 Task: Find connections with filter location Bordj Ghdir with filter topic #Jobwith filter profile language French with filter current company BharatAgri with filter school GLS University with filter industry Religious Institutions with filter service category Homeowners Insurance with filter keywords title Title Analyst
Action: Mouse moved to (566, 80)
Screenshot: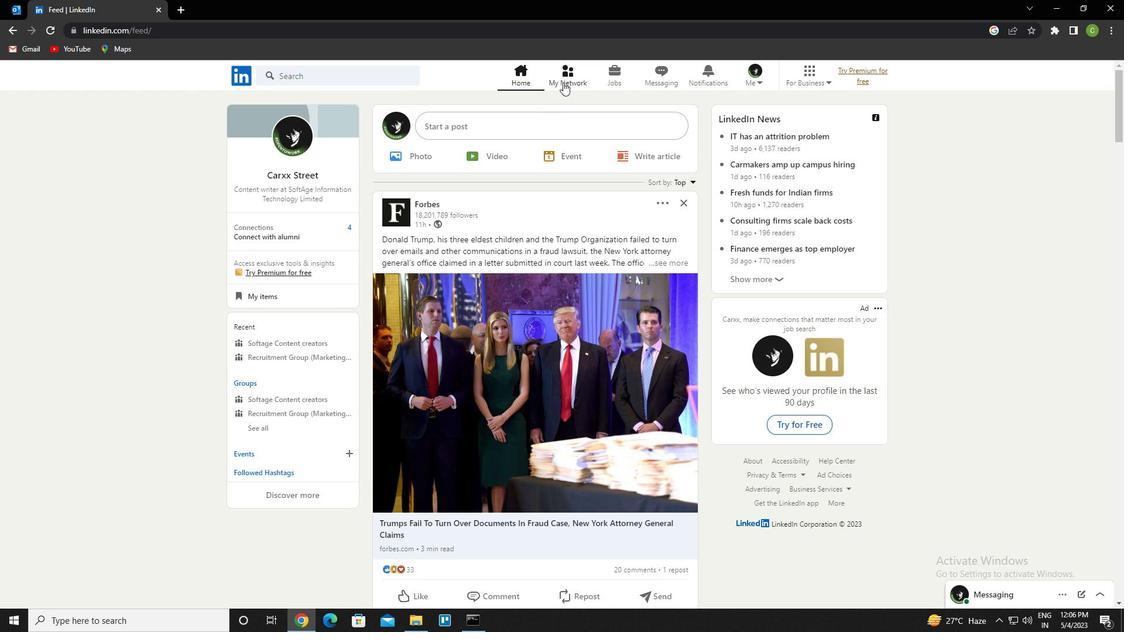 
Action: Mouse pressed left at (566, 80)
Screenshot: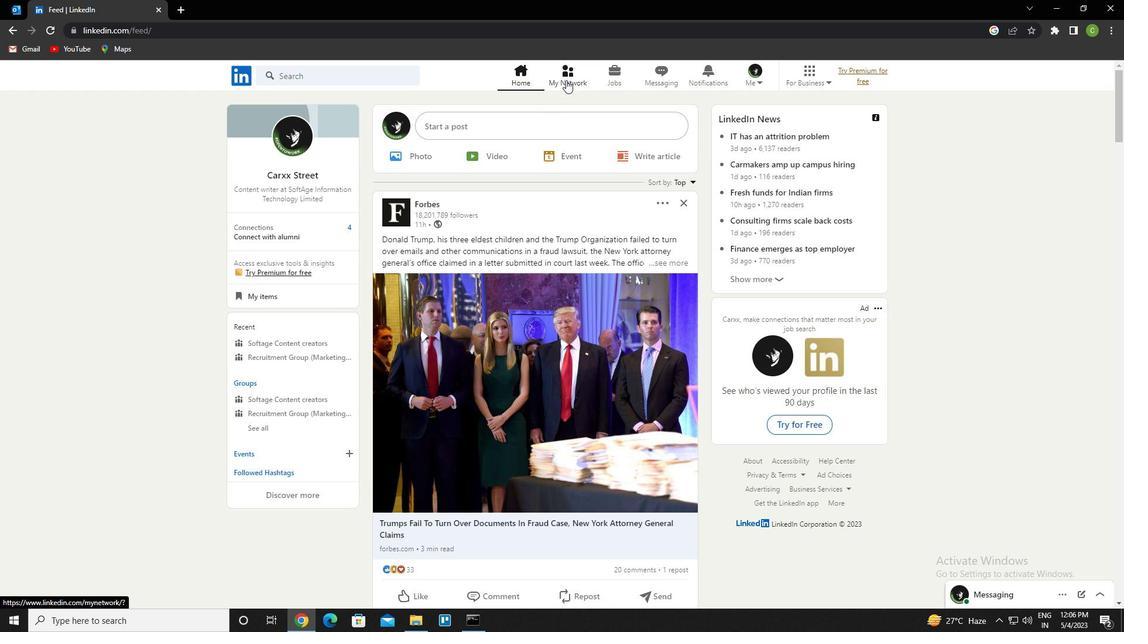 
Action: Mouse moved to (362, 134)
Screenshot: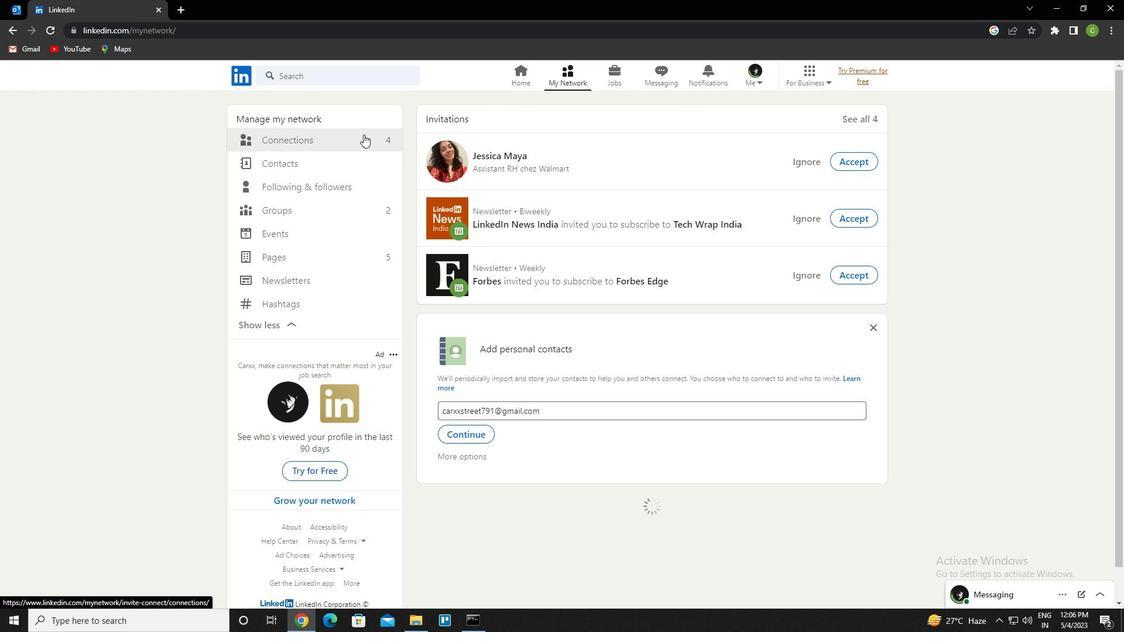 
Action: Mouse pressed left at (362, 134)
Screenshot: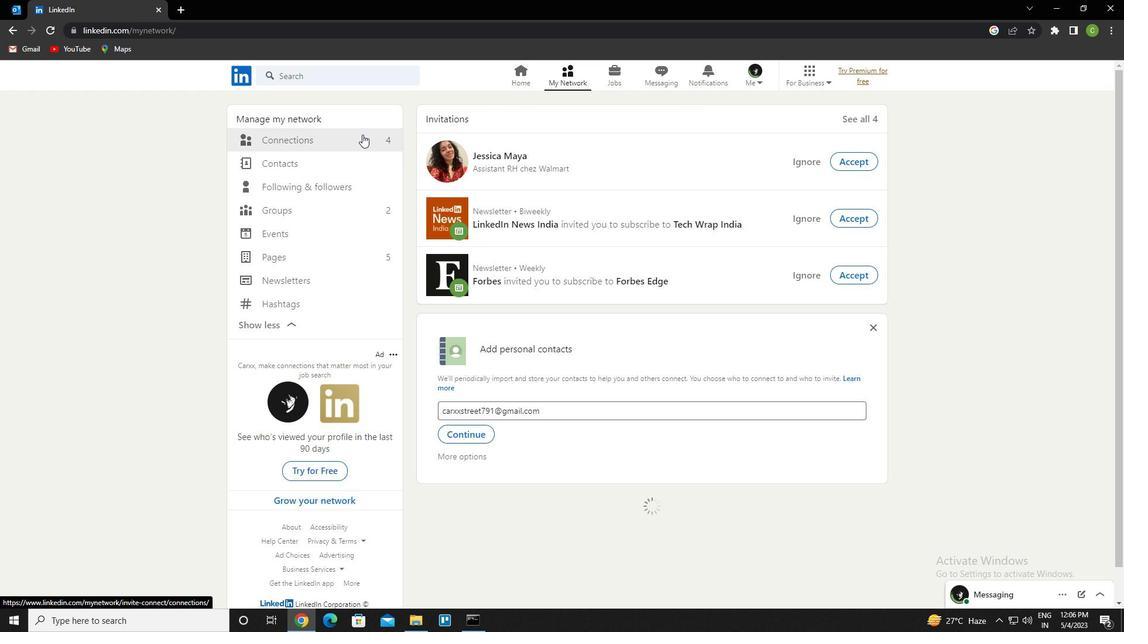 
Action: Mouse moved to (644, 134)
Screenshot: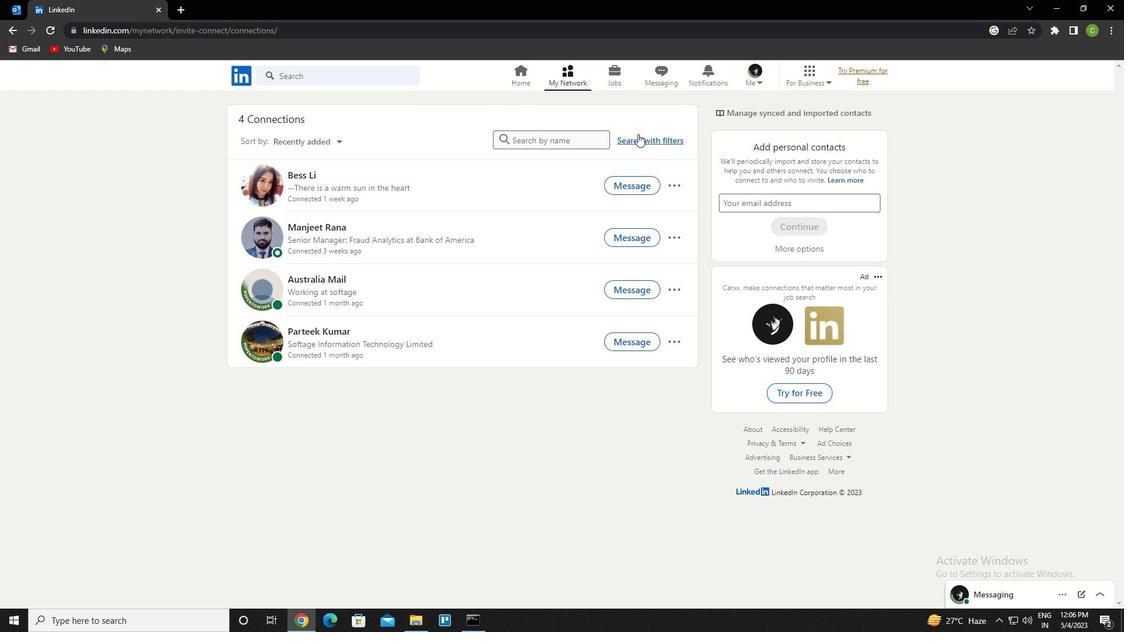 
Action: Mouse pressed left at (644, 134)
Screenshot: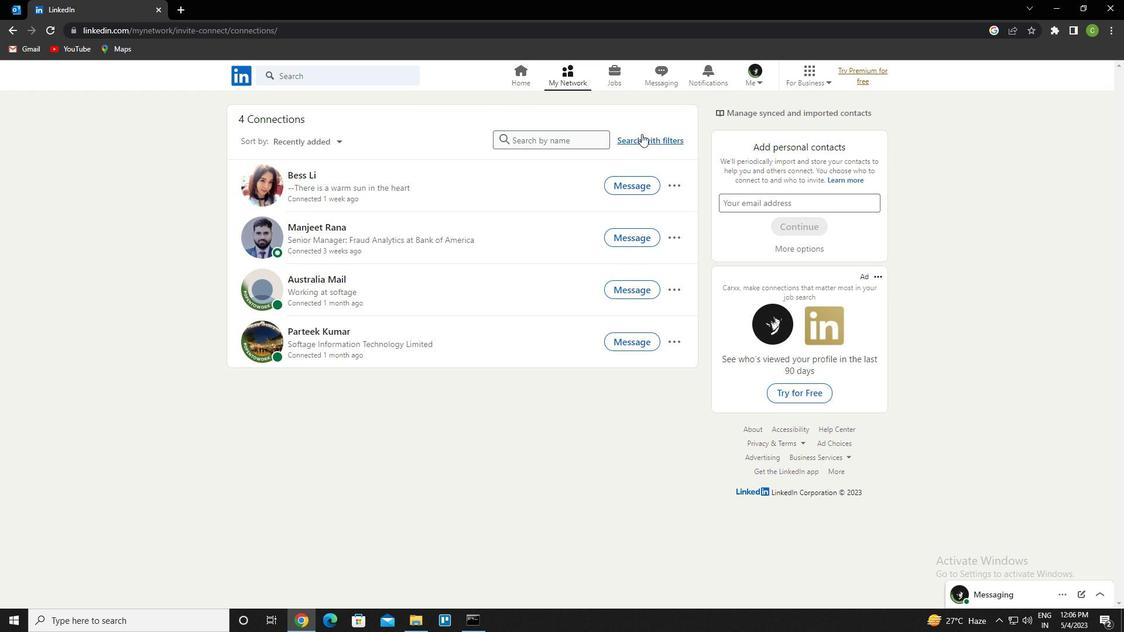 
Action: Mouse moved to (603, 108)
Screenshot: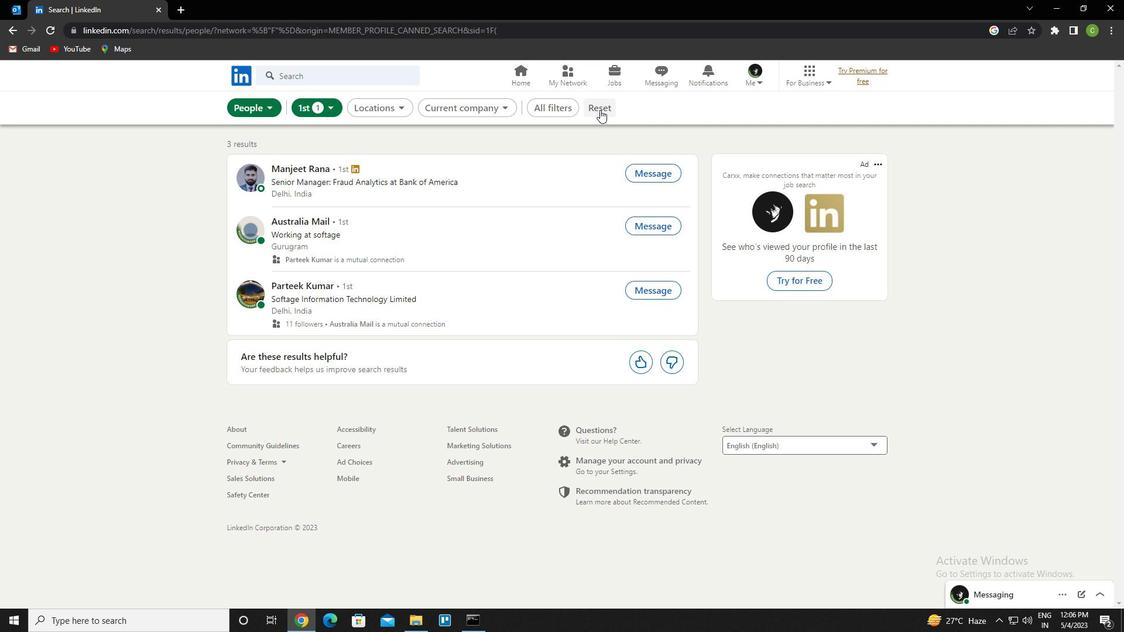 
Action: Mouse pressed left at (603, 108)
Screenshot: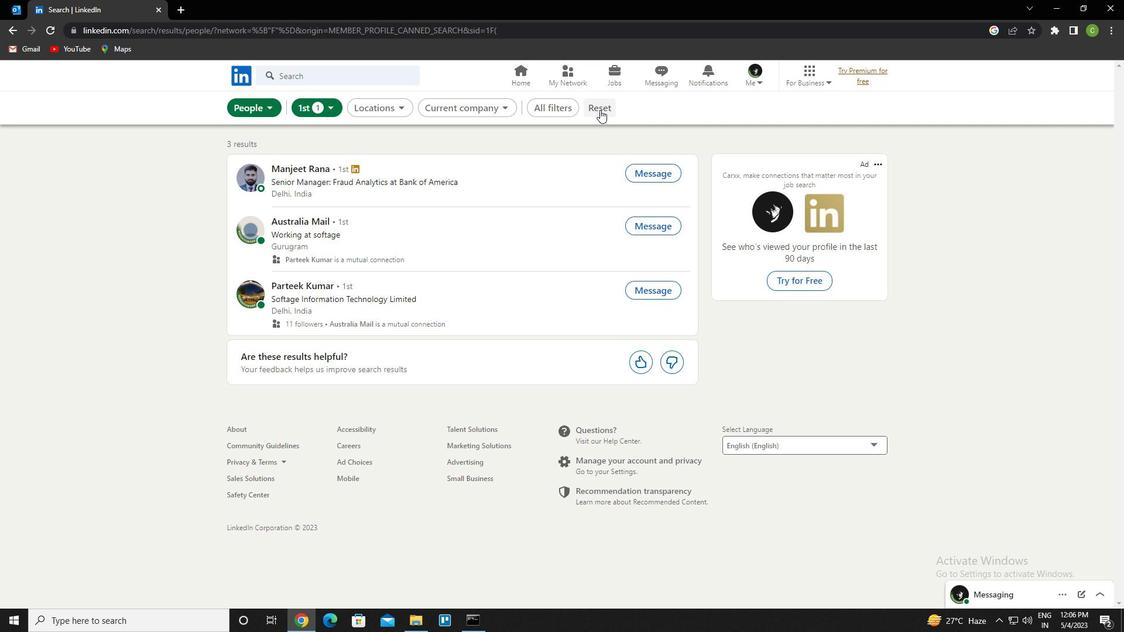 
Action: Mouse moved to (596, 110)
Screenshot: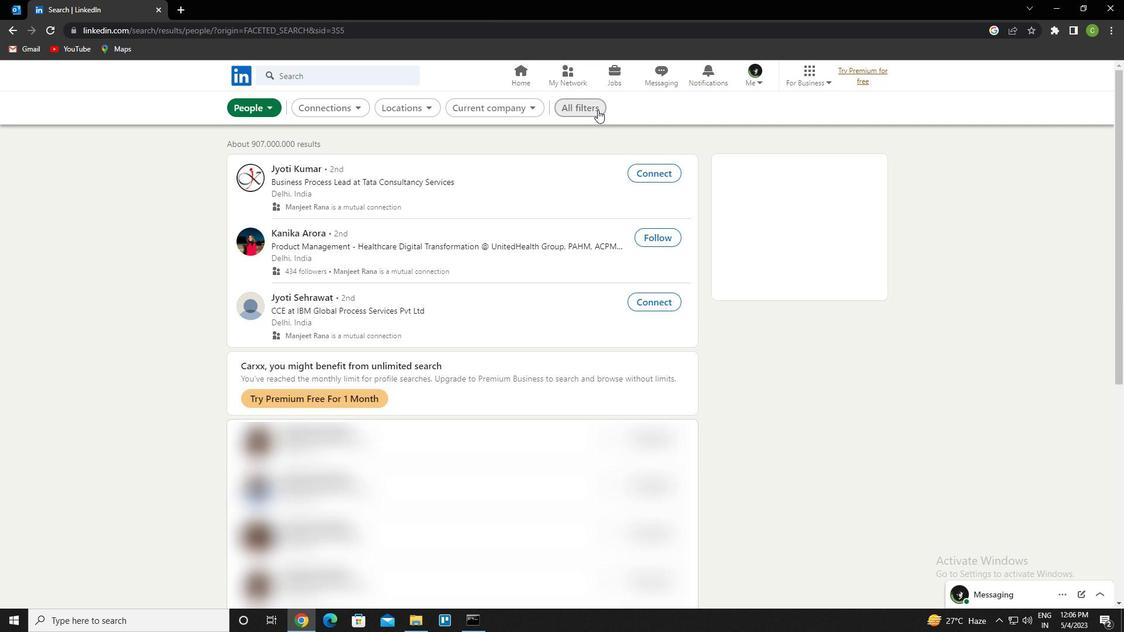
Action: Mouse pressed left at (596, 110)
Screenshot: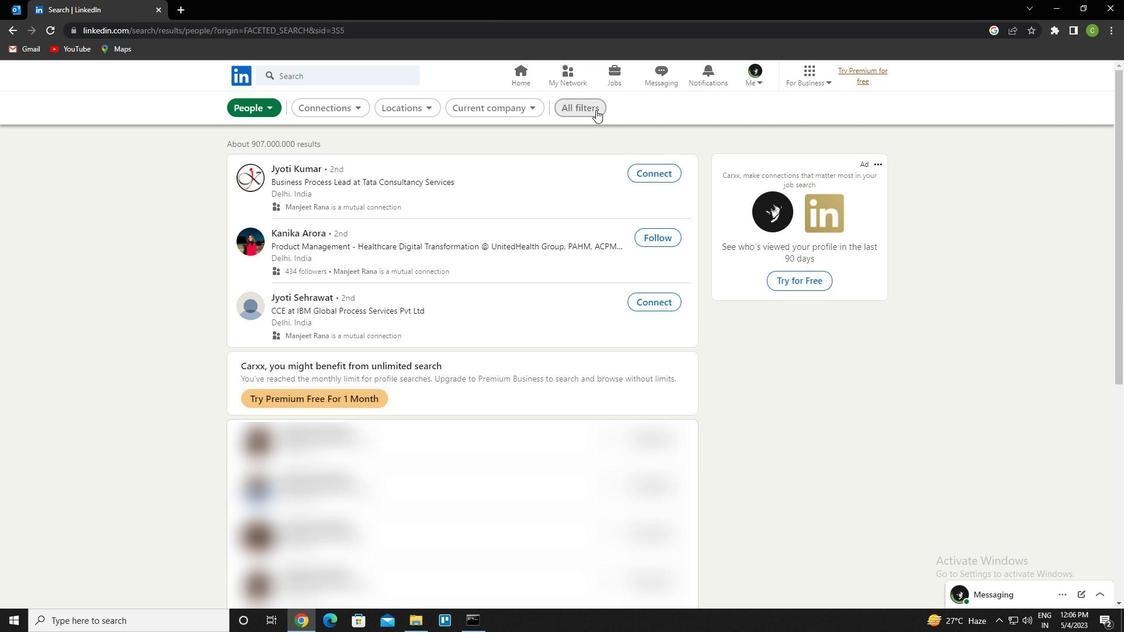 
Action: Mouse moved to (1021, 335)
Screenshot: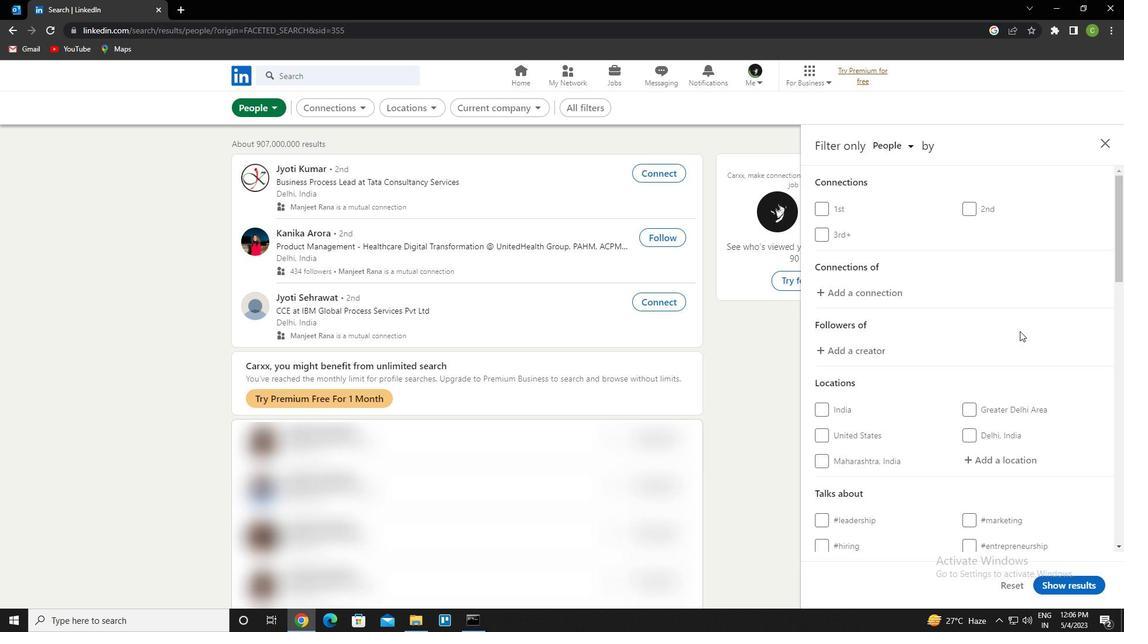 
Action: Mouse scrolled (1021, 335) with delta (0, 0)
Screenshot: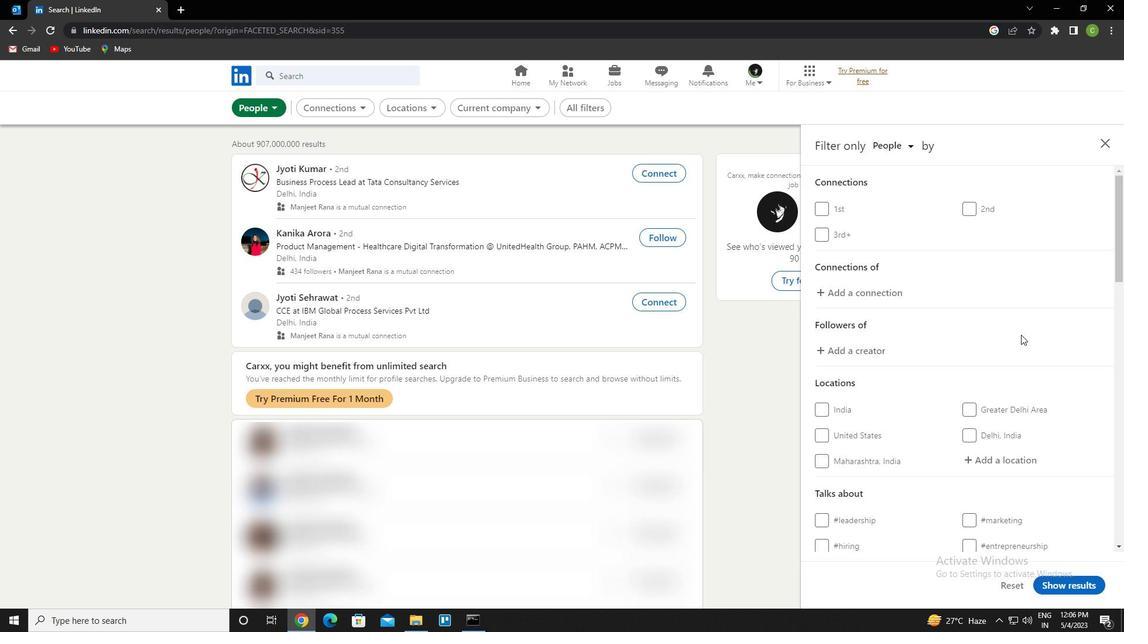 
Action: Mouse moved to (991, 402)
Screenshot: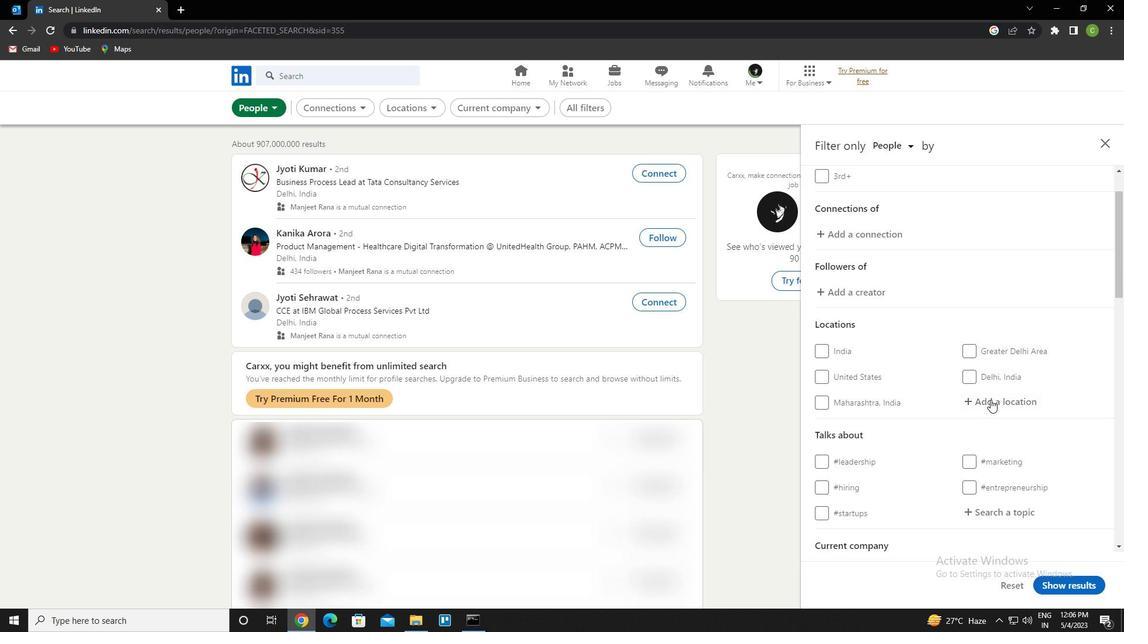 
Action: Mouse pressed left at (991, 402)
Screenshot: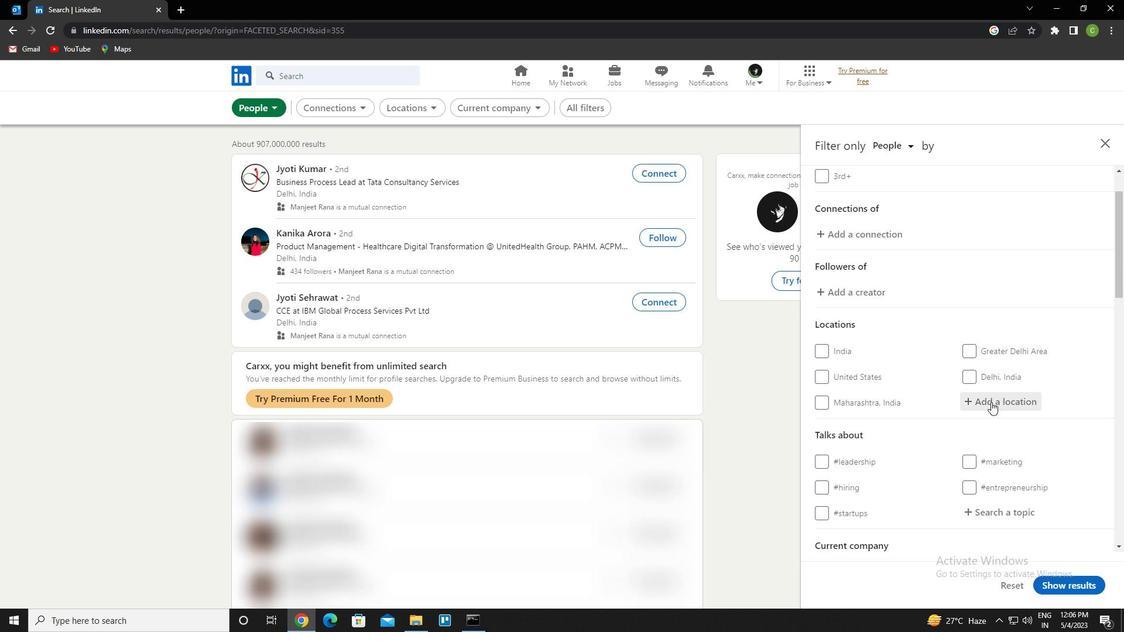 
Action: Mouse moved to (986, 379)
Screenshot: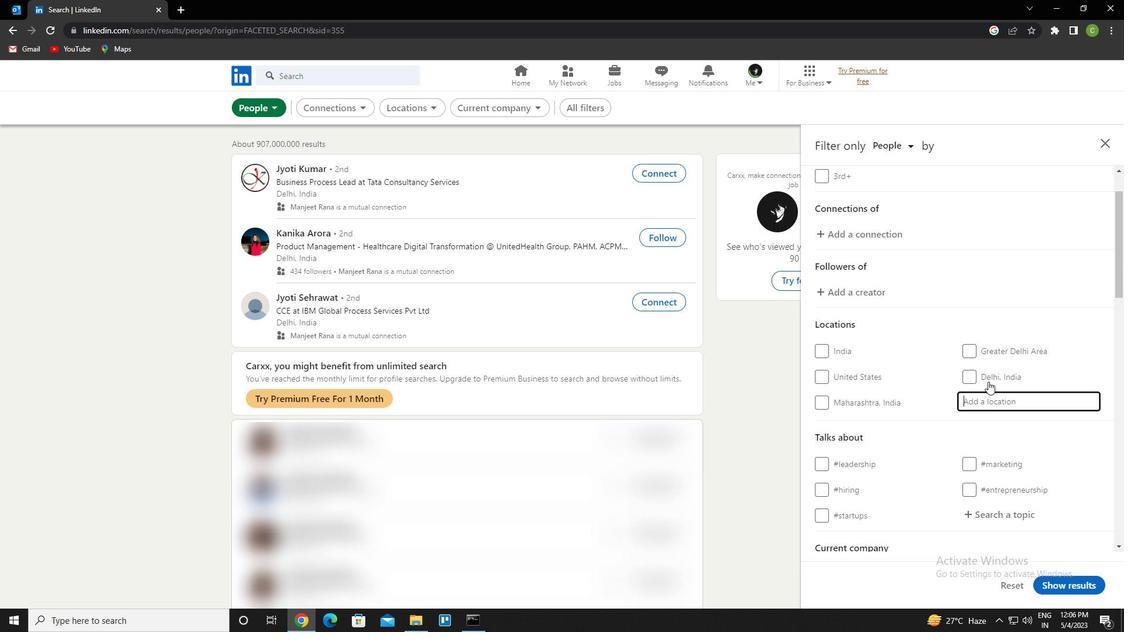 
Action: Key pressed <Key.caps_lock>b<Key.caps_lock>ordj<Key.space><Key.caps_lock>g<Key.caps_lock>hdir<Key.backspace><Key.backspace><Key.backspace><Key.backspace>dhir<Key.backspace><Key.backspace><Key.backspace><Key.backspace>hdi<Key.down>r<Key.enter>
Screenshot: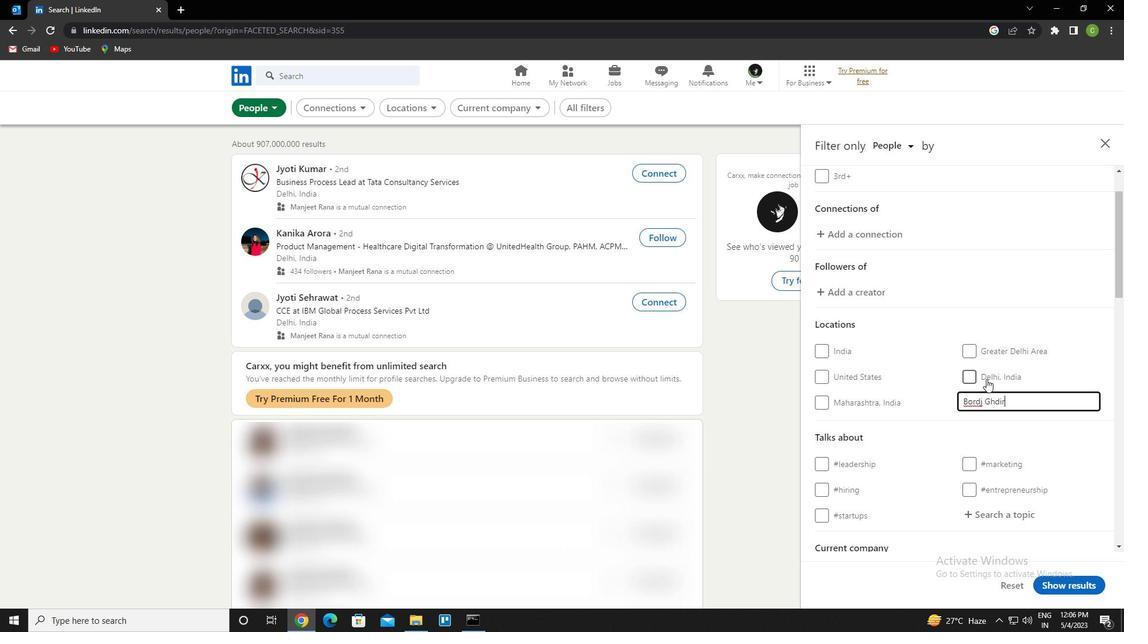 
Action: Mouse moved to (942, 397)
Screenshot: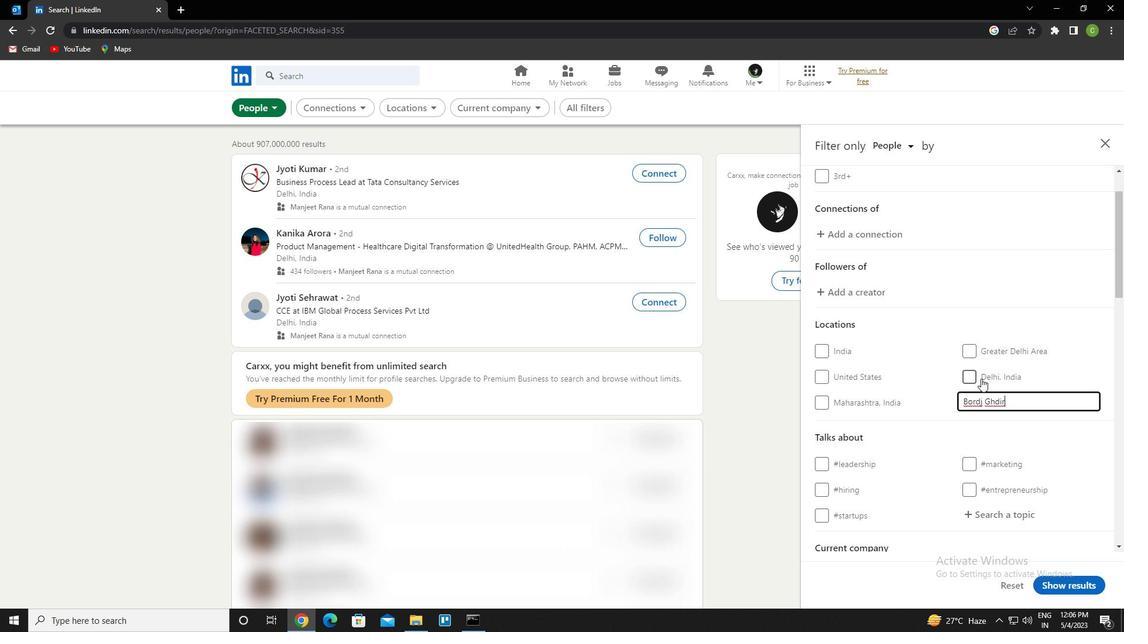 
Action: Mouse scrolled (942, 396) with delta (0, 0)
Screenshot: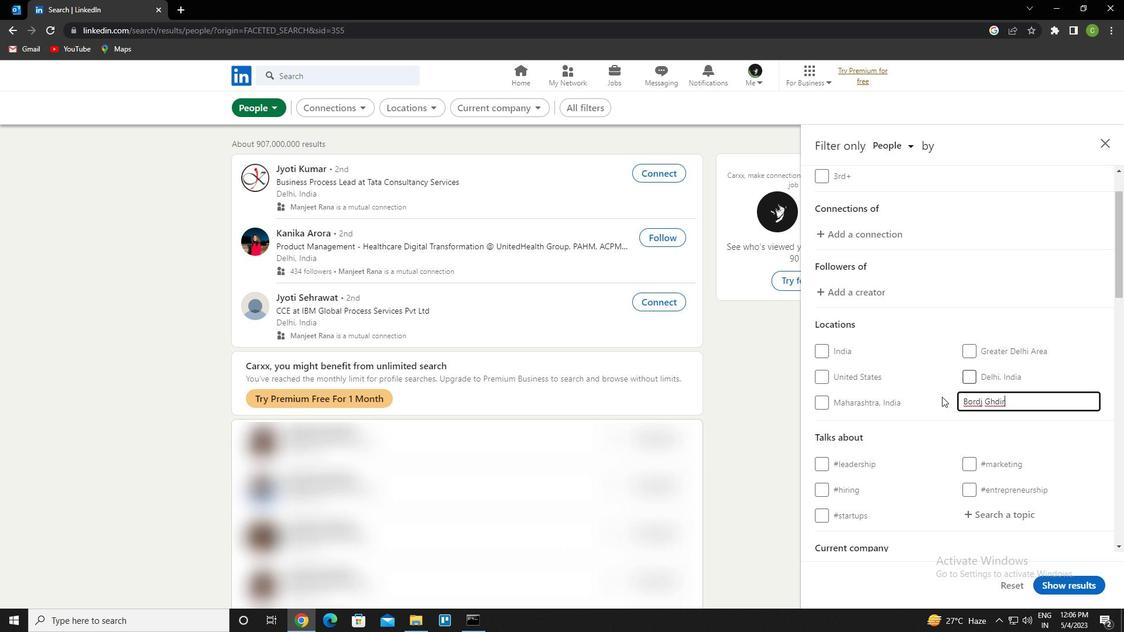 
Action: Mouse moved to (945, 397)
Screenshot: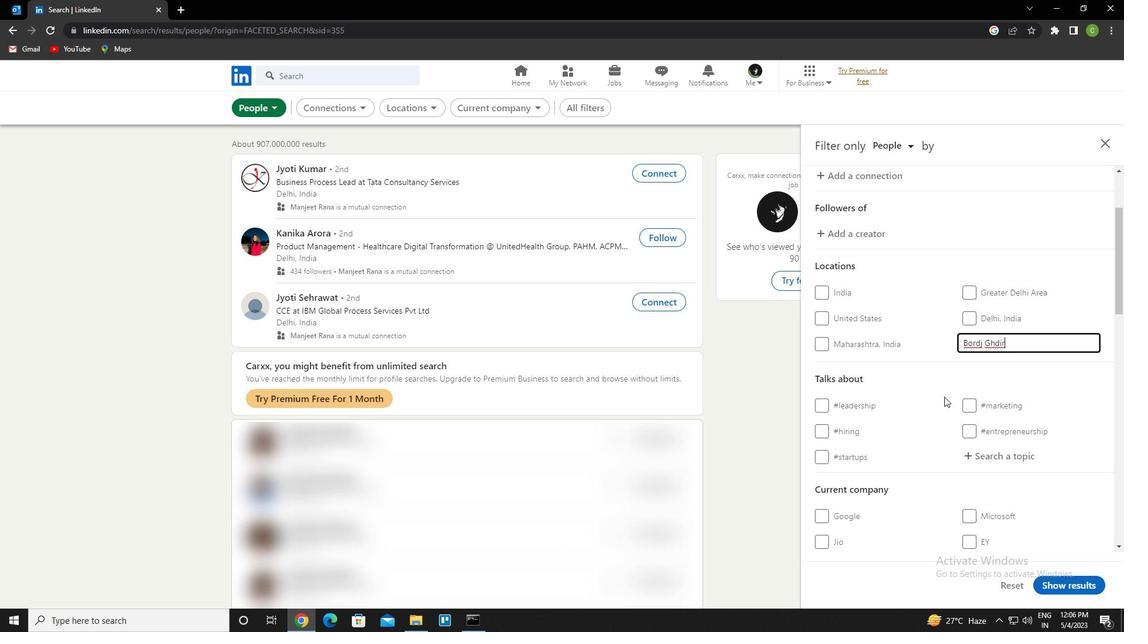 
Action: Mouse scrolled (945, 396) with delta (0, 0)
Screenshot: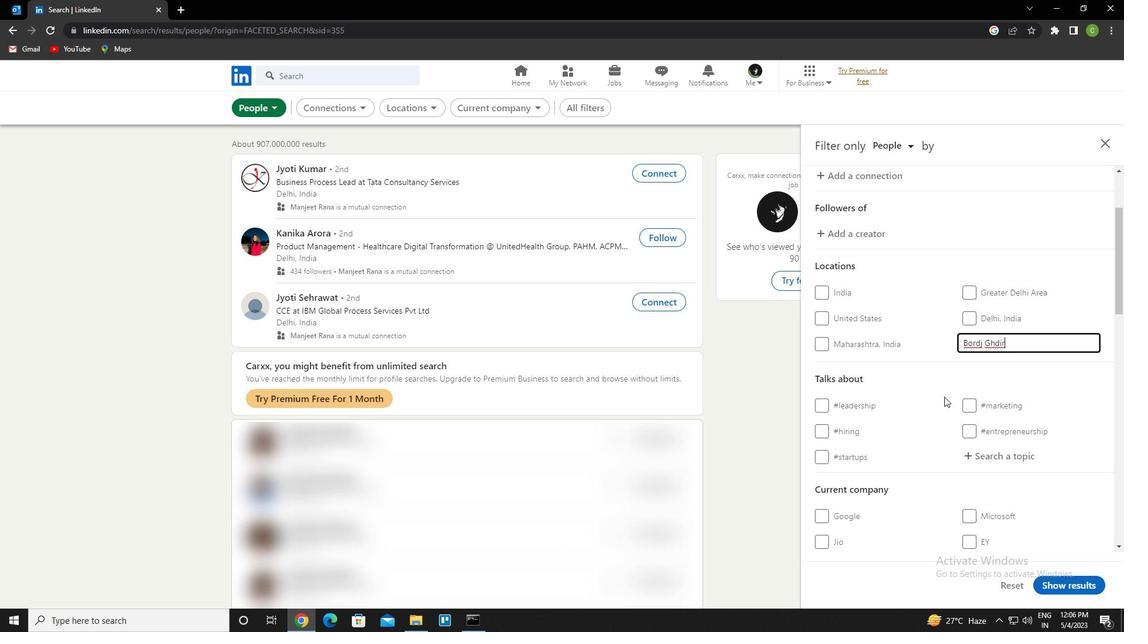 
Action: Mouse scrolled (945, 396) with delta (0, 0)
Screenshot: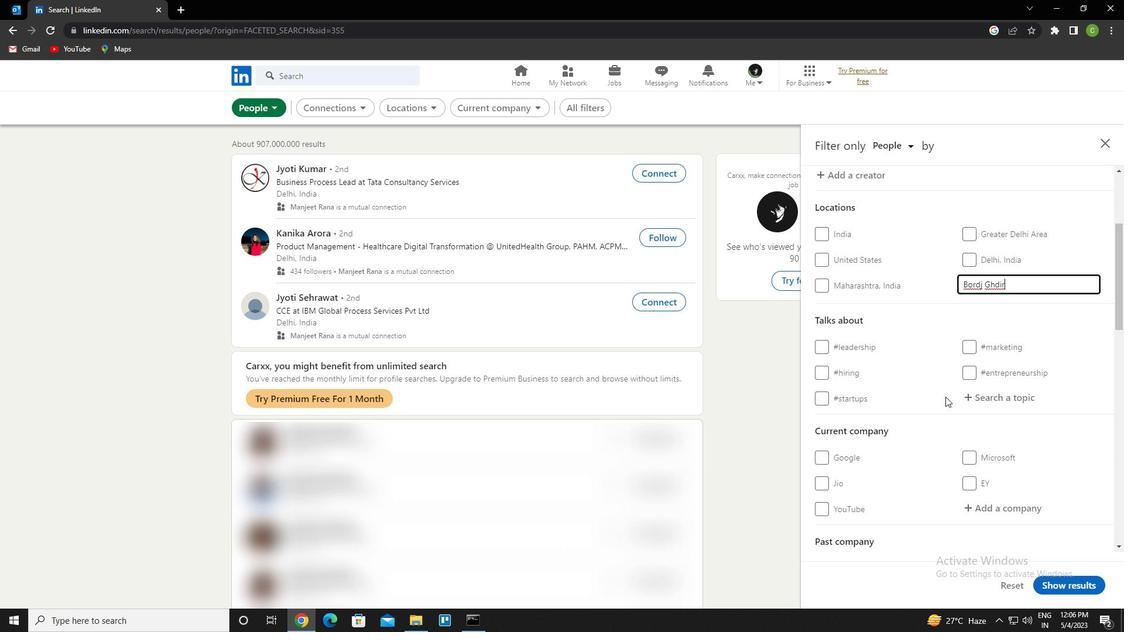 
Action: Mouse moved to (1013, 343)
Screenshot: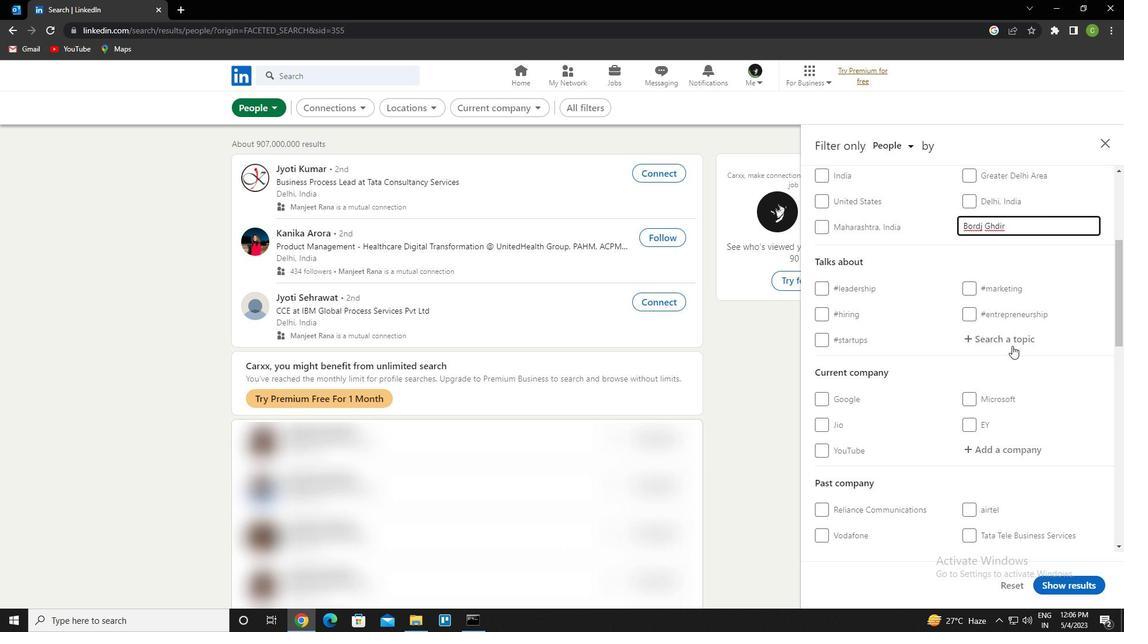 
Action: Mouse pressed left at (1013, 343)
Screenshot: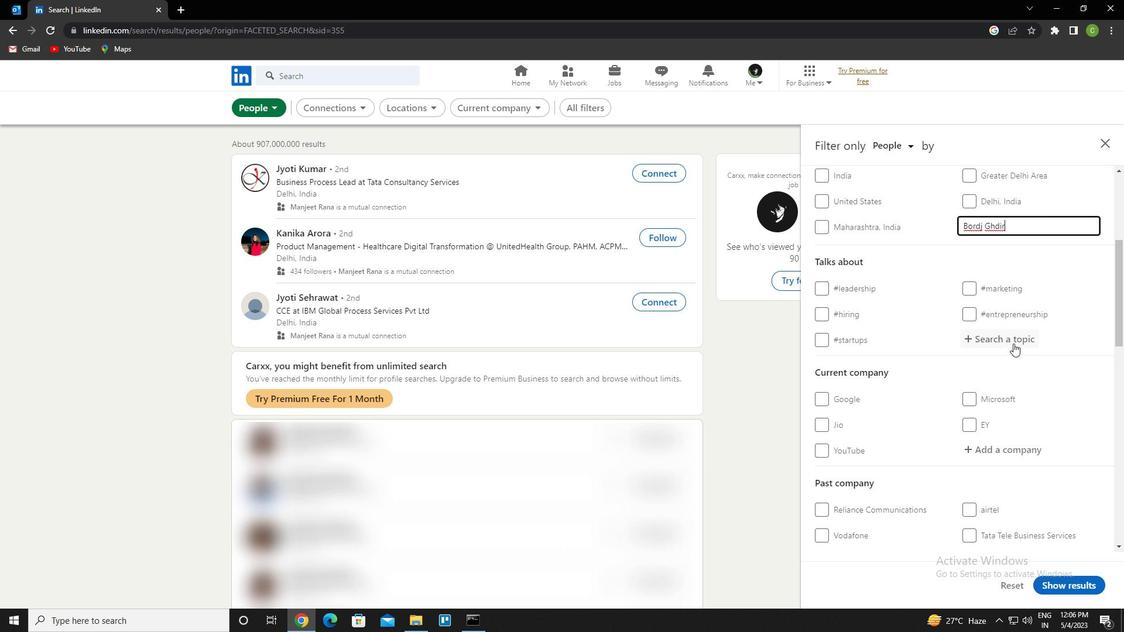 
Action: Key pressed job<Key.down><Key.enter>
Screenshot: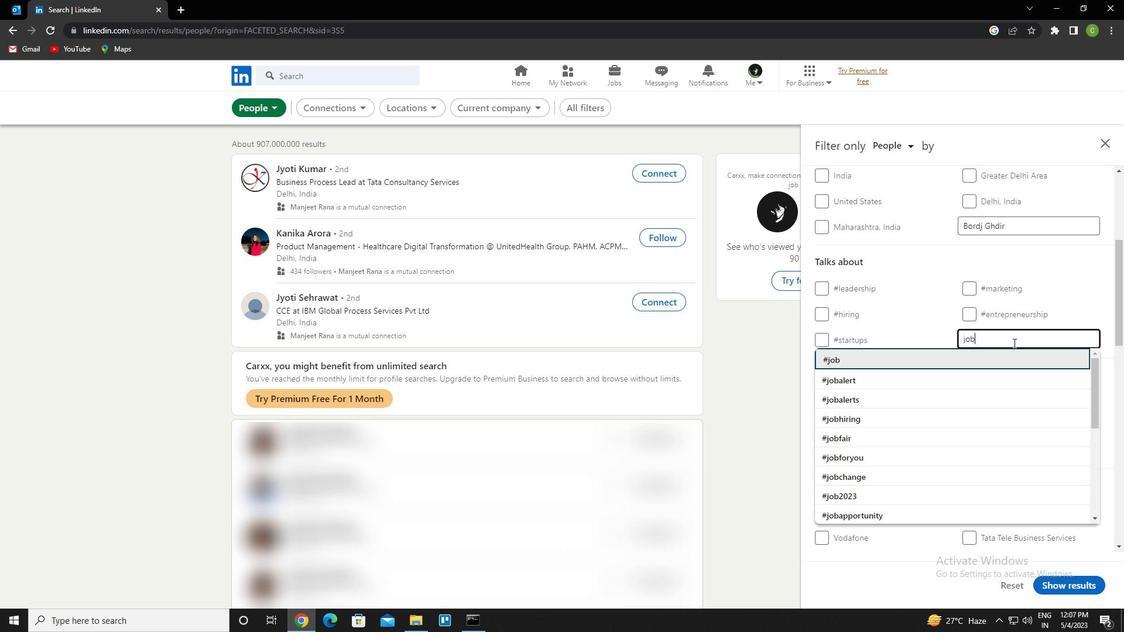 
Action: Mouse moved to (1015, 347)
Screenshot: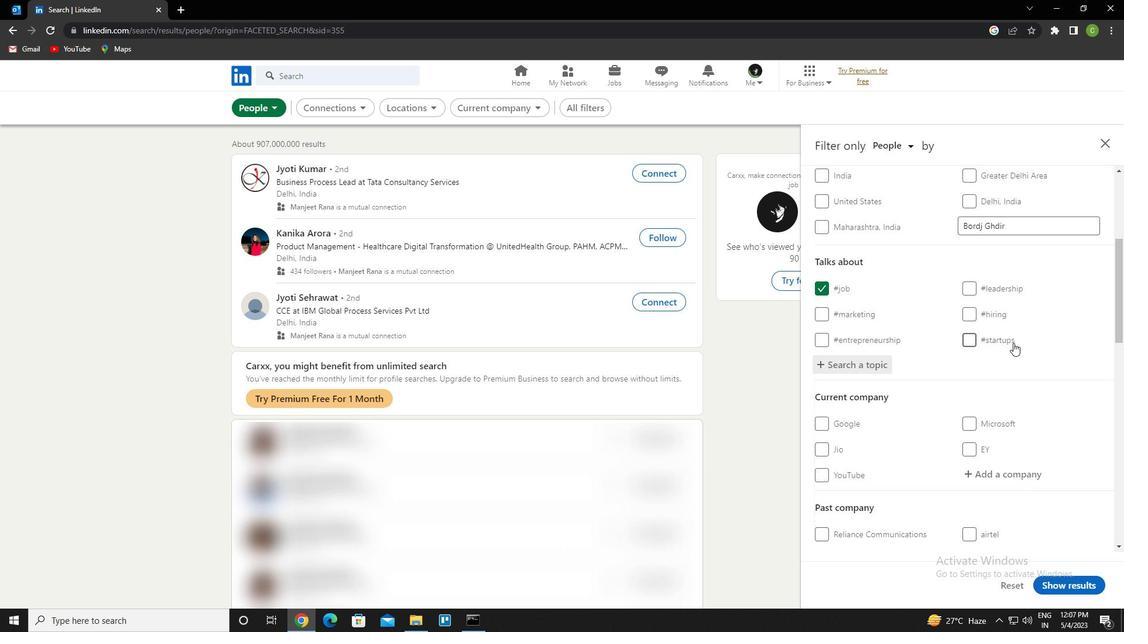 
Action: Mouse scrolled (1015, 347) with delta (0, 0)
Screenshot: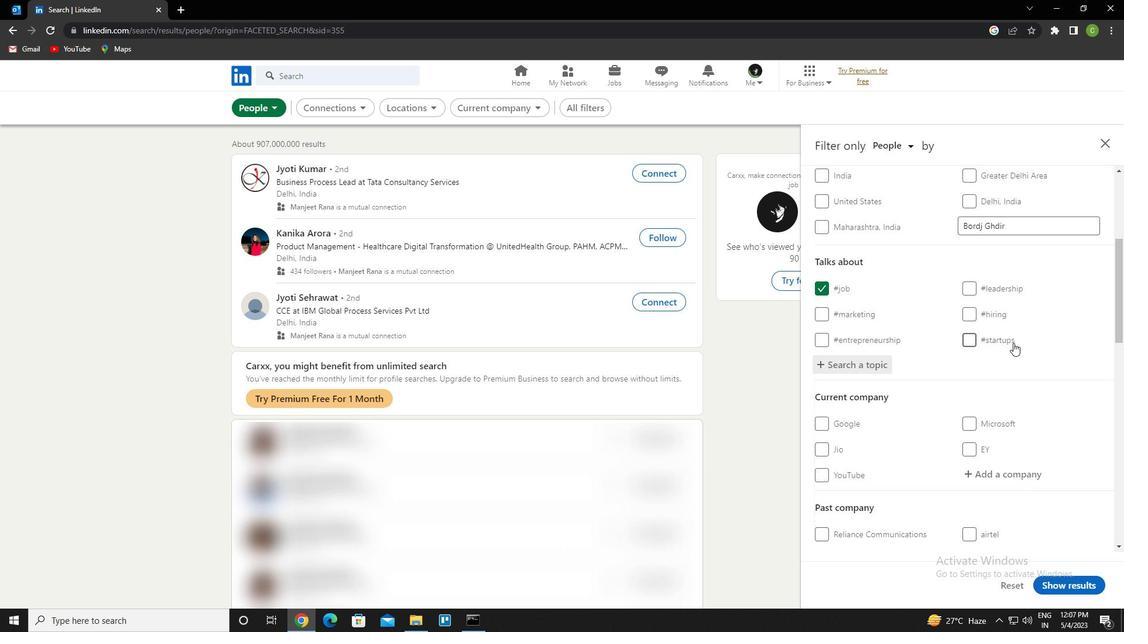 
Action: Mouse moved to (1015, 348)
Screenshot: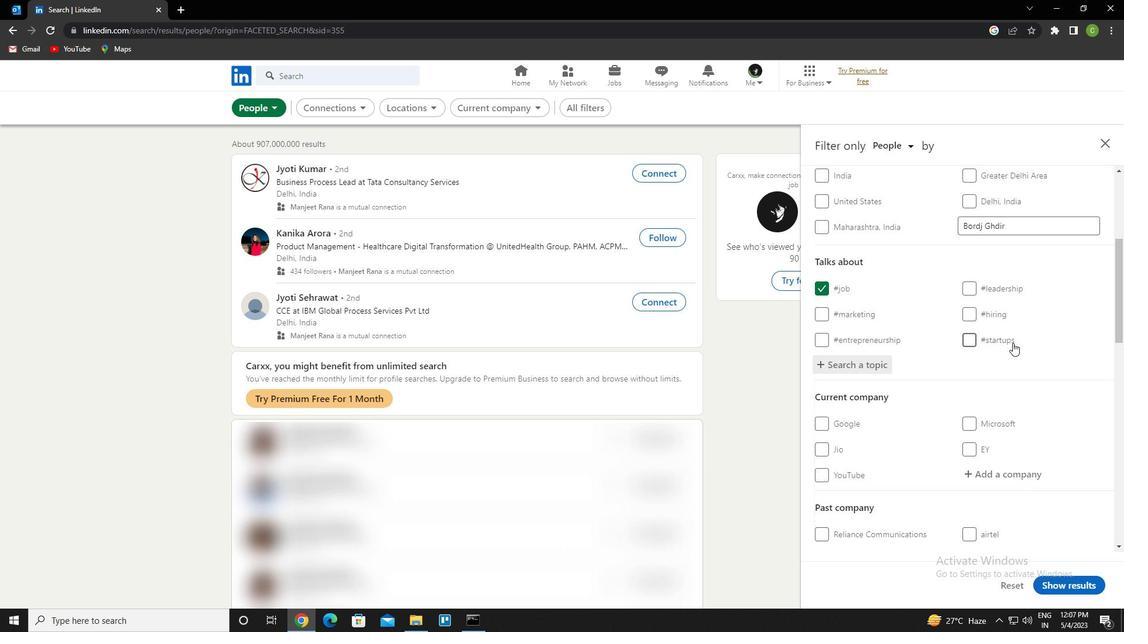 
Action: Mouse scrolled (1015, 347) with delta (0, 0)
Screenshot: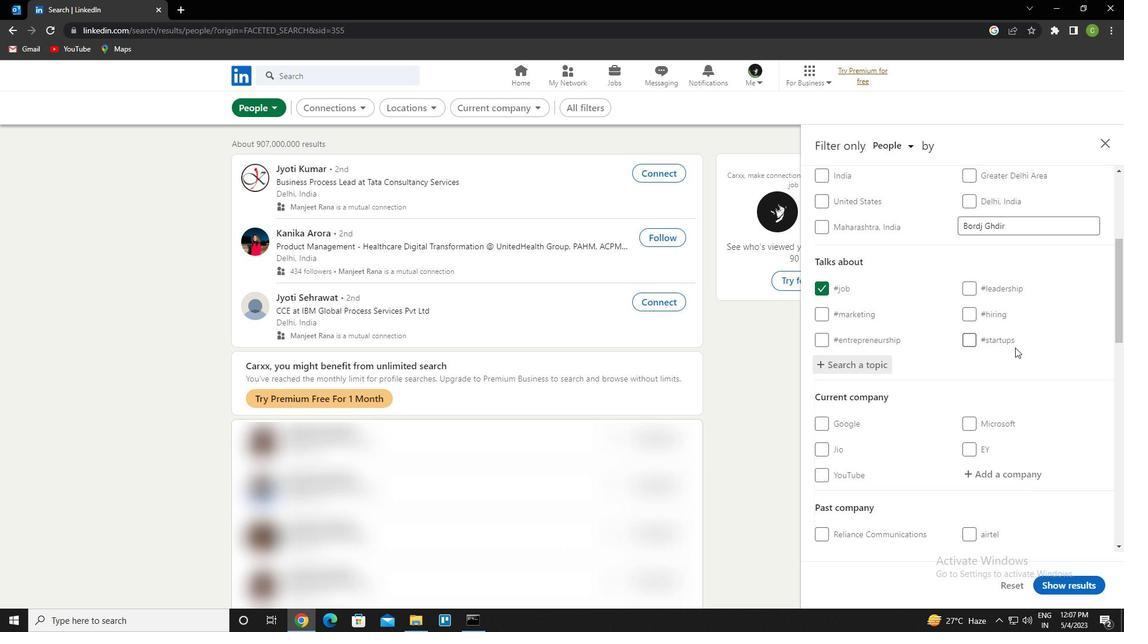 
Action: Mouse moved to (1015, 349)
Screenshot: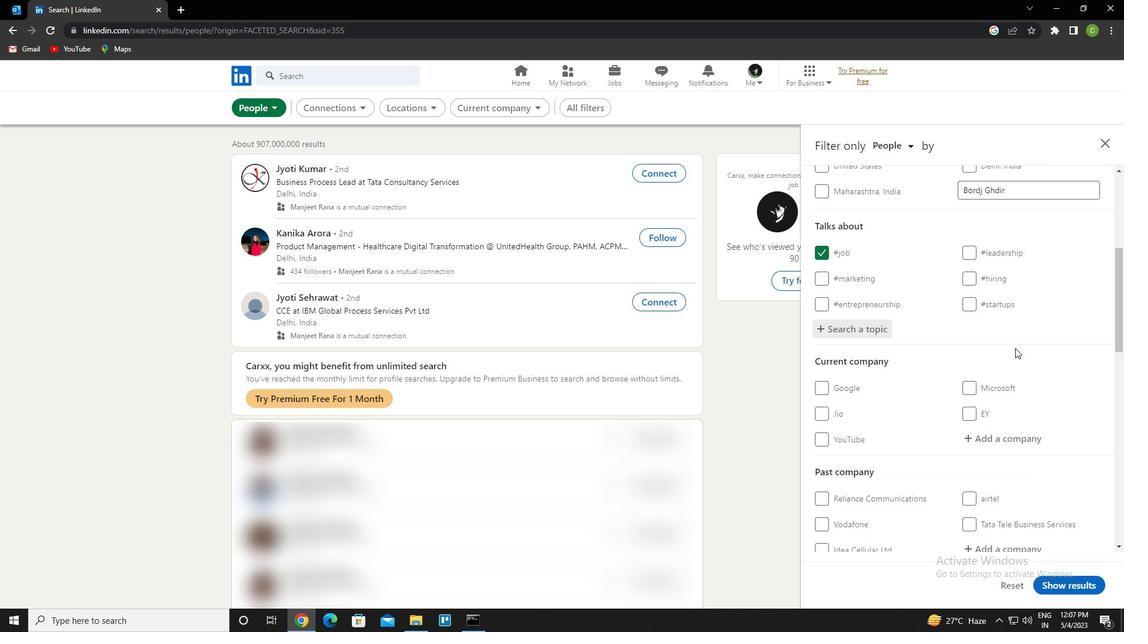 
Action: Mouse scrolled (1015, 348) with delta (0, 0)
Screenshot: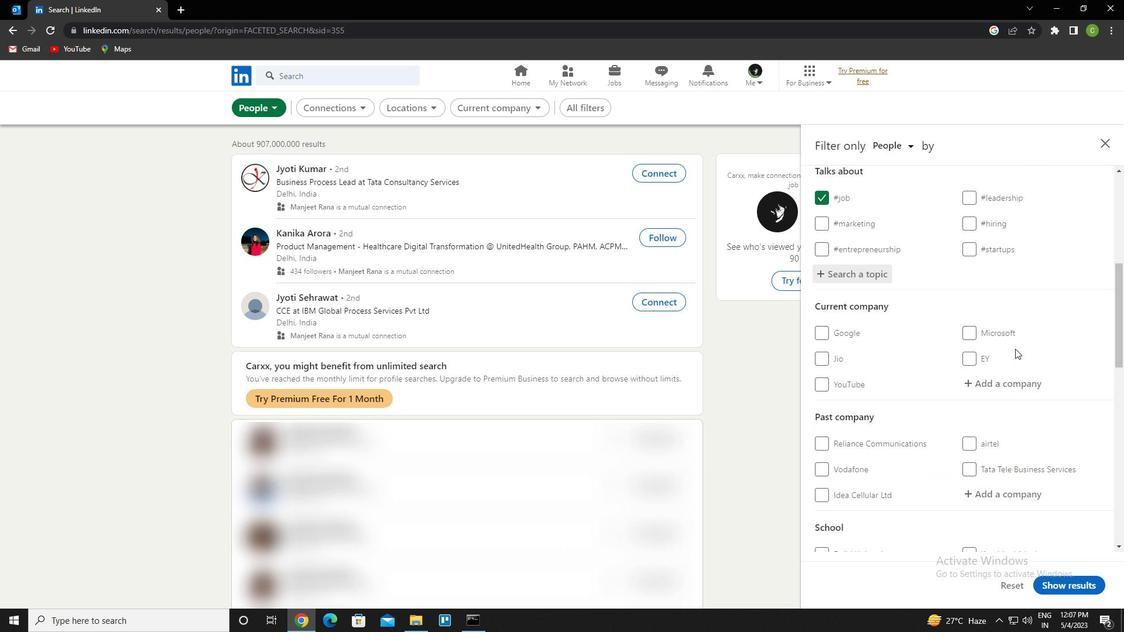 
Action: Mouse moved to (1013, 350)
Screenshot: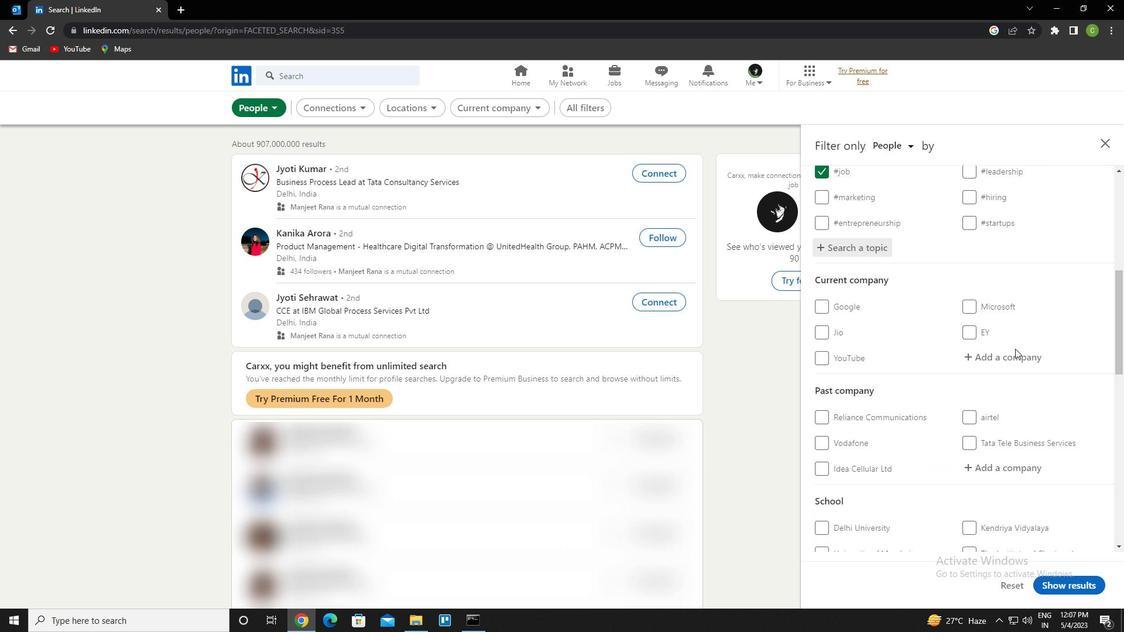 
Action: Mouse scrolled (1013, 349) with delta (0, 0)
Screenshot: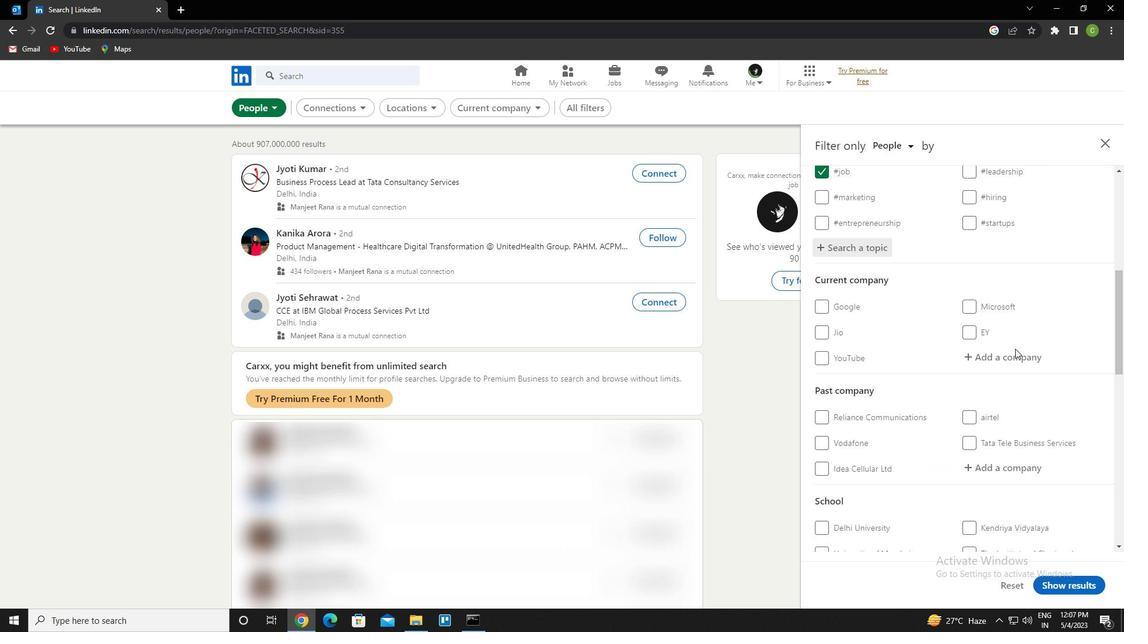 
Action: Mouse moved to (1013, 350)
Screenshot: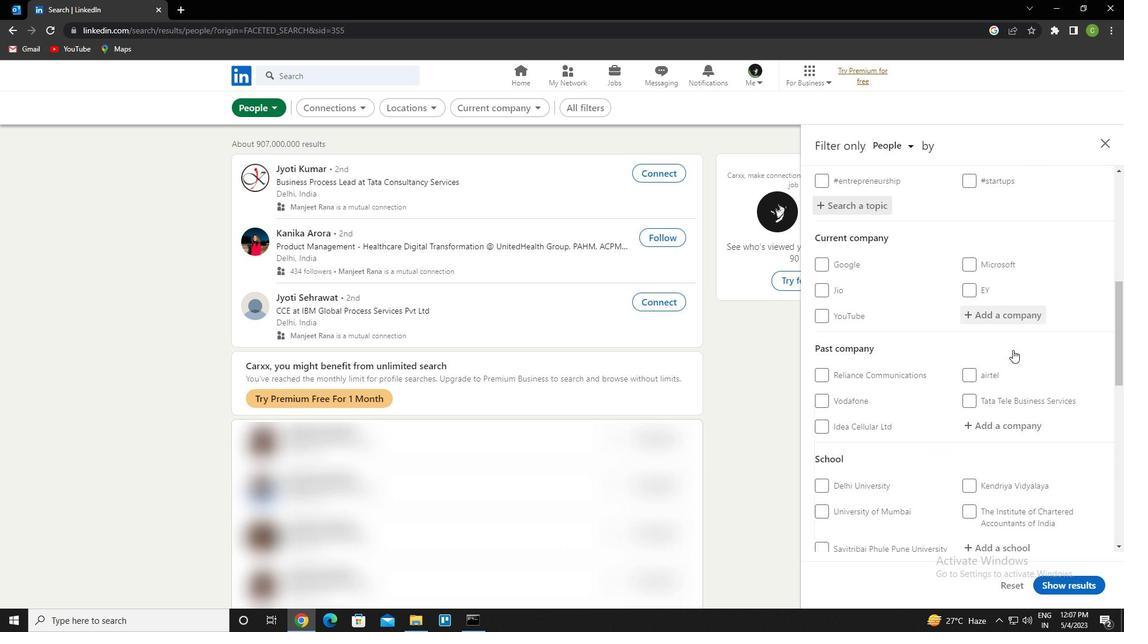 
Action: Mouse scrolled (1013, 350) with delta (0, 0)
Screenshot: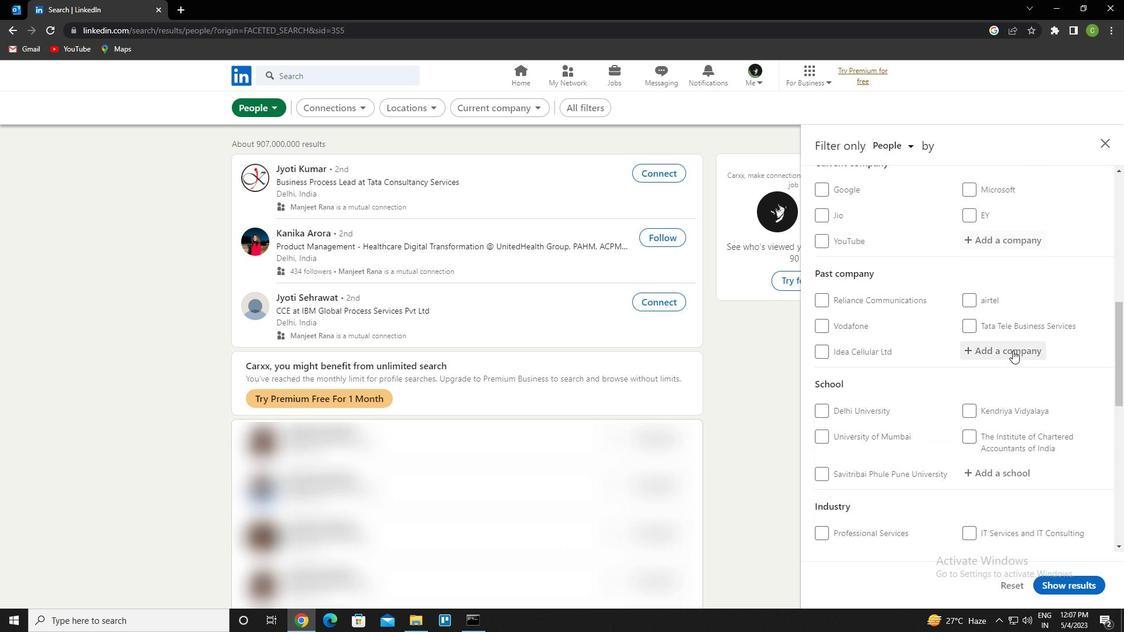 
Action: Mouse scrolled (1013, 350) with delta (0, 0)
Screenshot: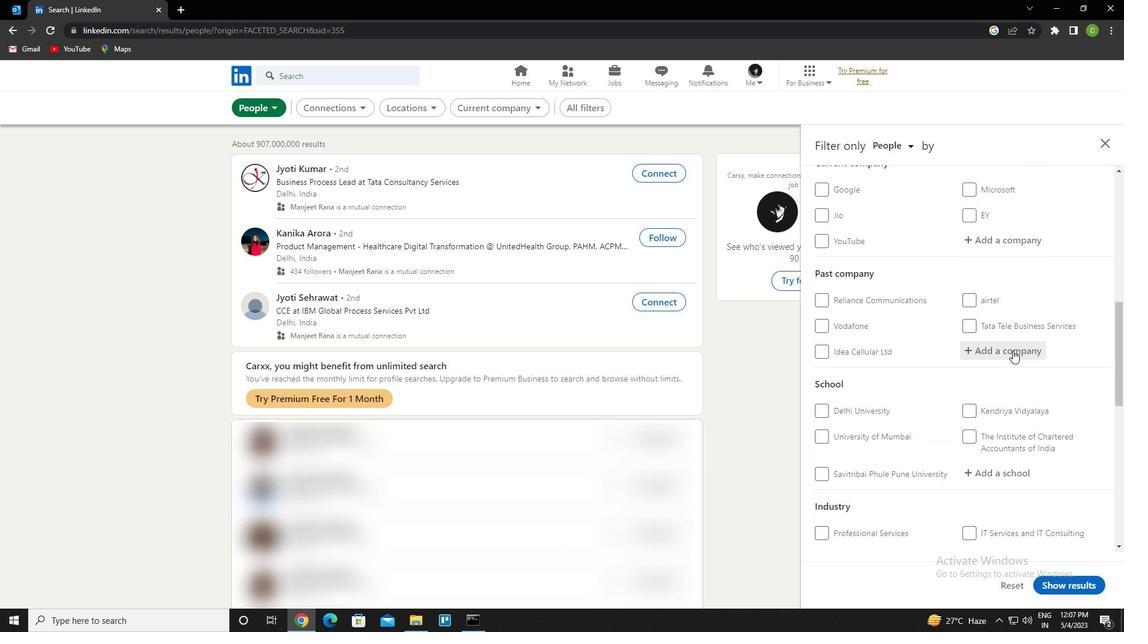
Action: Mouse scrolled (1013, 350) with delta (0, 0)
Screenshot: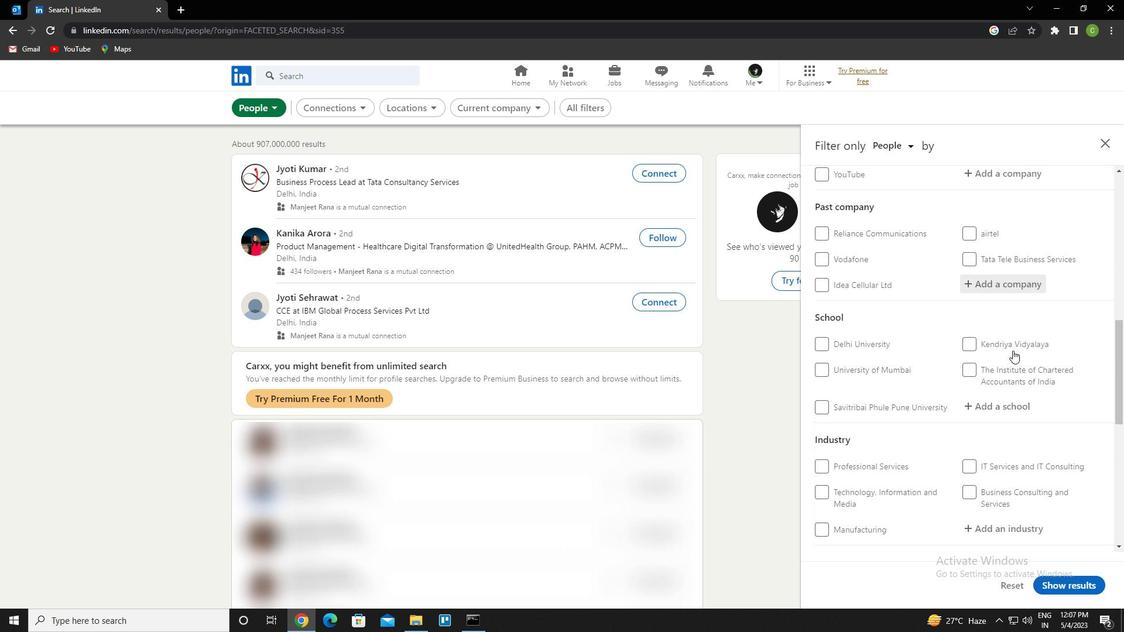 
Action: Mouse scrolled (1013, 350) with delta (0, 0)
Screenshot: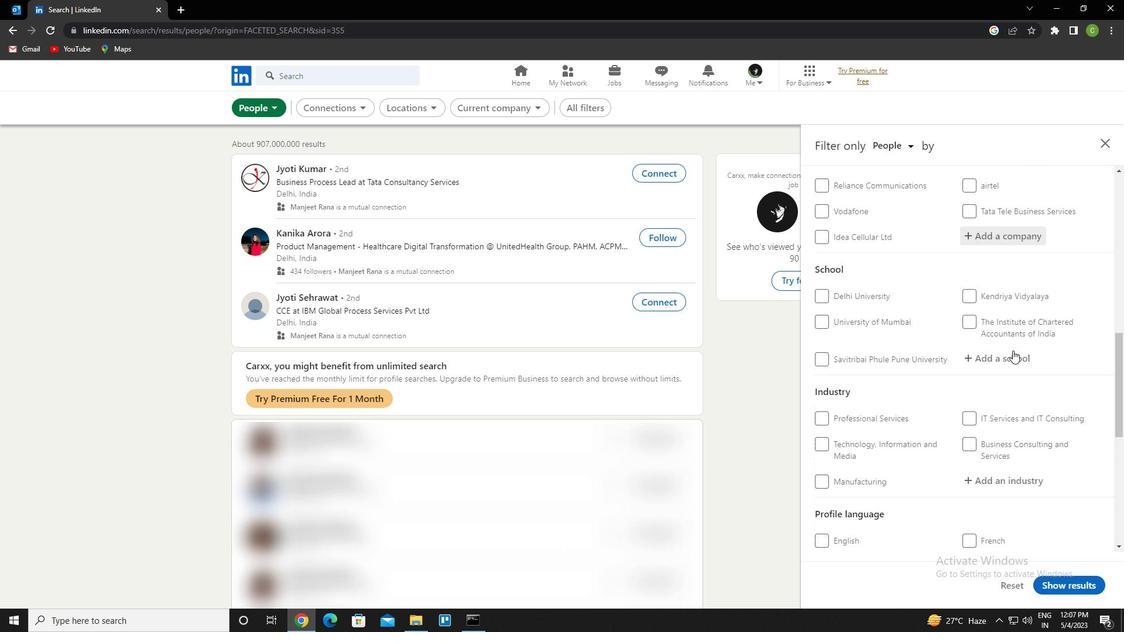 
Action: Mouse moved to (969, 422)
Screenshot: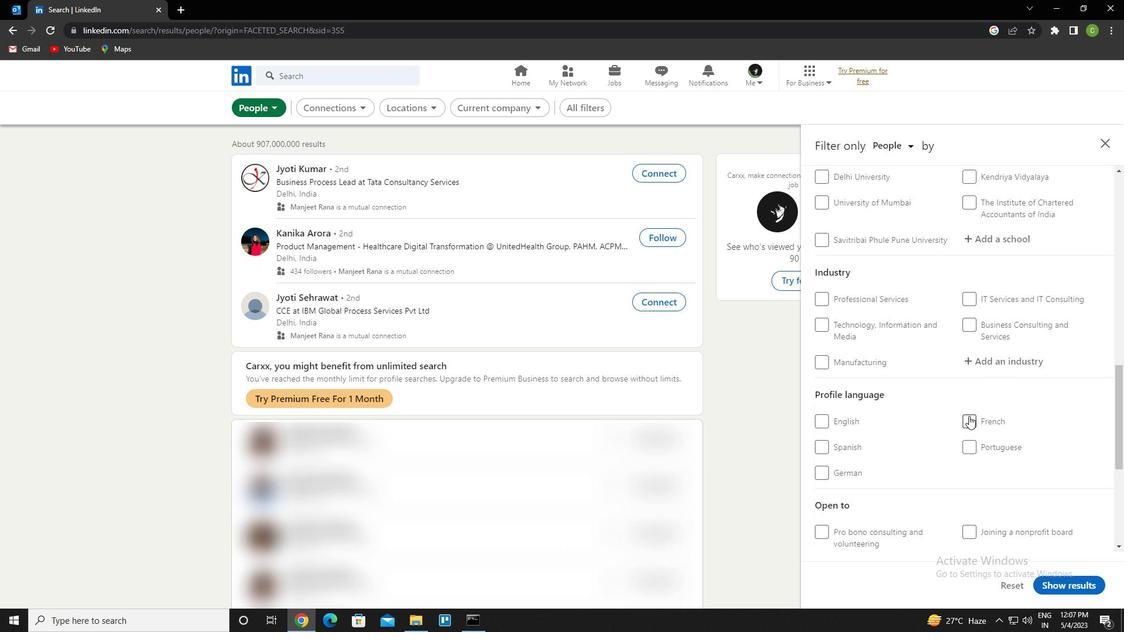 
Action: Mouse pressed left at (969, 422)
Screenshot: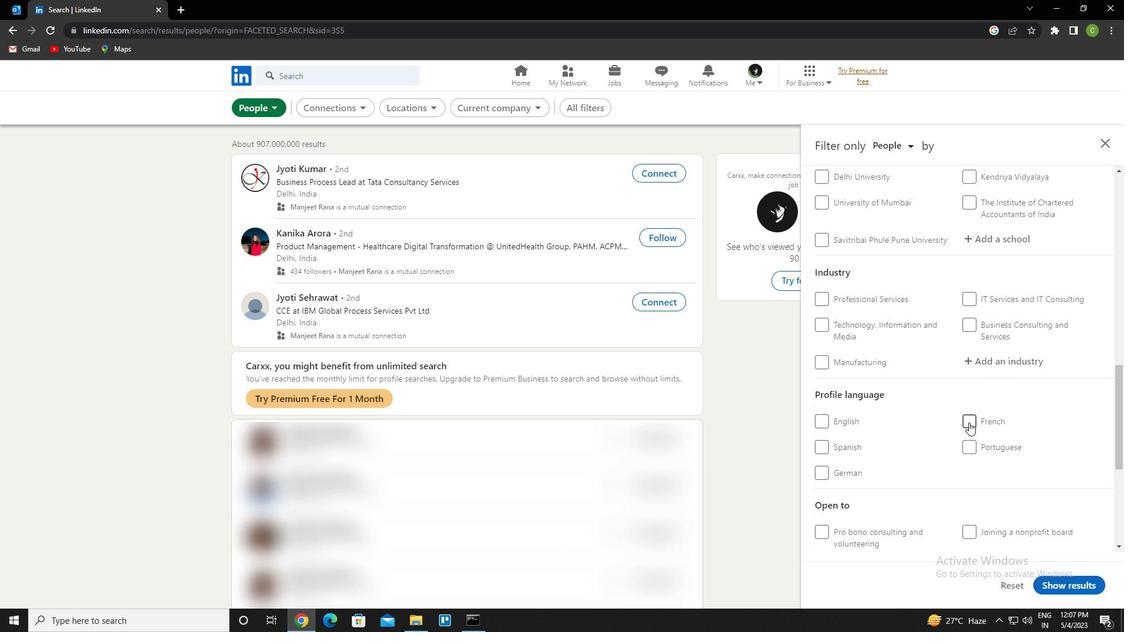 
Action: Mouse moved to (934, 339)
Screenshot: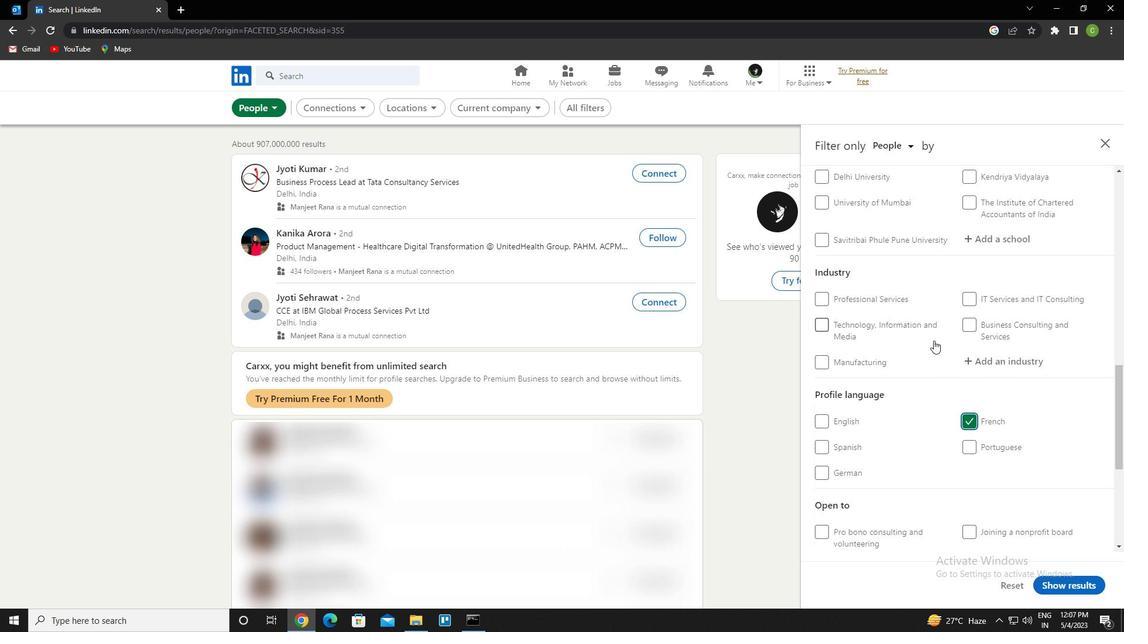 
Action: Mouse scrolled (934, 339) with delta (0, 0)
Screenshot: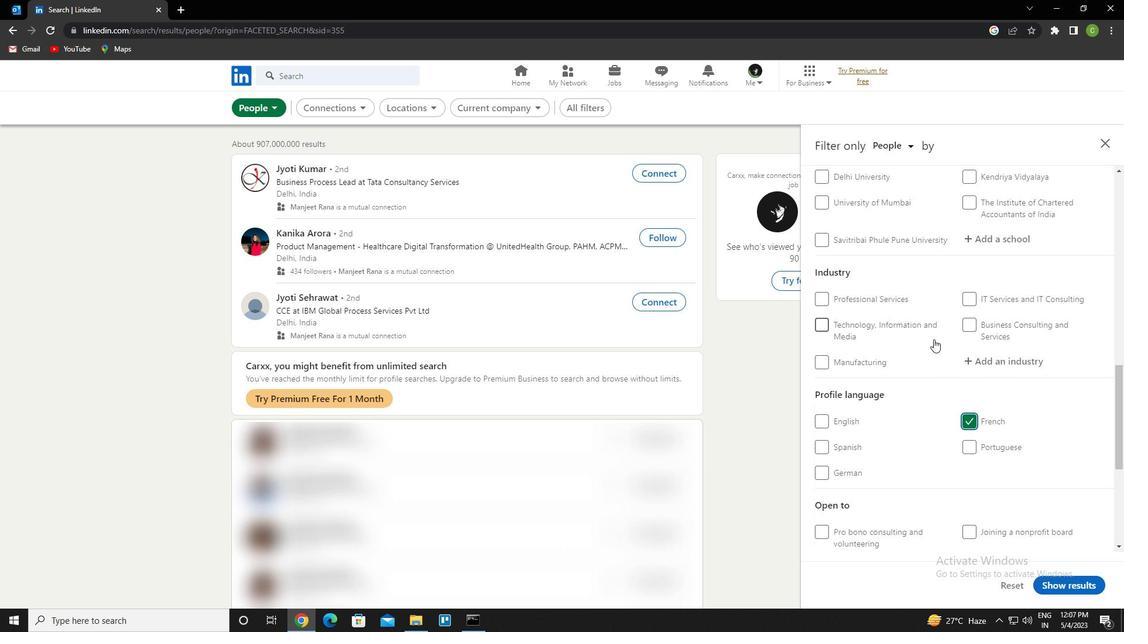 
Action: Mouse scrolled (934, 339) with delta (0, 0)
Screenshot: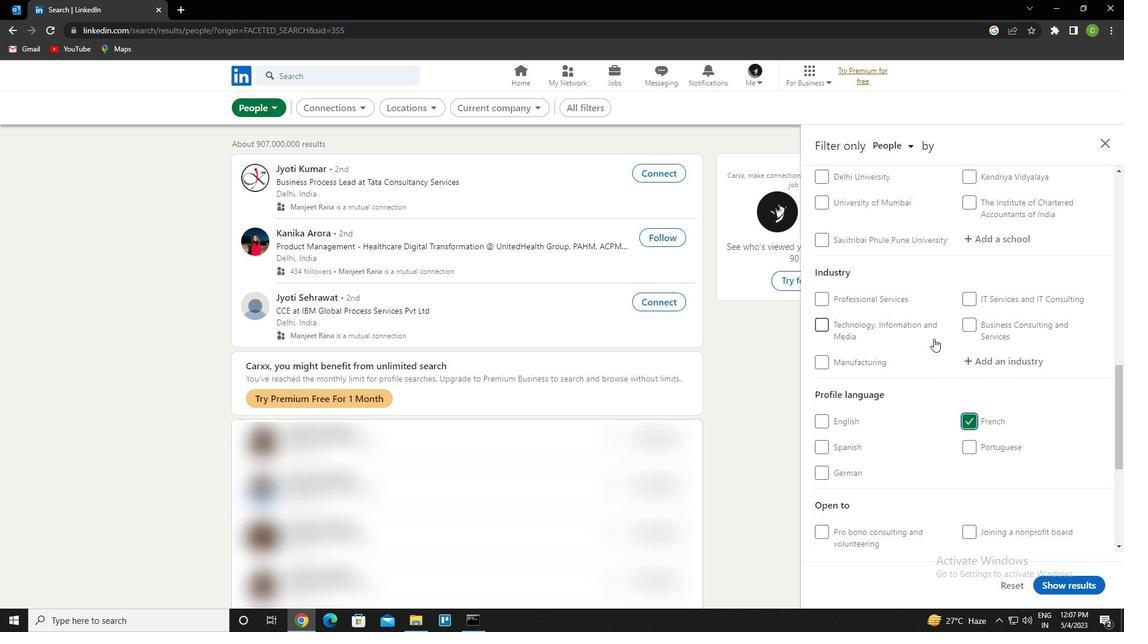 
Action: Mouse scrolled (934, 339) with delta (0, 0)
Screenshot: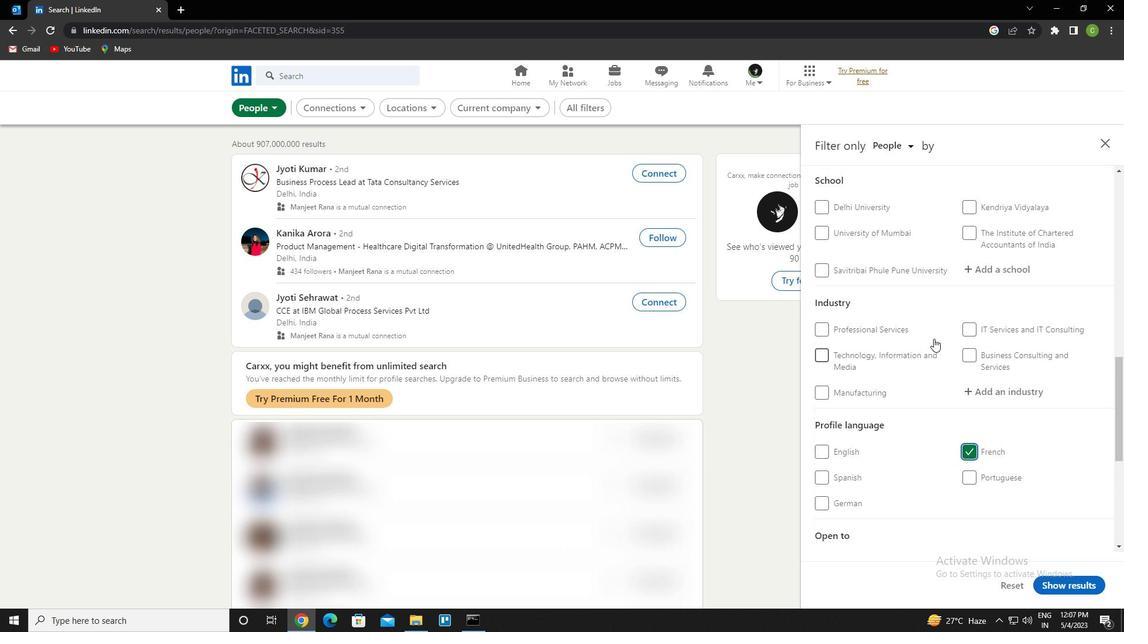 
Action: Mouse moved to (934, 339)
Screenshot: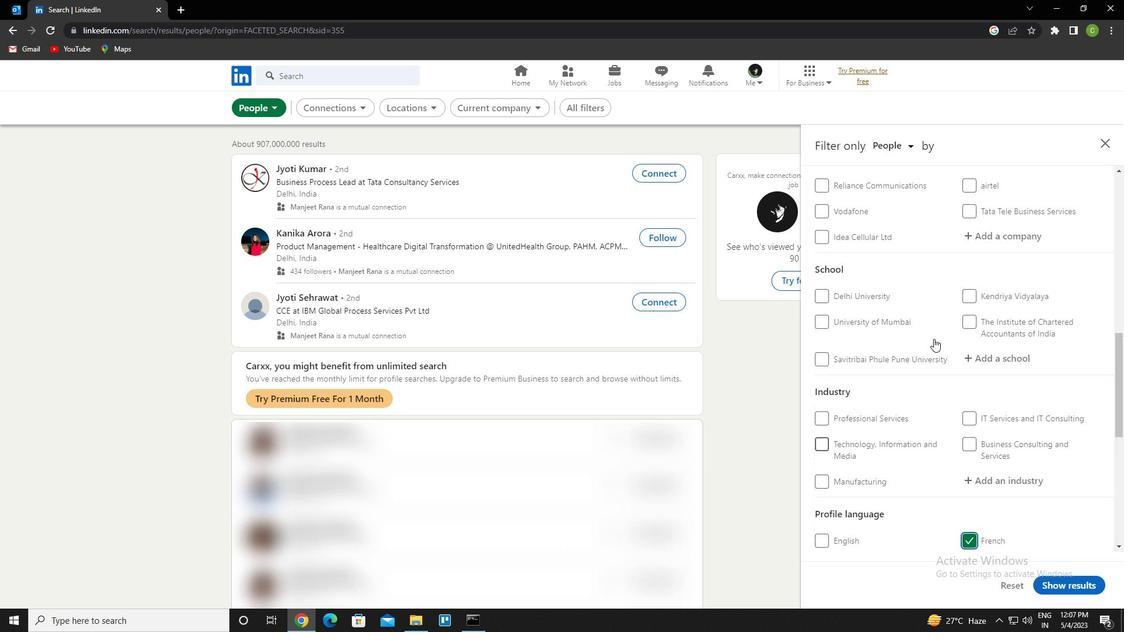 
Action: Mouse scrolled (934, 339) with delta (0, 0)
Screenshot: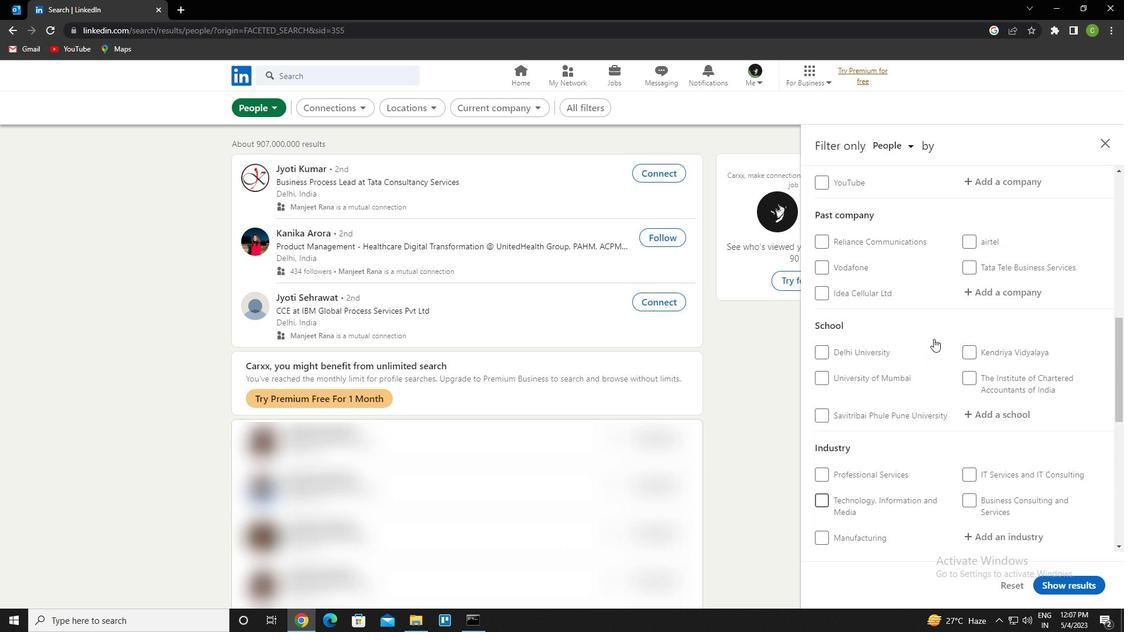 
Action: Mouse scrolled (934, 339) with delta (0, 0)
Screenshot: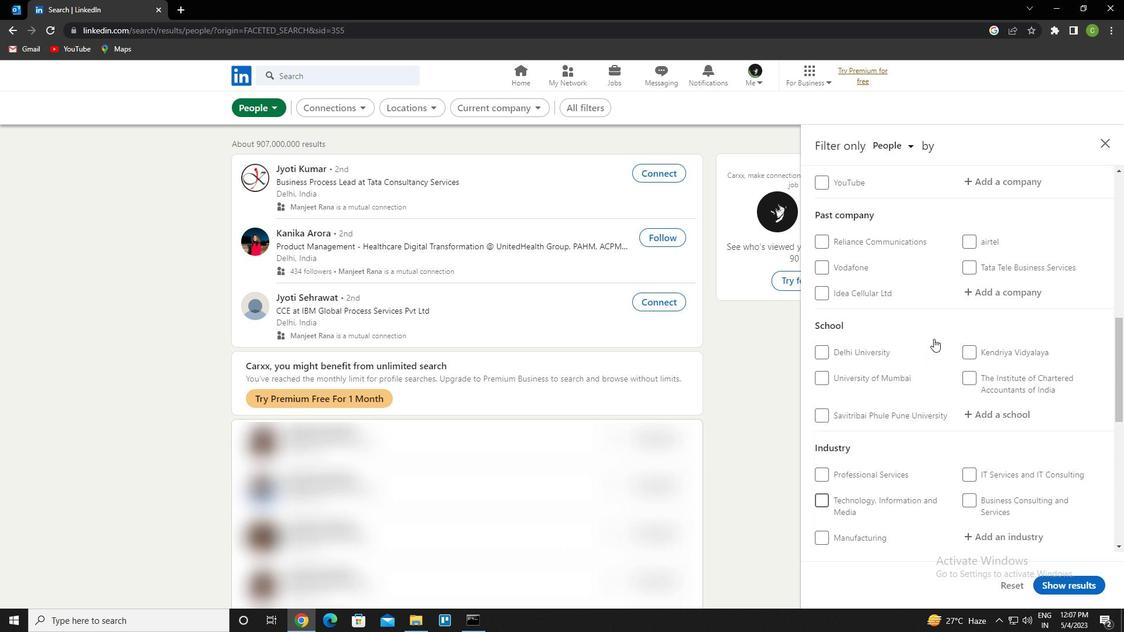 
Action: Mouse scrolled (934, 339) with delta (0, 0)
Screenshot: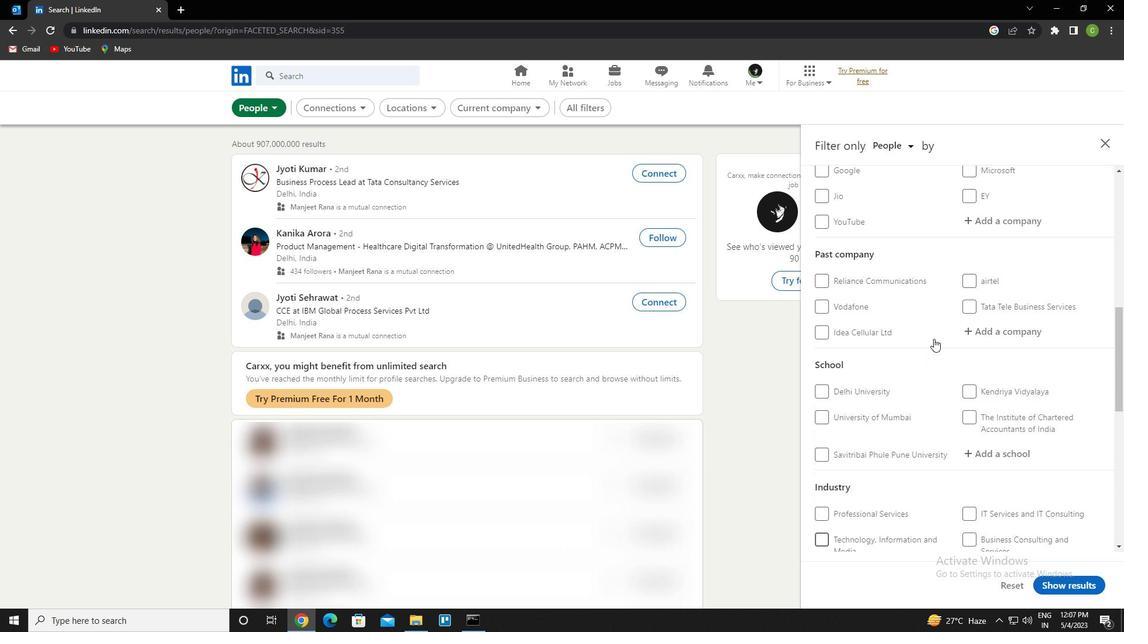 
Action: Mouse moved to (975, 362)
Screenshot: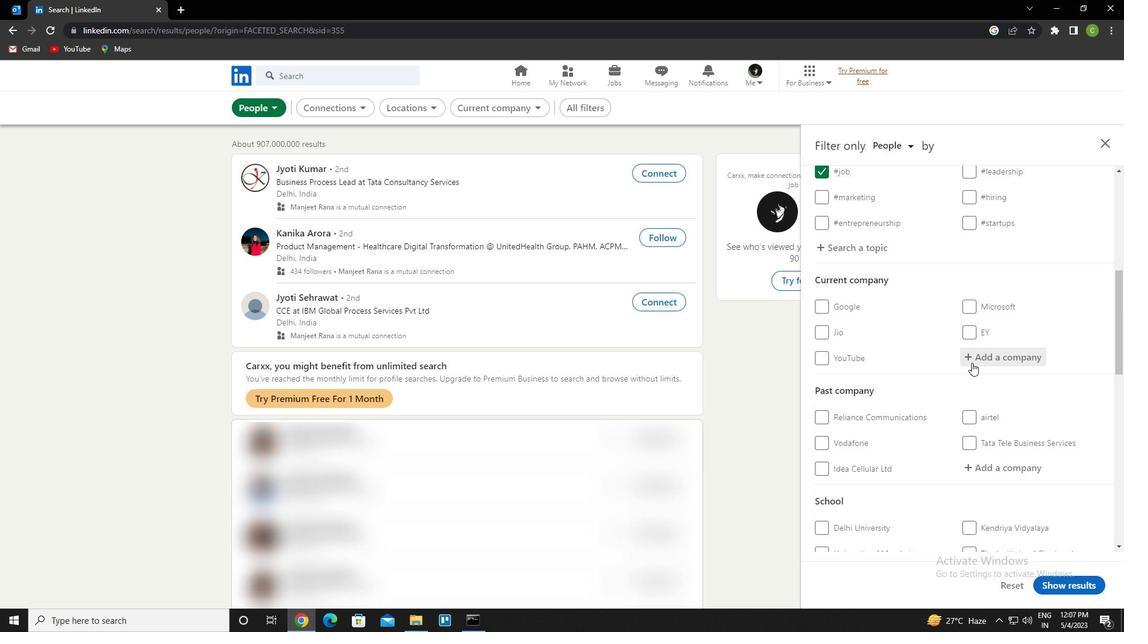 
Action: Mouse pressed left at (975, 362)
Screenshot: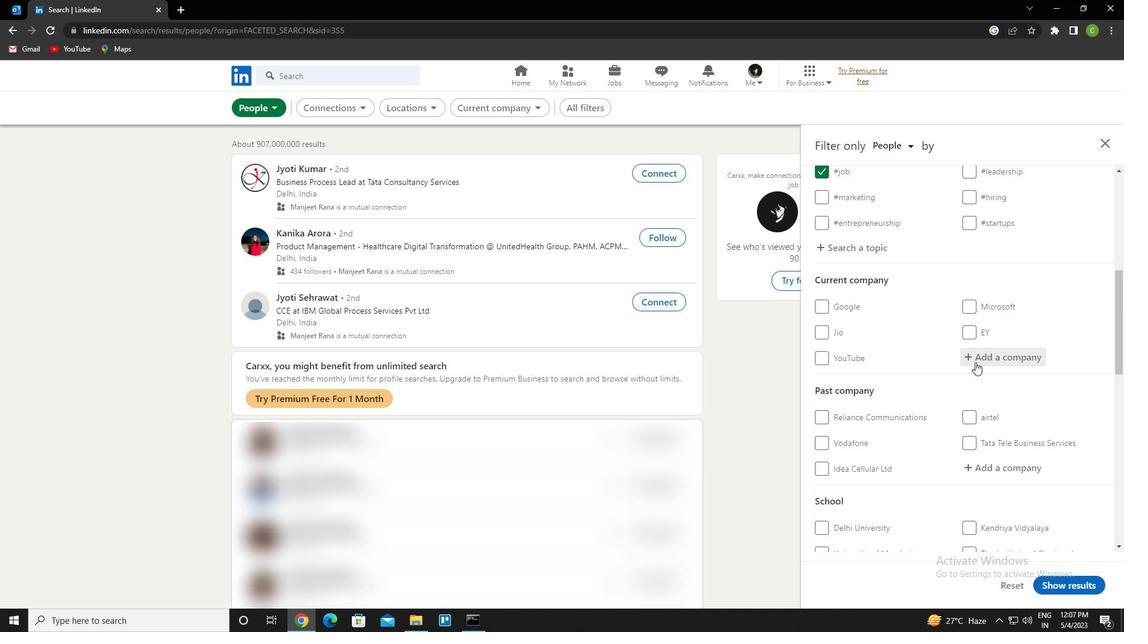 
Action: Mouse moved to (975, 362)
Screenshot: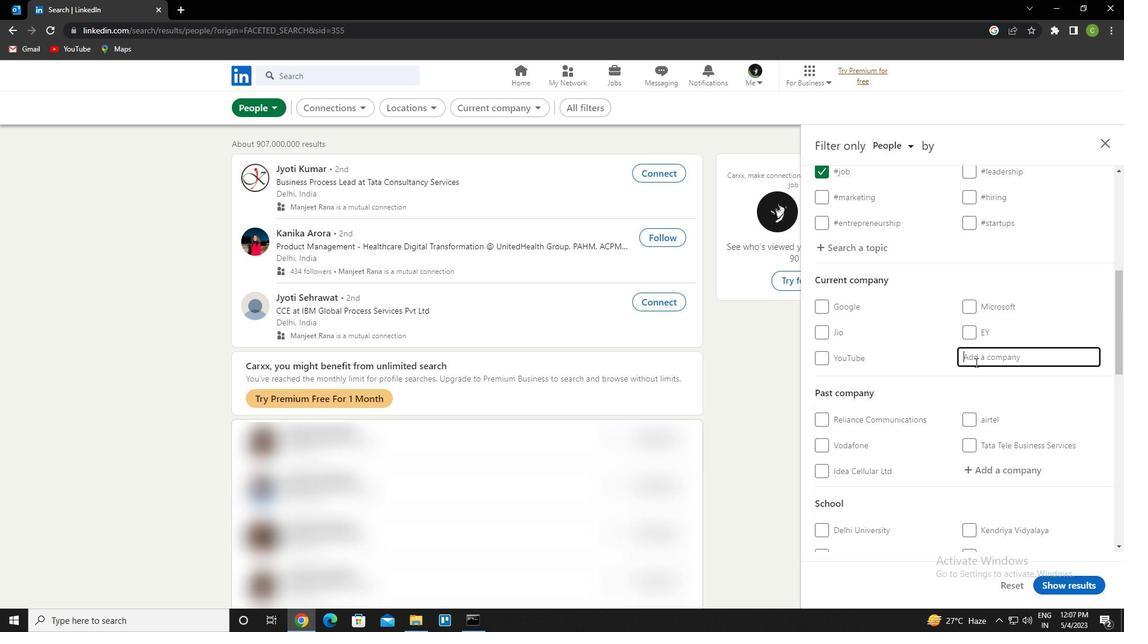 
Action: Key pressed <Key.caps_lock>b
Screenshot: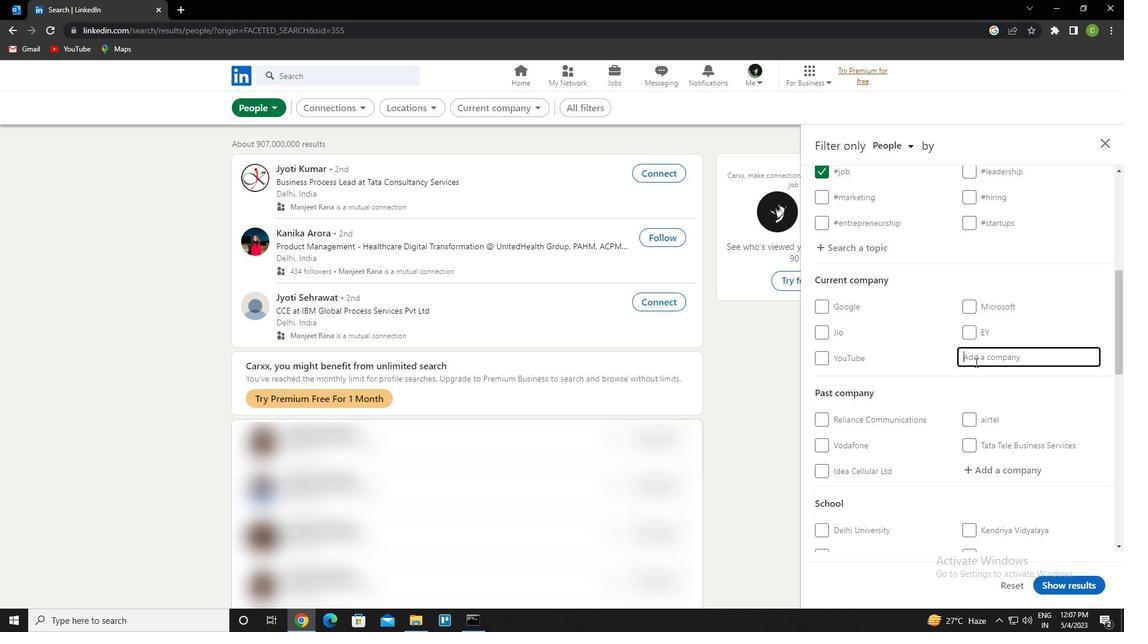 
Action: Mouse moved to (975, 362)
Screenshot: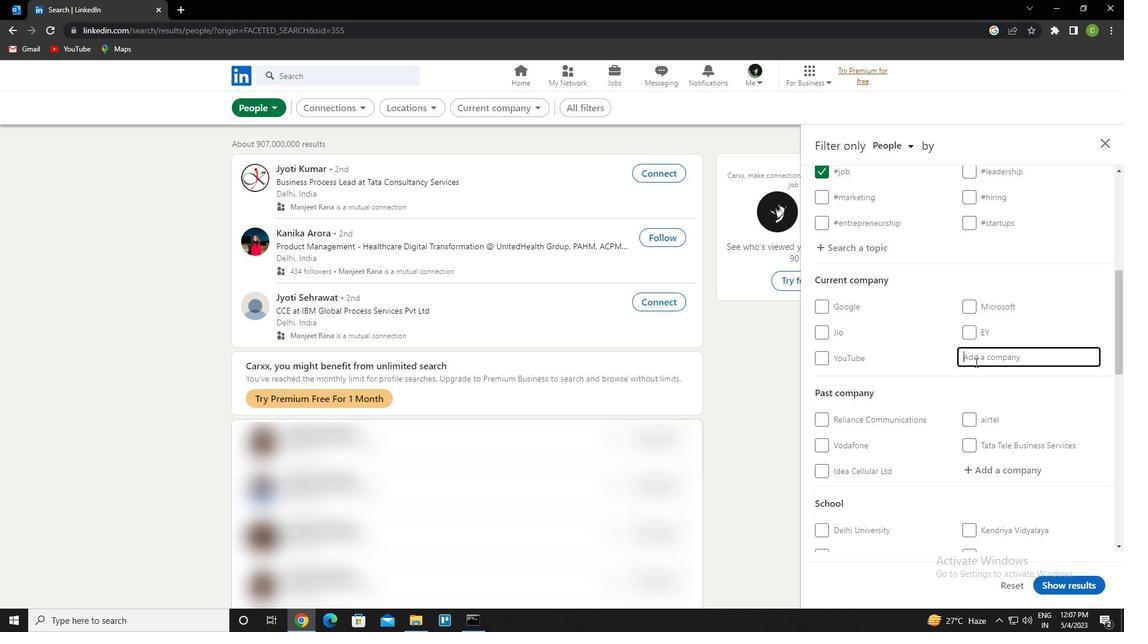 
Action: Key pressed <Key.caps_lock>haratagri<Key.down><Key.enter>
Screenshot: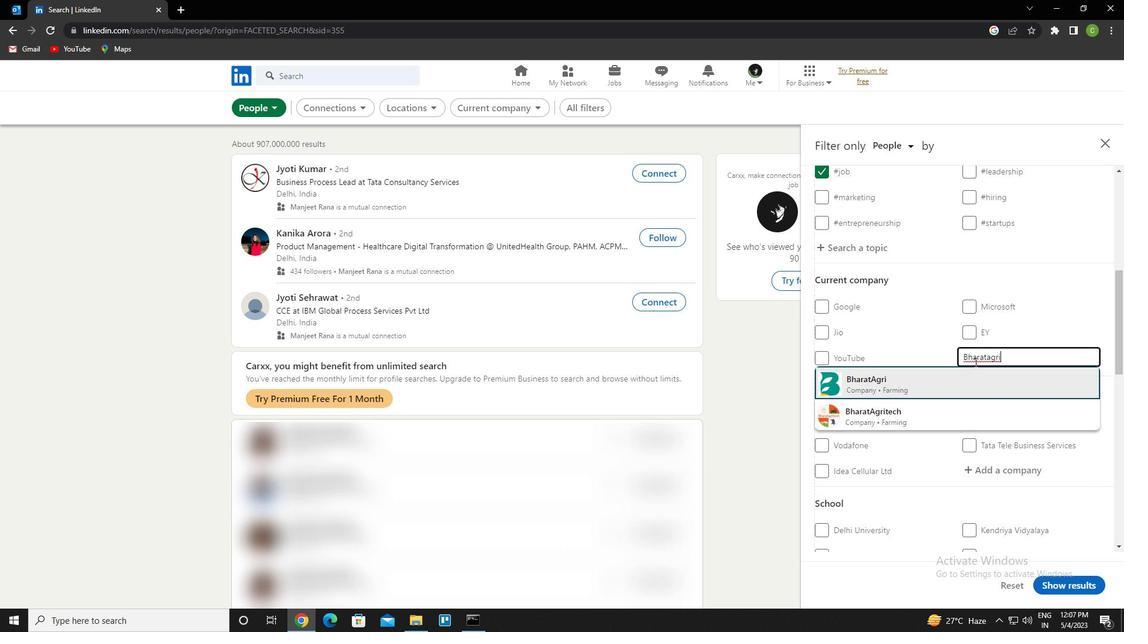 
Action: Mouse moved to (988, 352)
Screenshot: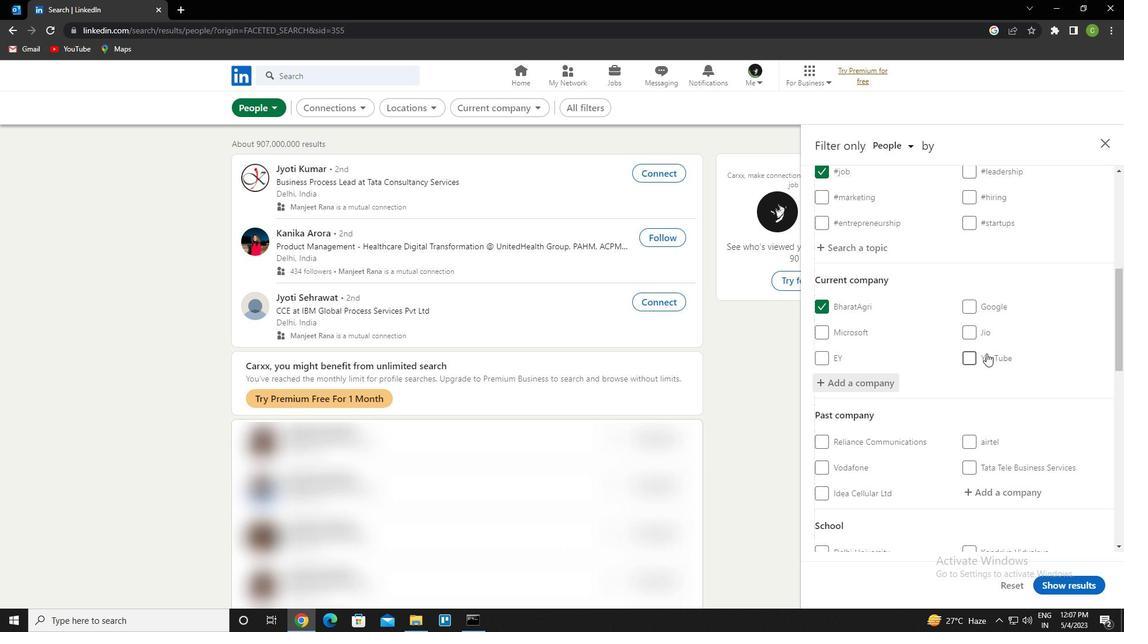 
Action: Mouse scrolled (988, 351) with delta (0, 0)
Screenshot: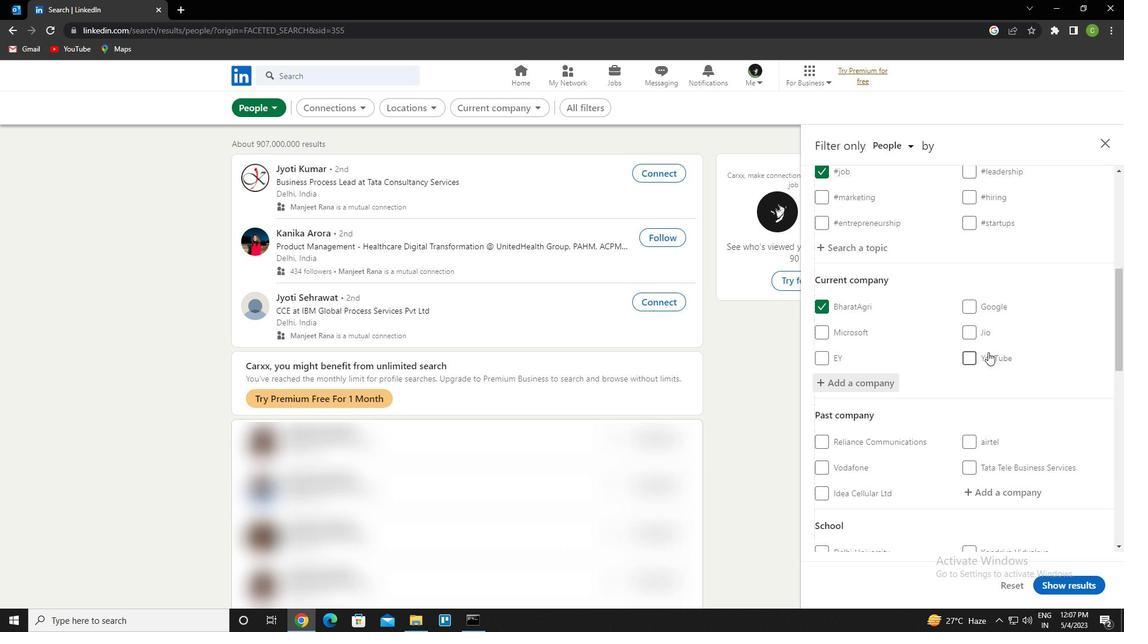 
Action: Mouse scrolled (988, 351) with delta (0, 0)
Screenshot: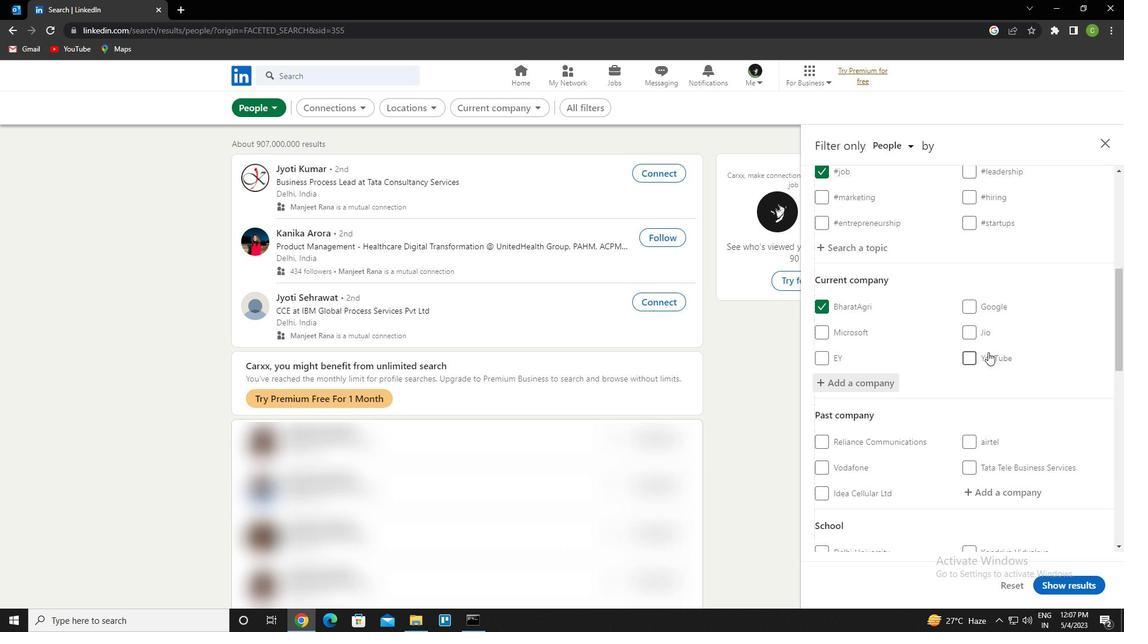 
Action: Mouse moved to (988, 352)
Screenshot: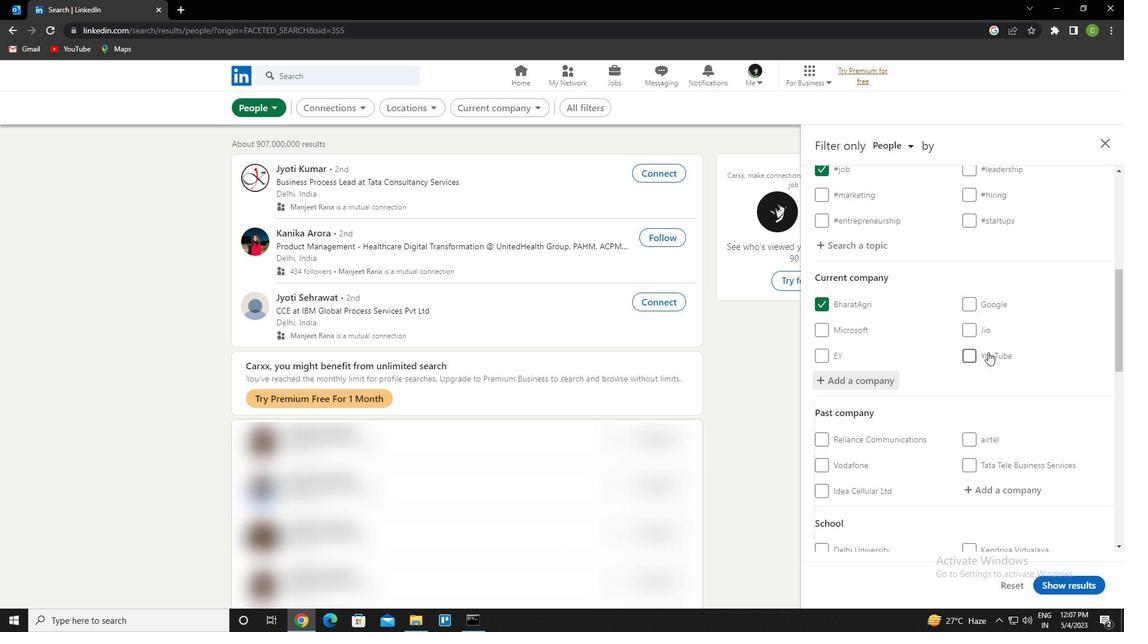 
Action: Mouse scrolled (988, 351) with delta (0, 0)
Screenshot: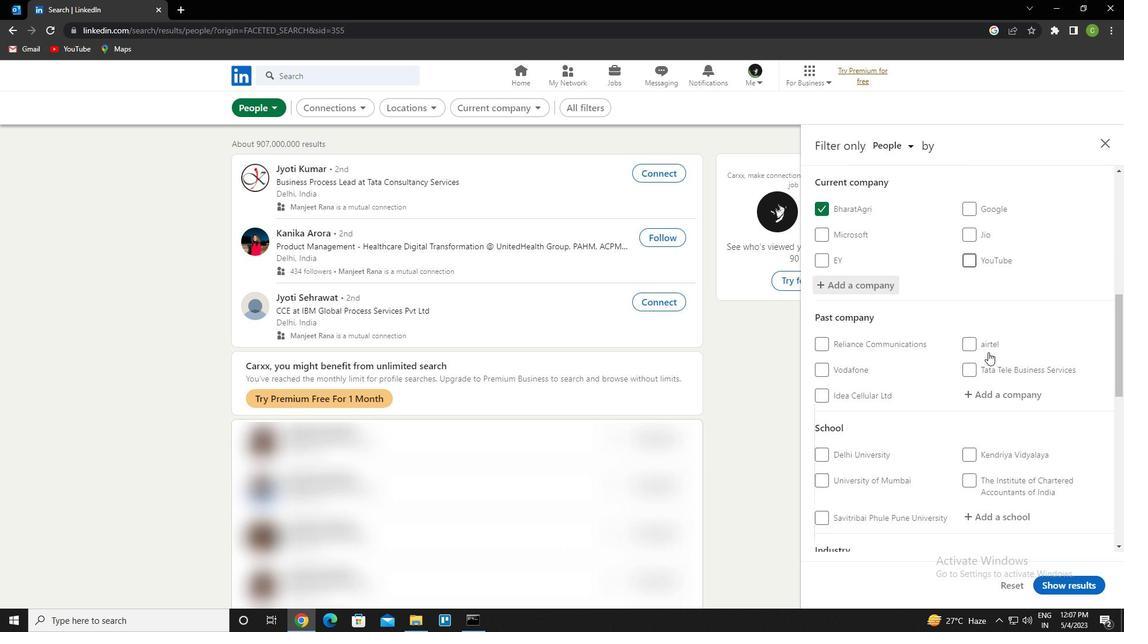 
Action: Mouse scrolled (988, 351) with delta (0, 0)
Screenshot: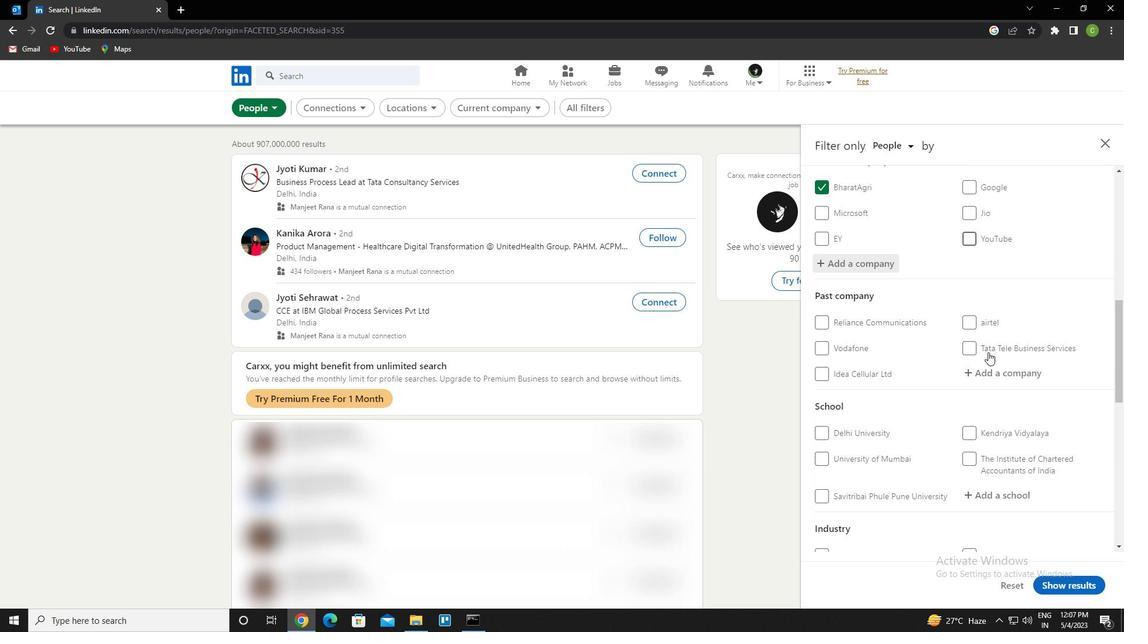 
Action: Mouse moved to (993, 380)
Screenshot: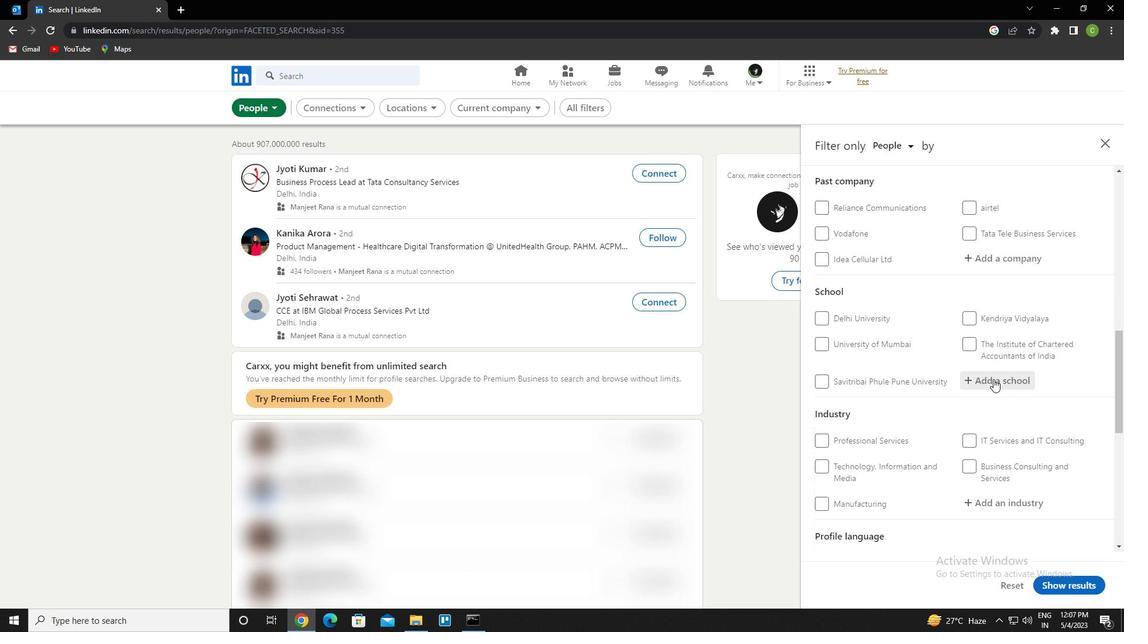 
Action: Mouse pressed left at (993, 380)
Screenshot: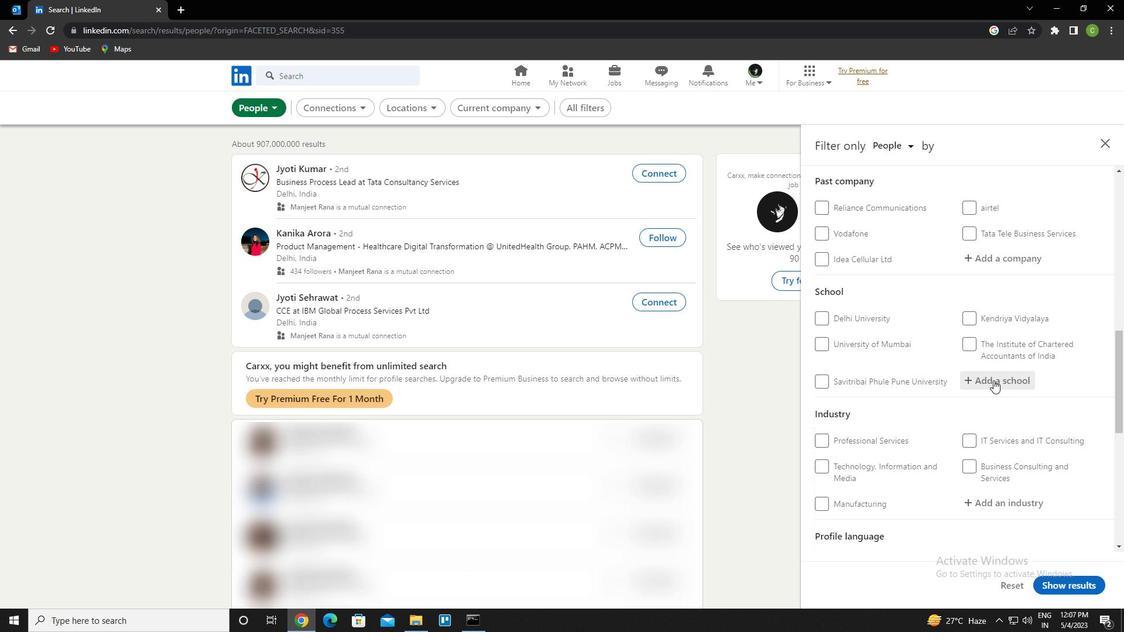 
Action: Mouse moved to (992, 381)
Screenshot: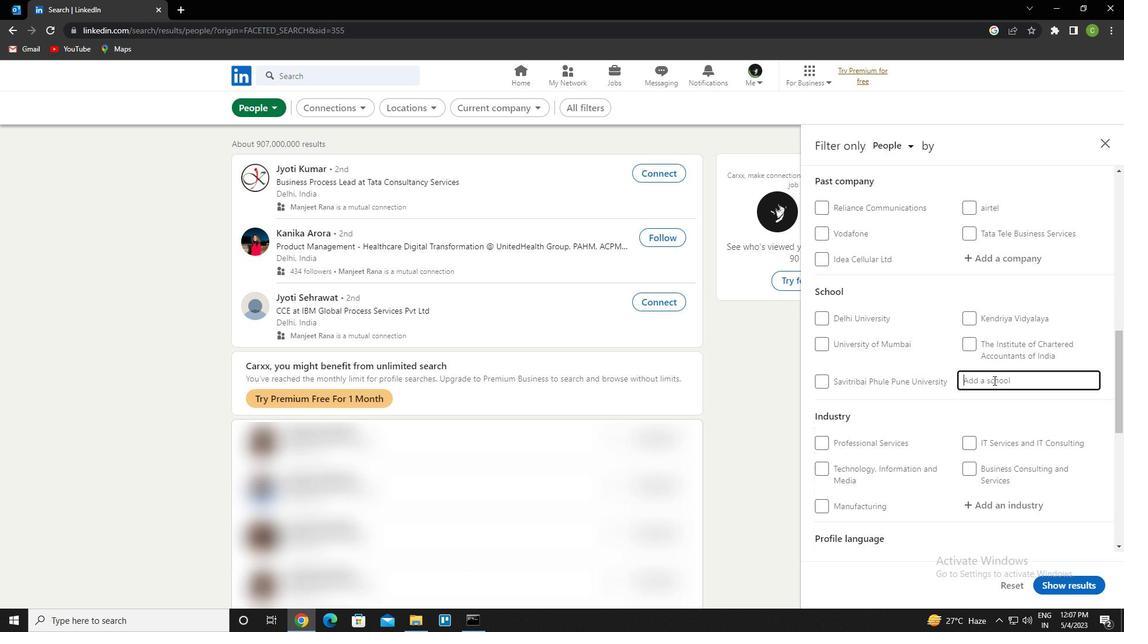 
Action: Key pressed <Key.caps_lock>gls<Key.space>u<Key.caps_lock>niversity<Key.down><Key.enter>
Screenshot: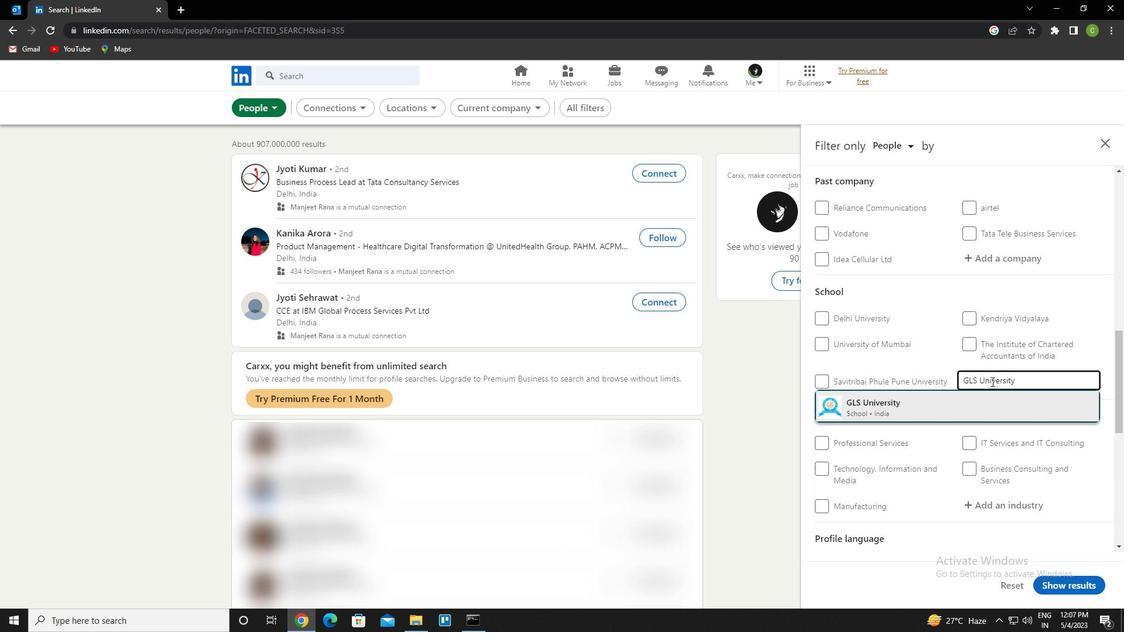 
Action: Mouse moved to (990, 384)
Screenshot: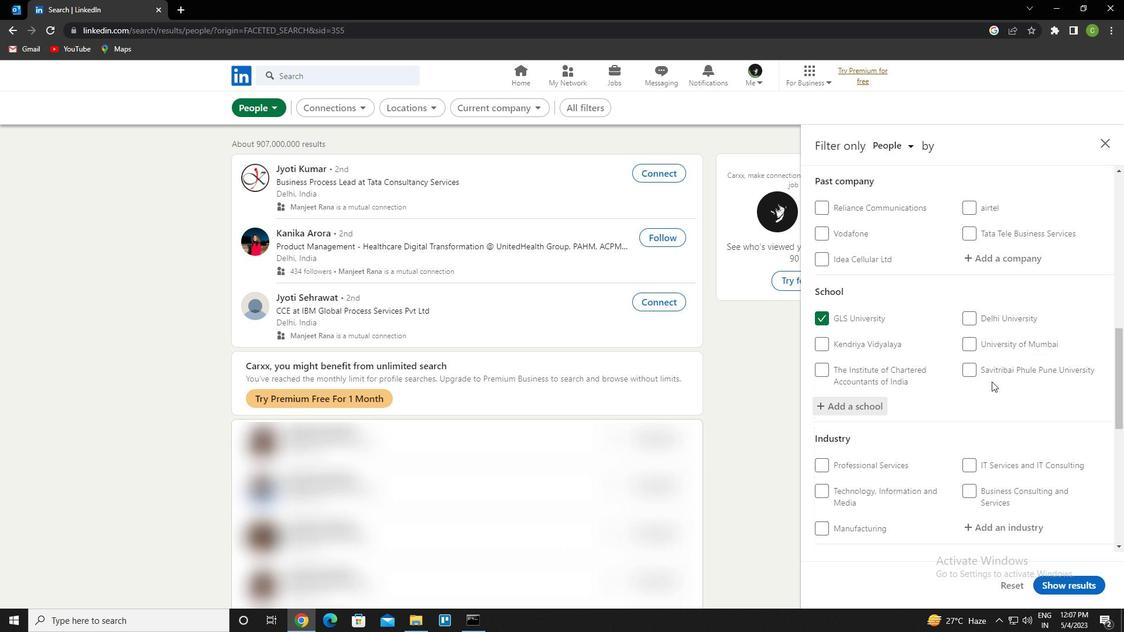 
Action: Mouse scrolled (990, 383) with delta (0, 0)
Screenshot: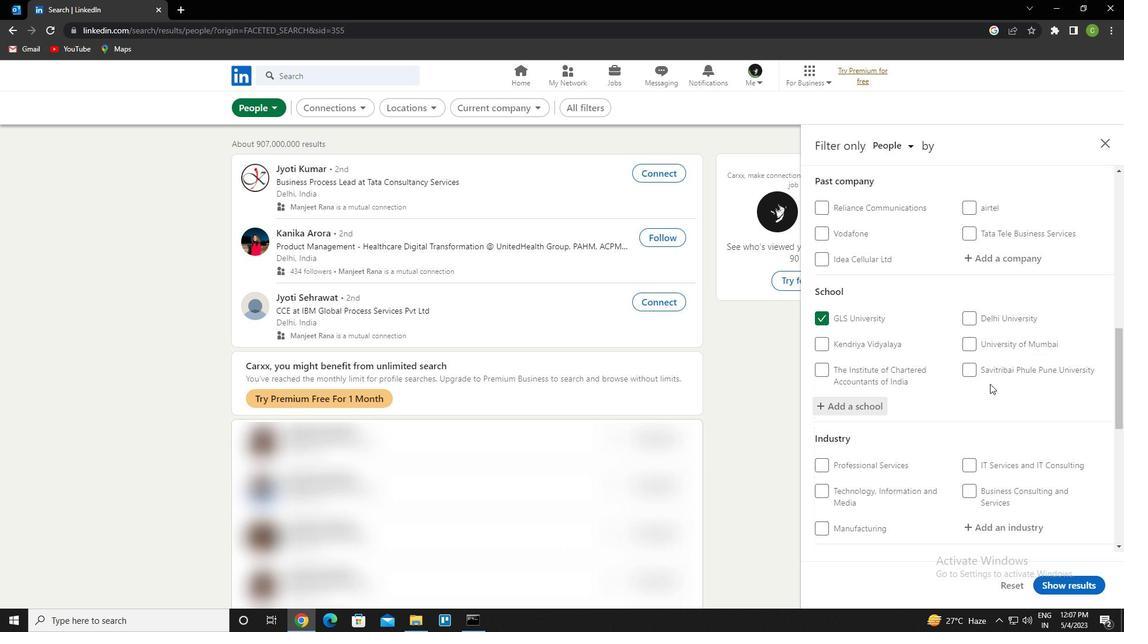 
Action: Mouse moved to (989, 385)
Screenshot: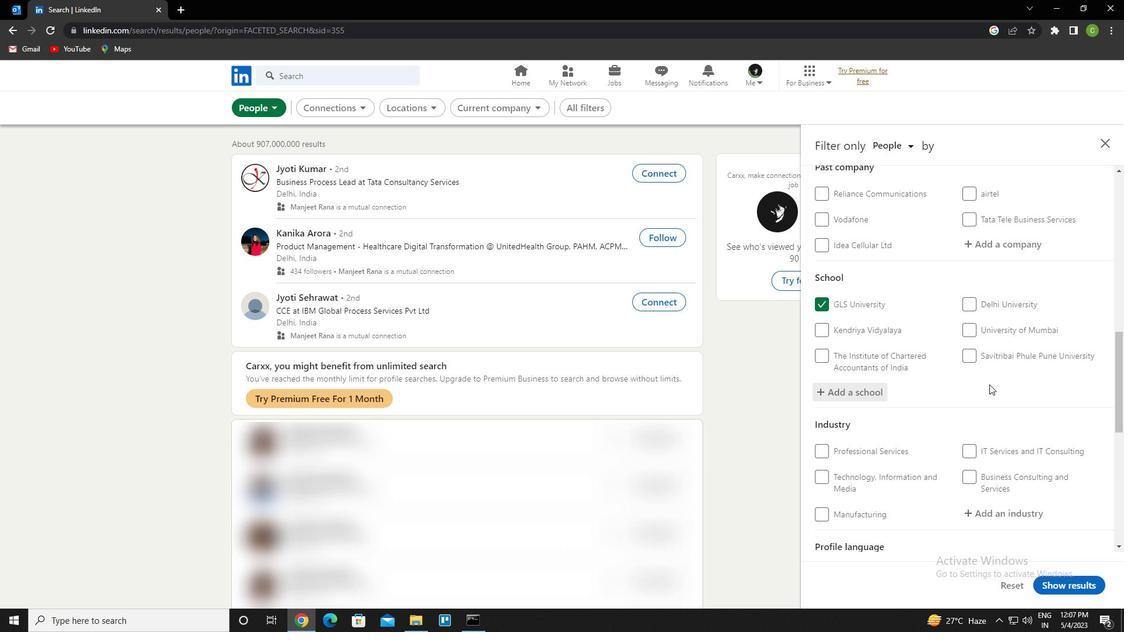 
Action: Mouse scrolled (989, 384) with delta (0, 0)
Screenshot: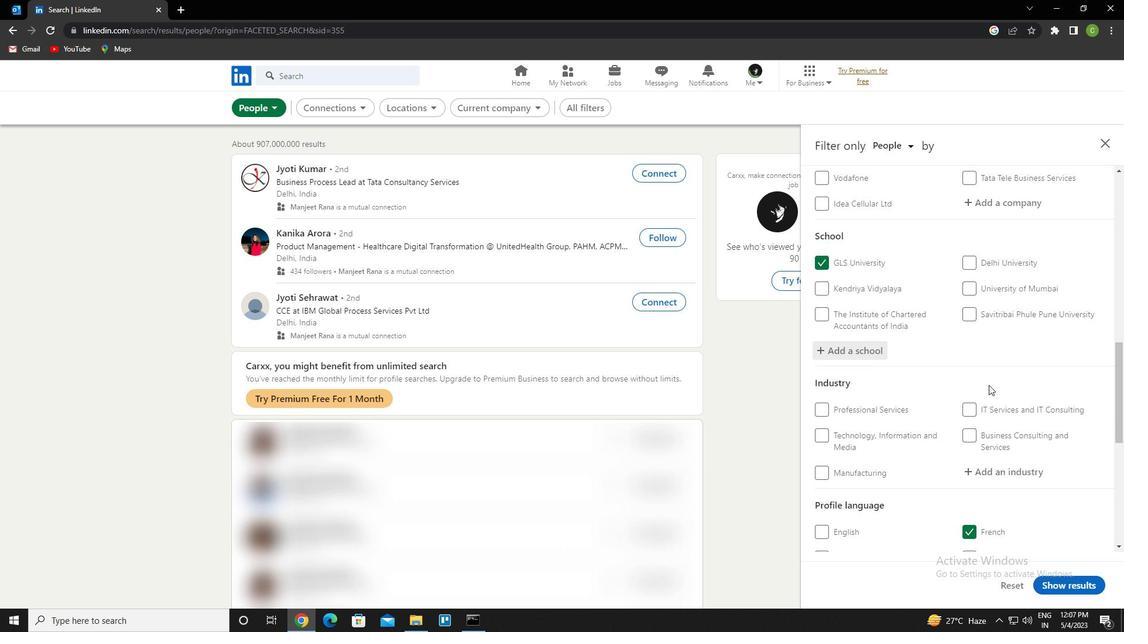 
Action: Mouse moved to (984, 408)
Screenshot: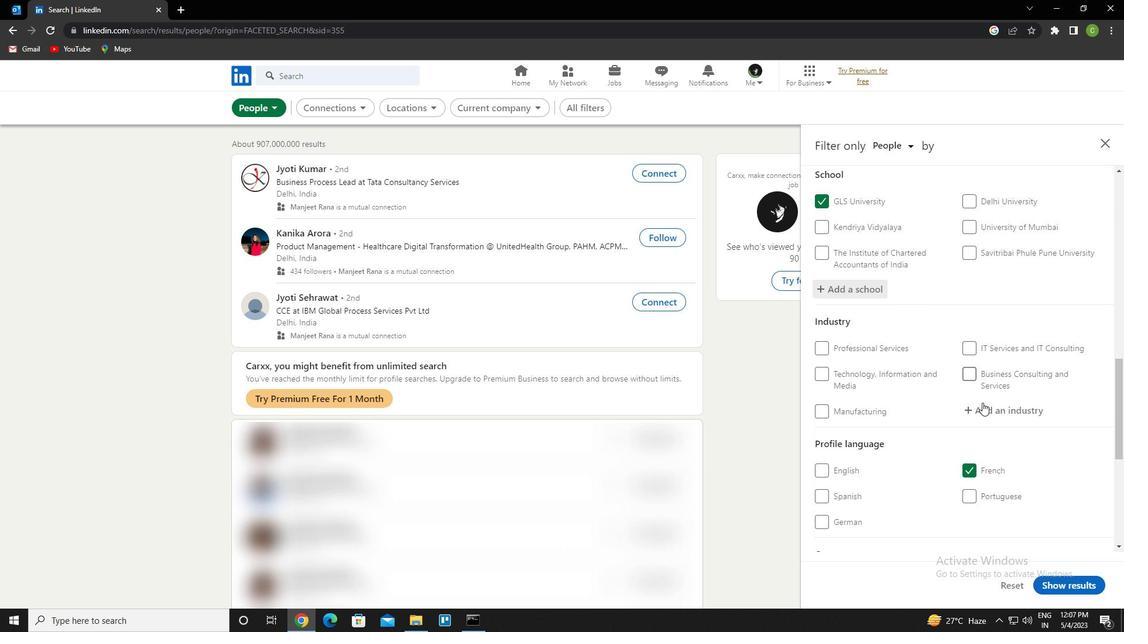 
Action: Mouse pressed left at (984, 408)
Screenshot: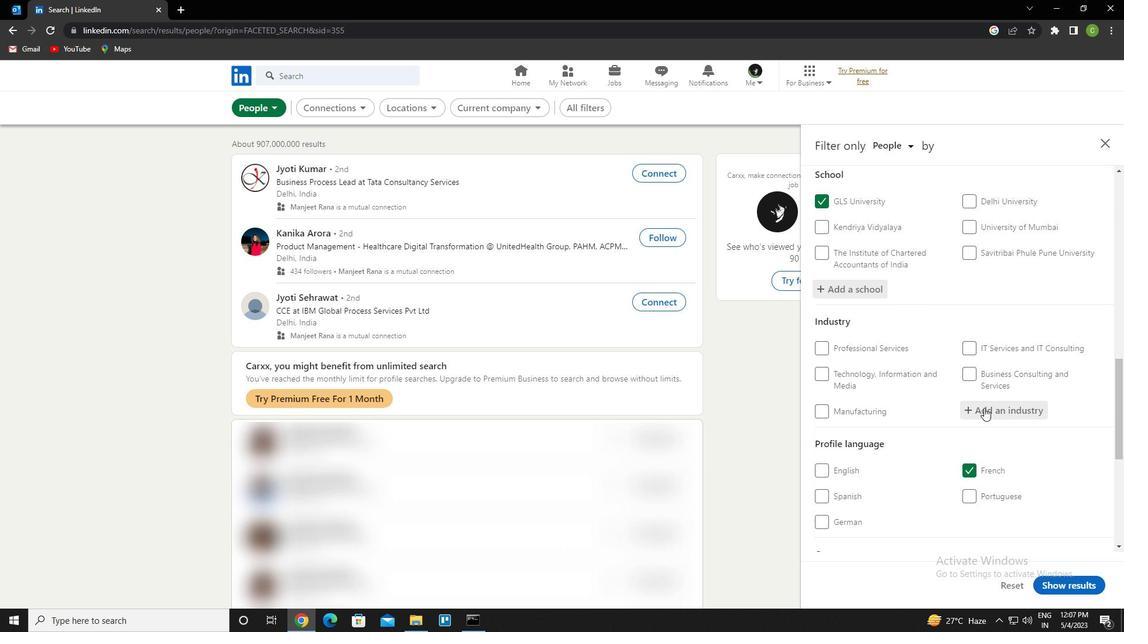 
Action: Key pressed <Key.caps_lock>r<Key.caps_lock>Eligious<Key.space><Key.caps_lock>i<Key.caps_lock>nstitutions<Key.down><Key.enter>
Screenshot: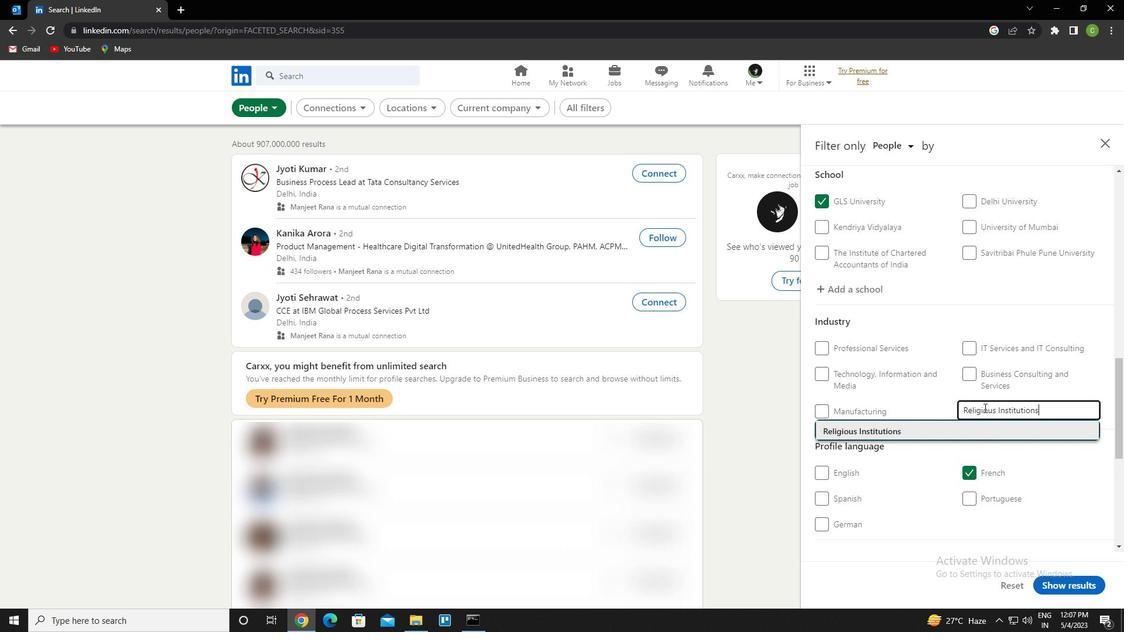 
Action: Mouse scrolled (984, 407) with delta (0, 0)
Screenshot: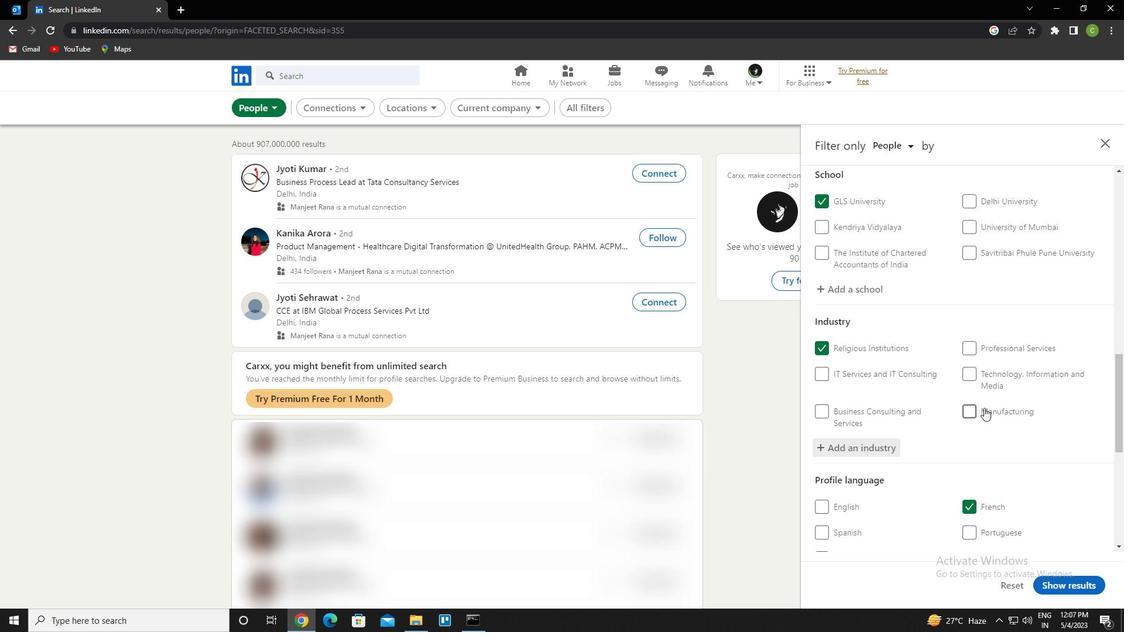 
Action: Mouse moved to (981, 408)
Screenshot: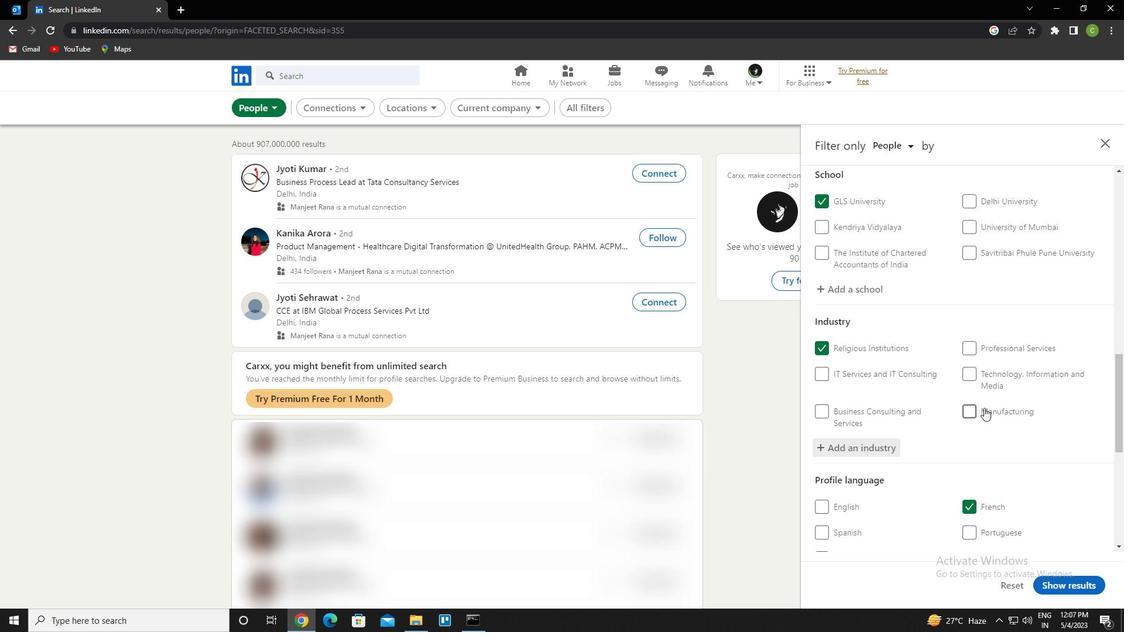 
Action: Mouse scrolled (981, 407) with delta (0, 0)
Screenshot: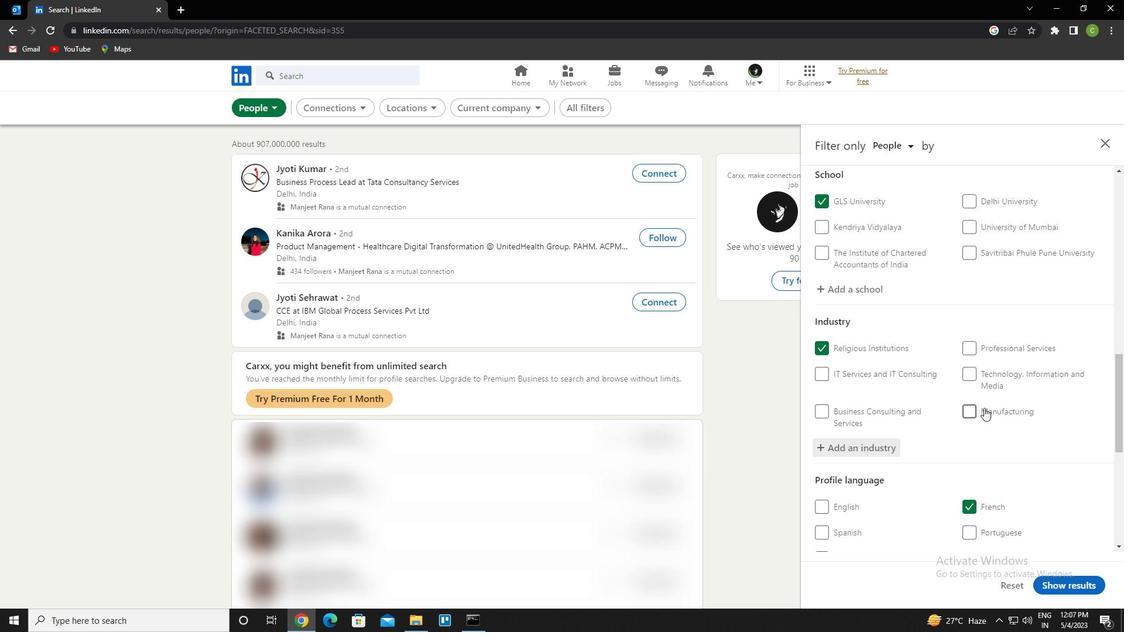 
Action: Mouse moved to (976, 408)
Screenshot: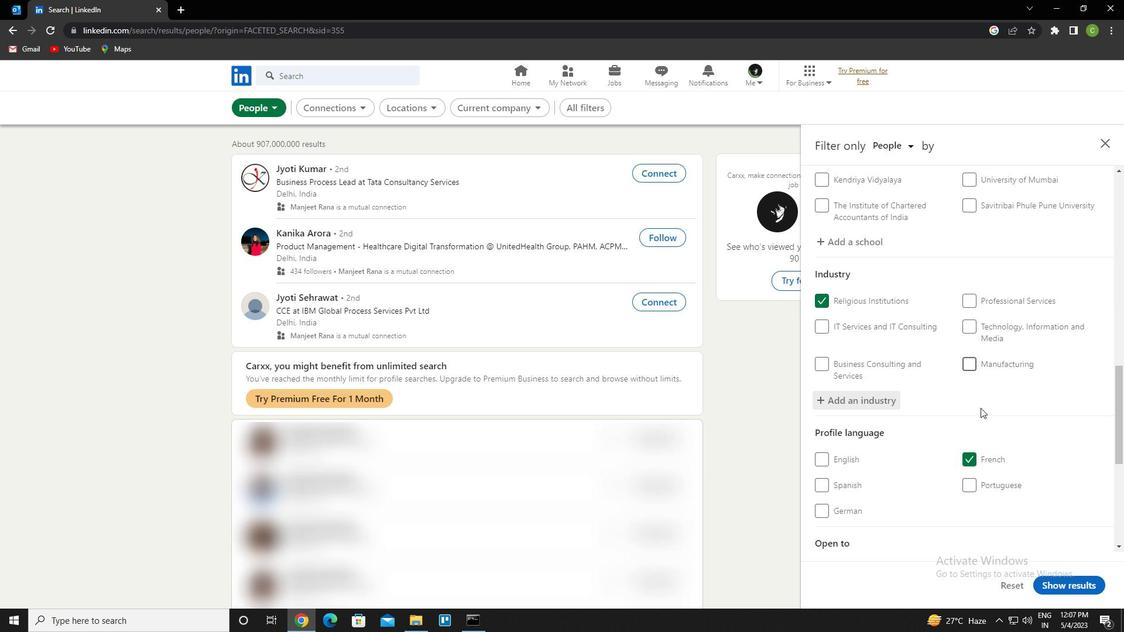 
Action: Mouse scrolled (976, 408) with delta (0, 0)
Screenshot: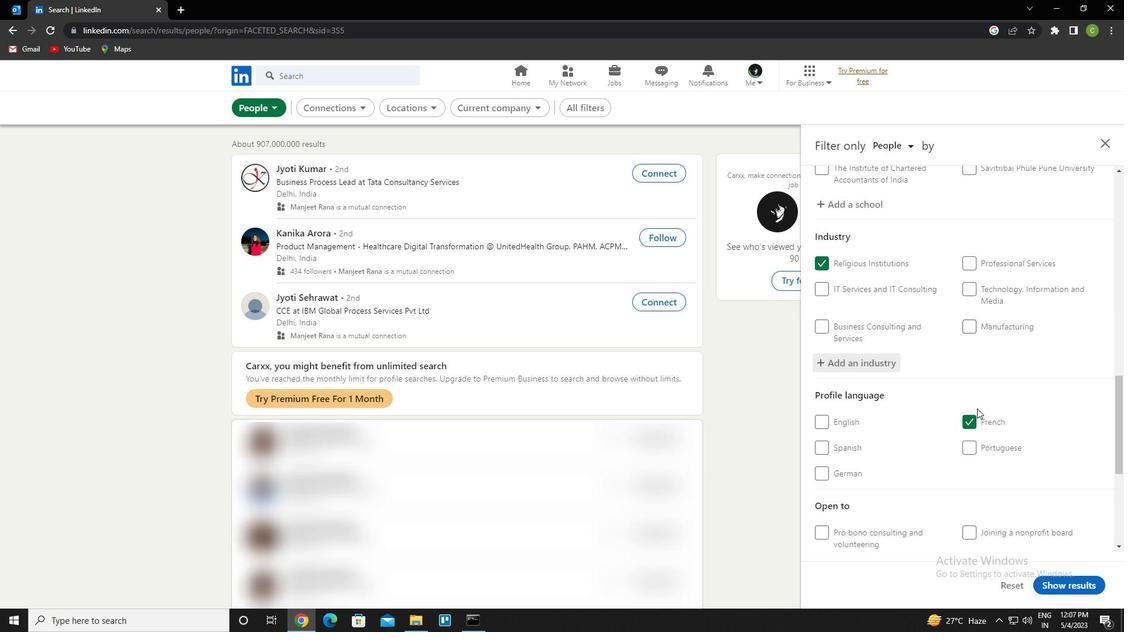 
Action: Mouse moved to (976, 408)
Screenshot: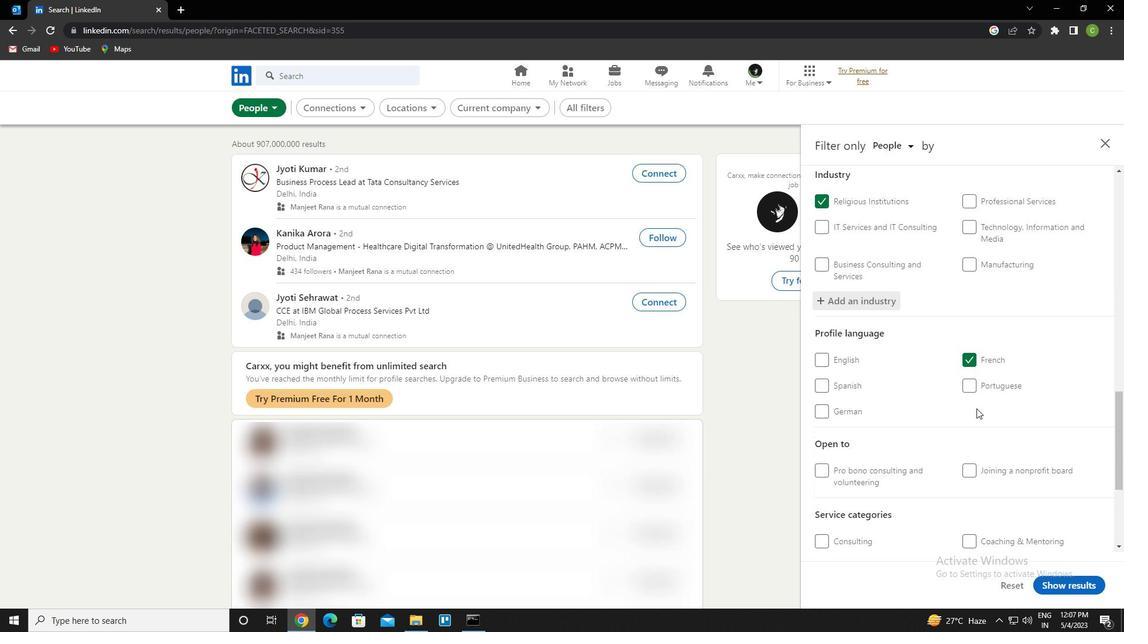 
Action: Mouse scrolled (976, 408) with delta (0, 0)
Screenshot: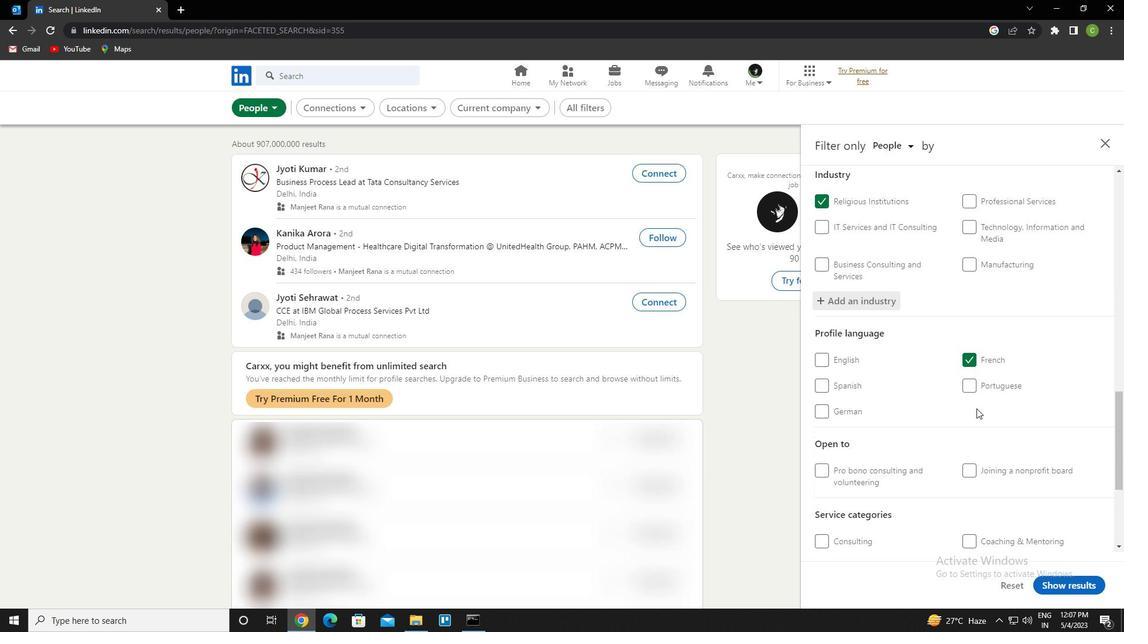 
Action: Mouse moved to (975, 408)
Screenshot: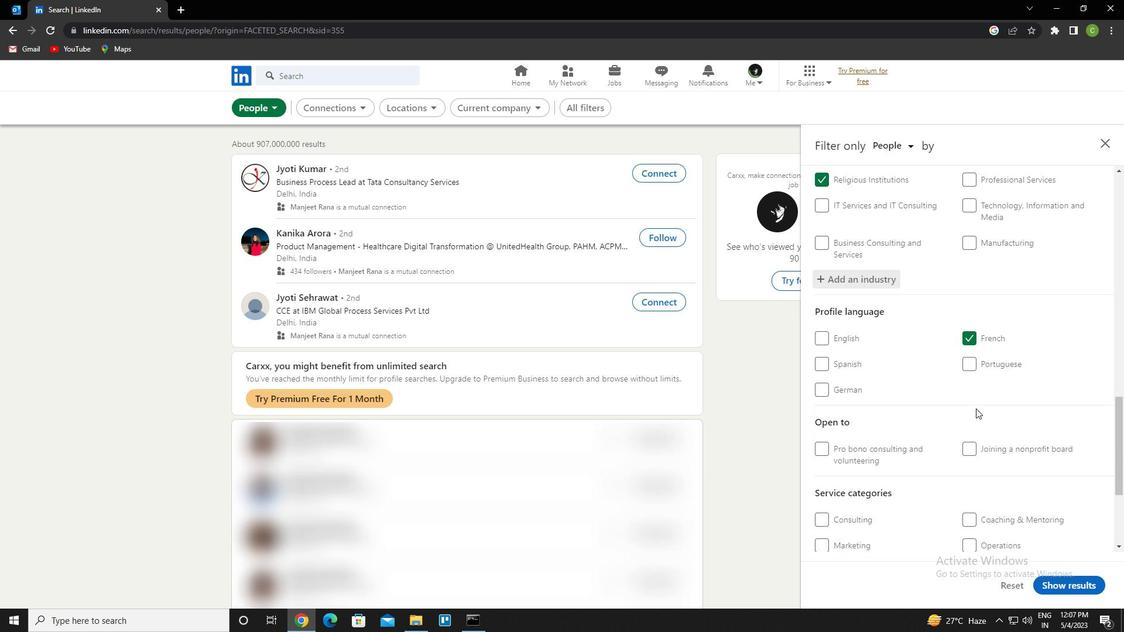 
Action: Mouse scrolled (975, 408) with delta (0, 0)
Screenshot: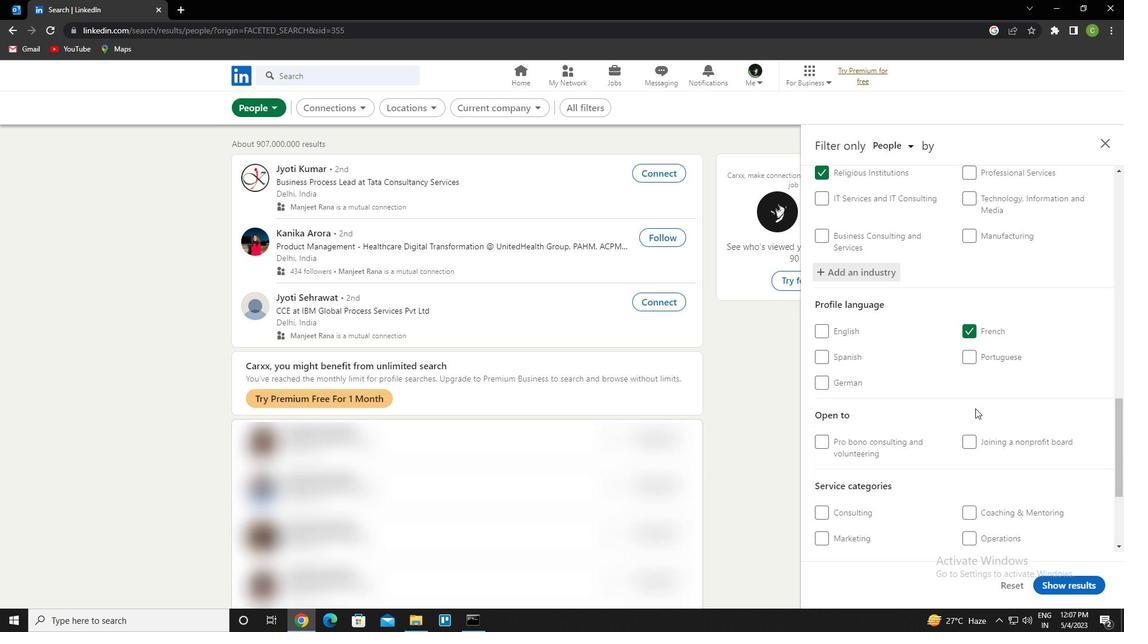 
Action: Mouse scrolled (975, 408) with delta (0, 0)
Screenshot: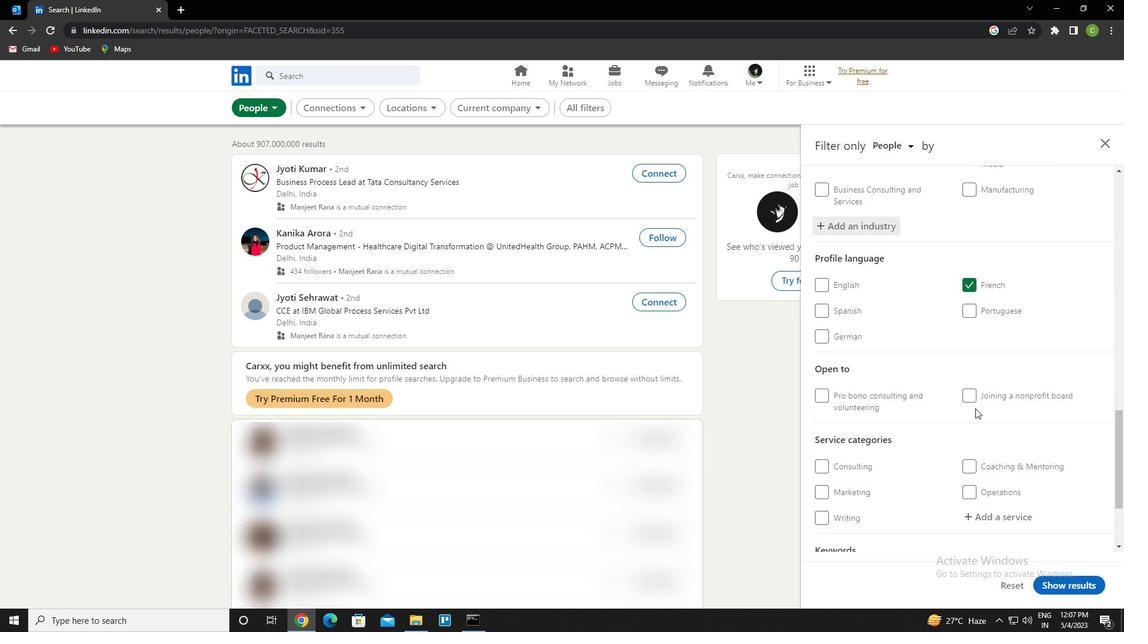 
Action: Mouse moved to (1001, 391)
Screenshot: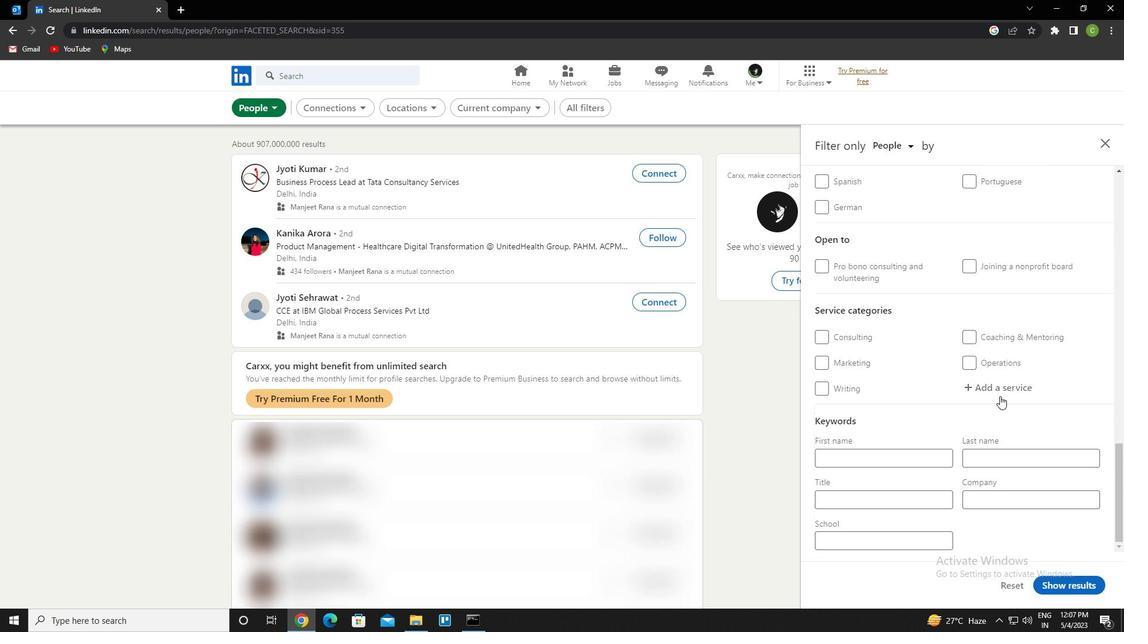 
Action: Mouse pressed left at (1001, 391)
Screenshot: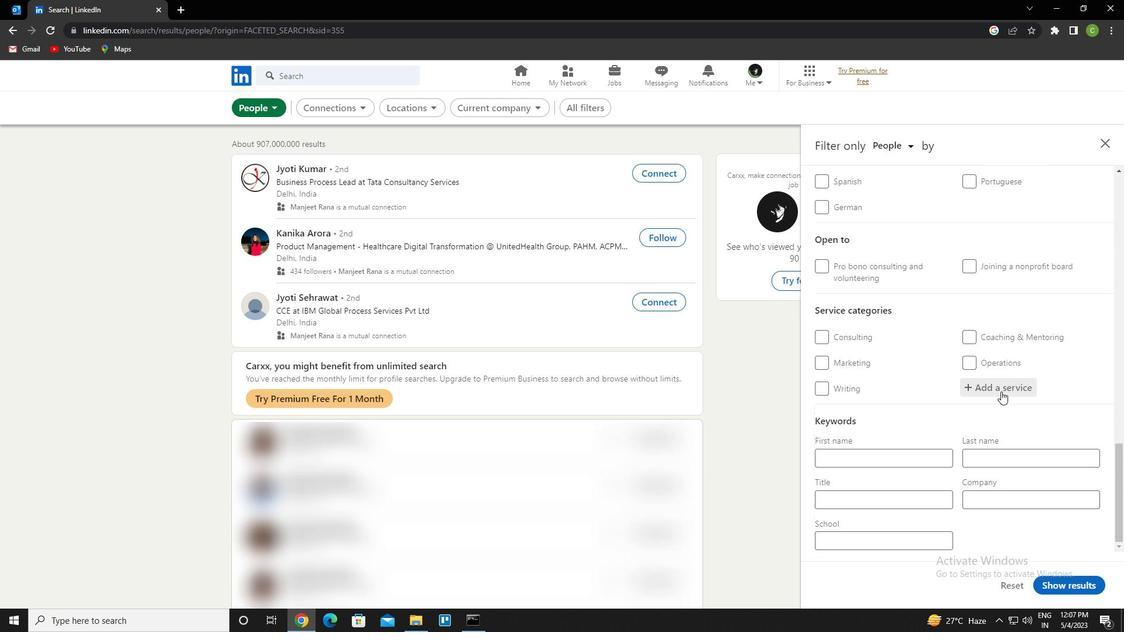 
Action: Key pressed <Key.caps_lock>h<Key.caps_lock>
Screenshot: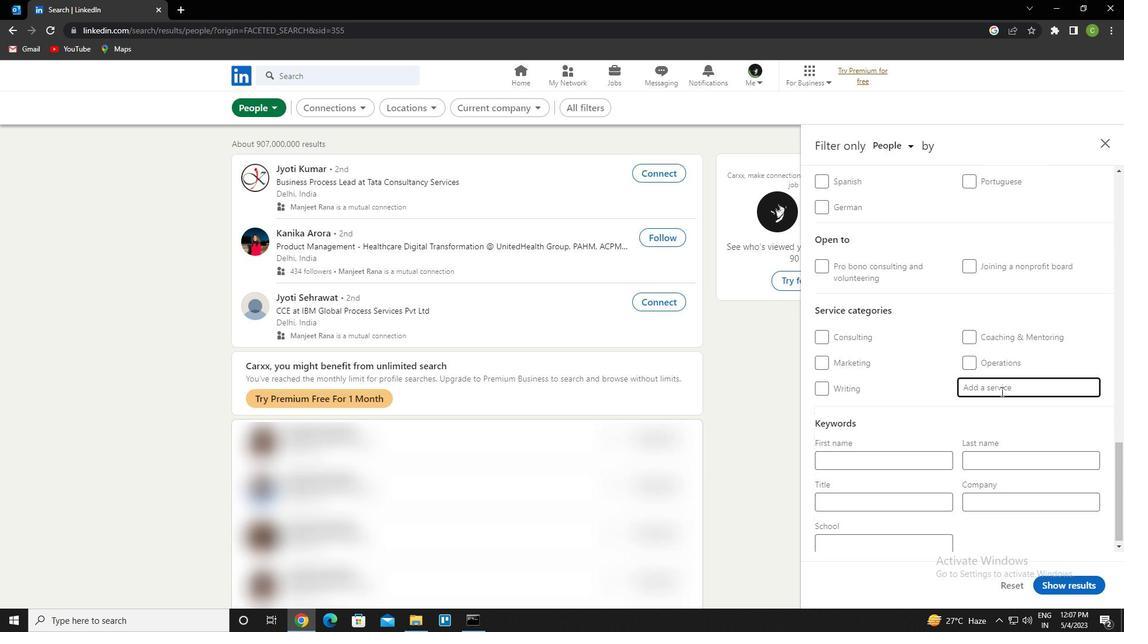 
Action: Mouse moved to (1001, 391)
Screenshot: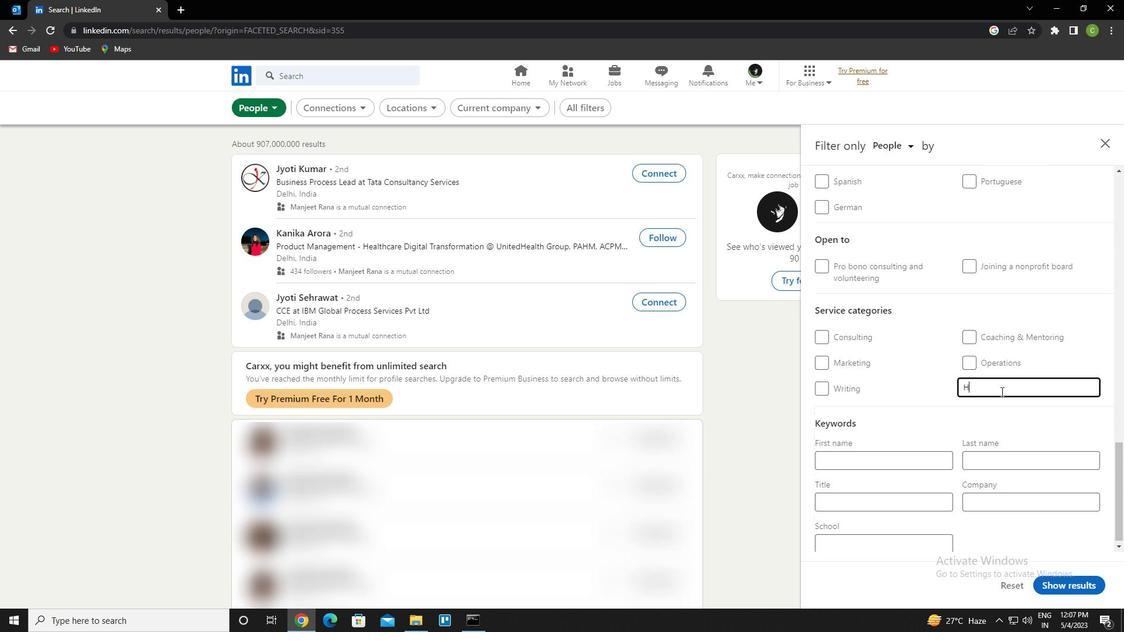
Action: Key pressed omeowners<Key.down><Key.enter>
Screenshot: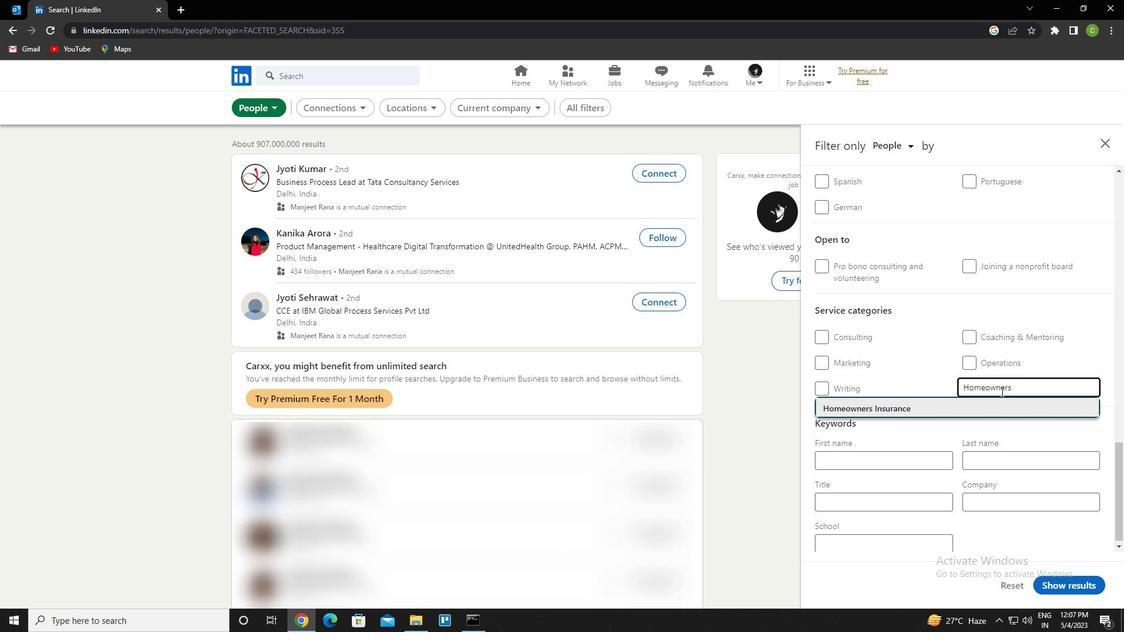 
Action: Mouse moved to (1000, 391)
Screenshot: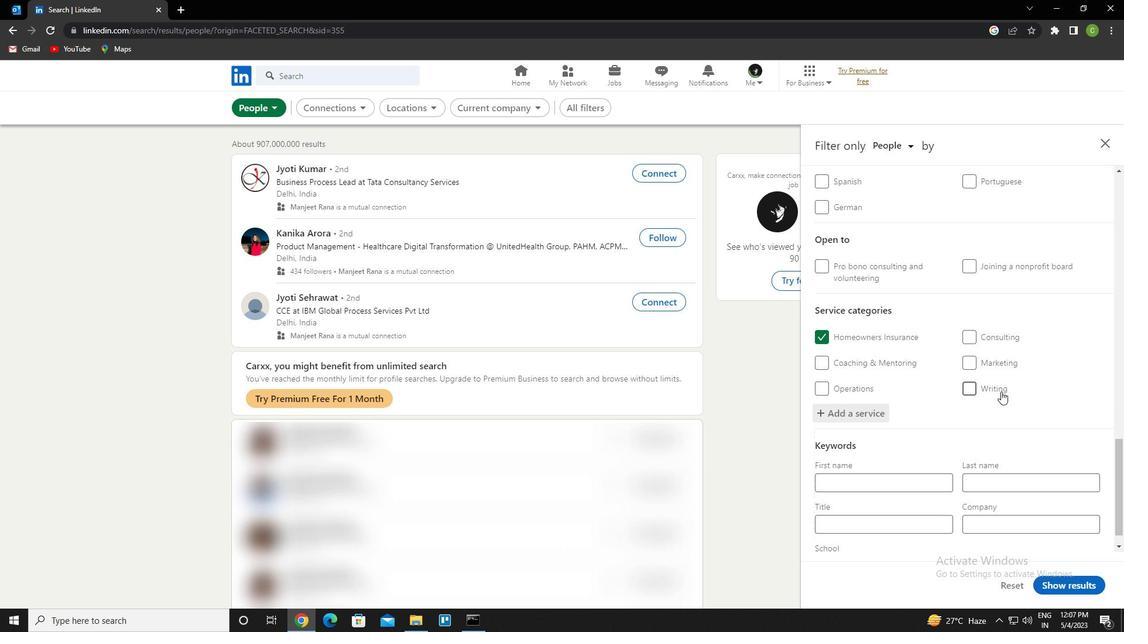 
Action: Mouse scrolled (1000, 391) with delta (0, 0)
Screenshot: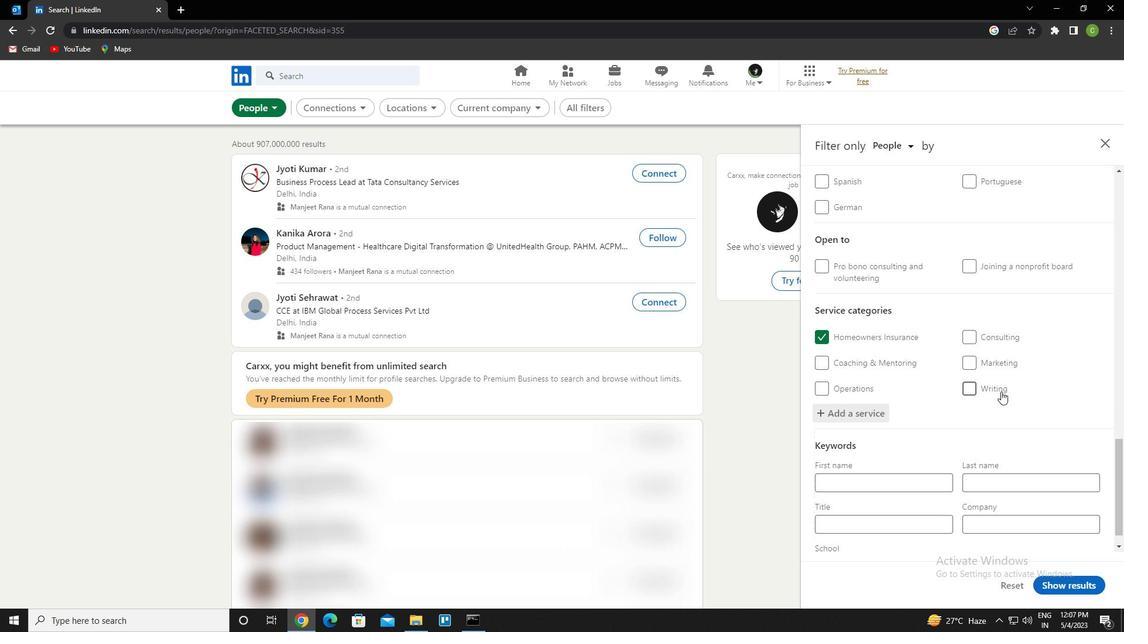 
Action: Mouse moved to (999, 392)
Screenshot: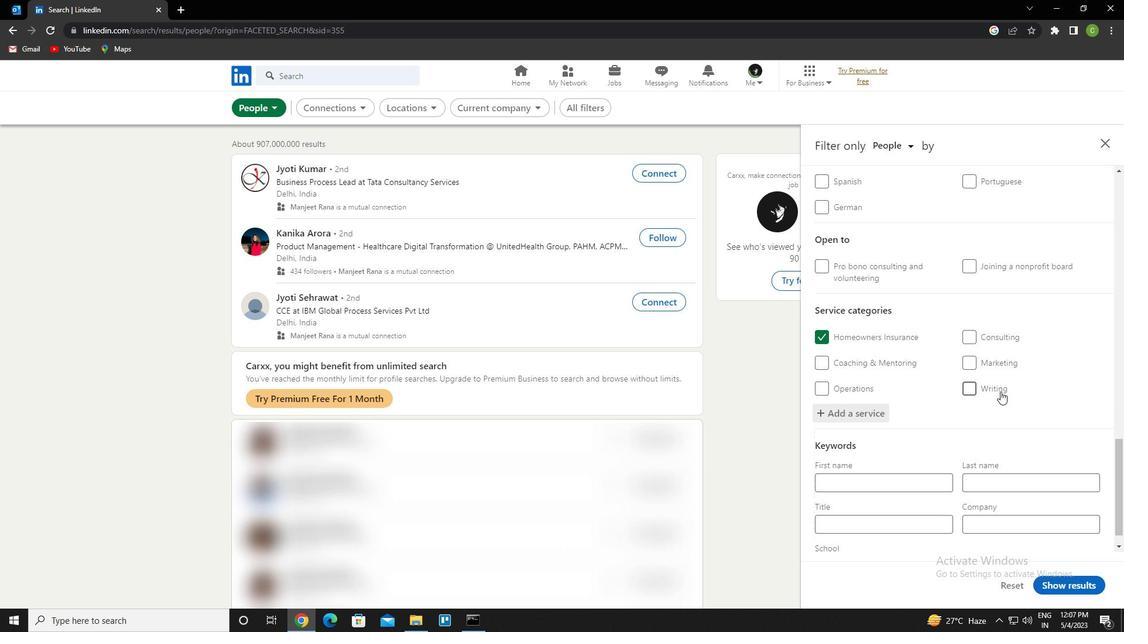 
Action: Mouse scrolled (999, 391) with delta (0, 0)
Screenshot: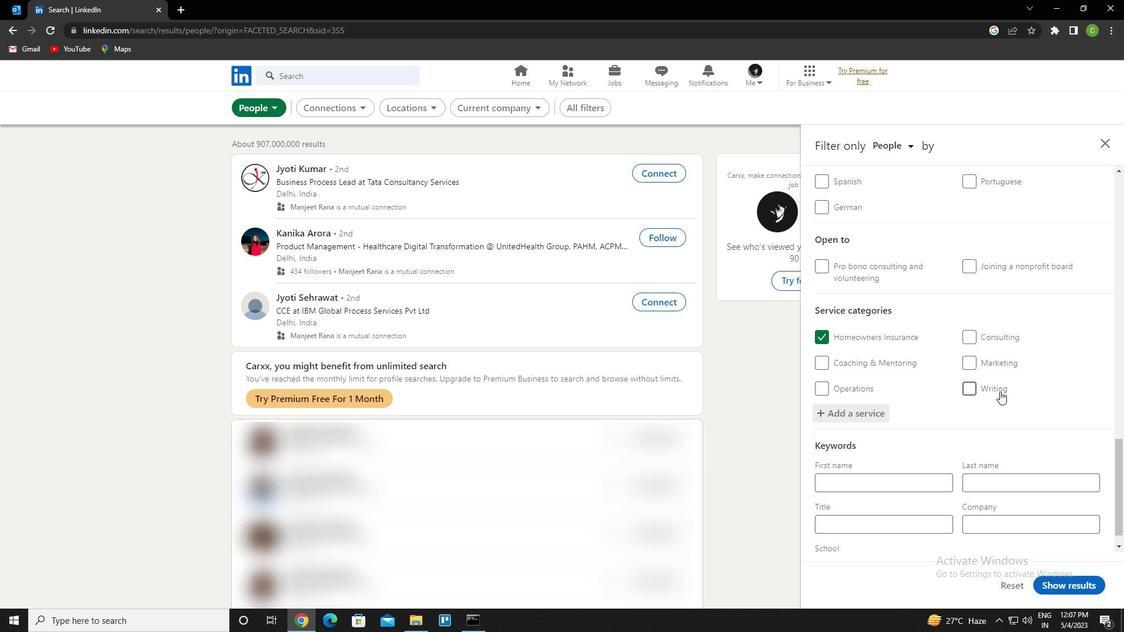 
Action: Mouse moved to (999, 392)
Screenshot: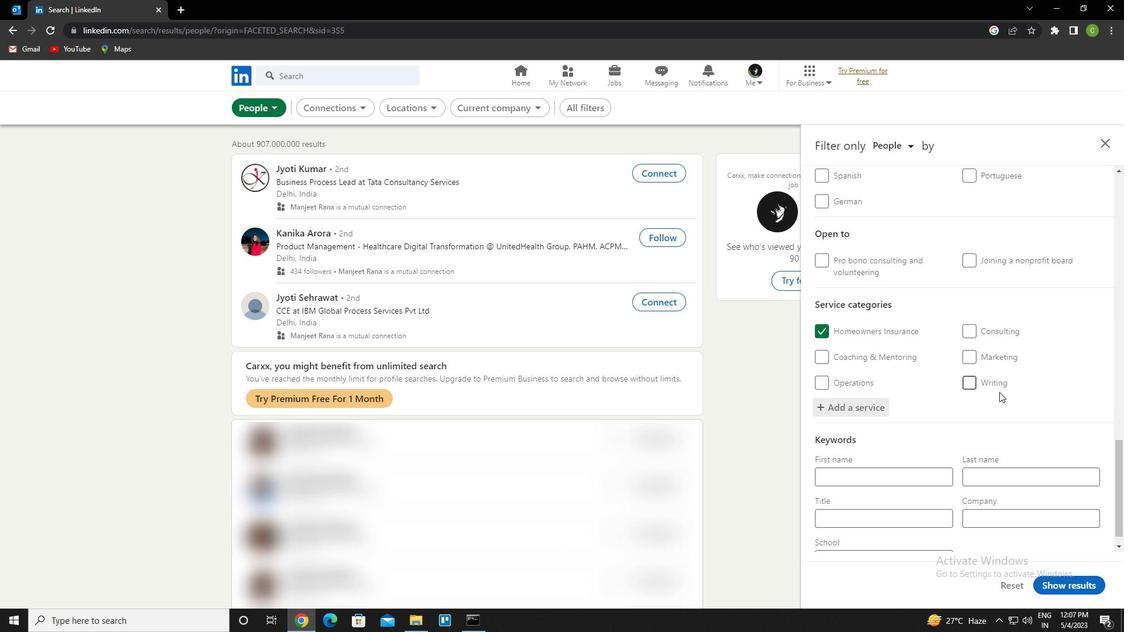 
Action: Mouse scrolled (999, 392) with delta (0, 0)
Screenshot: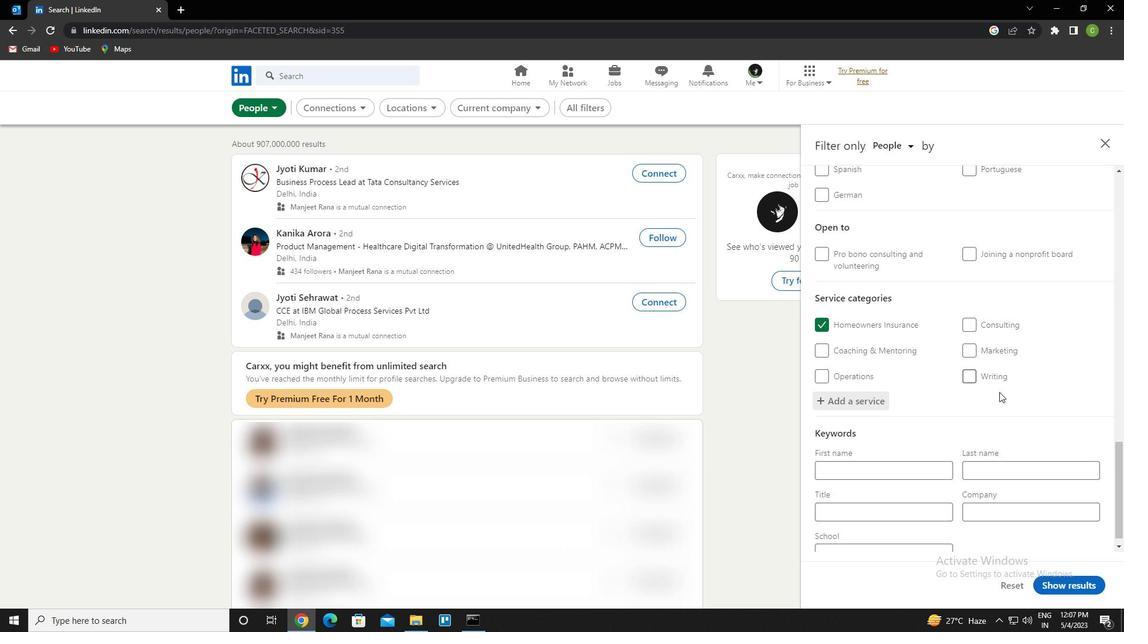 
Action: Mouse moved to (998, 394)
Screenshot: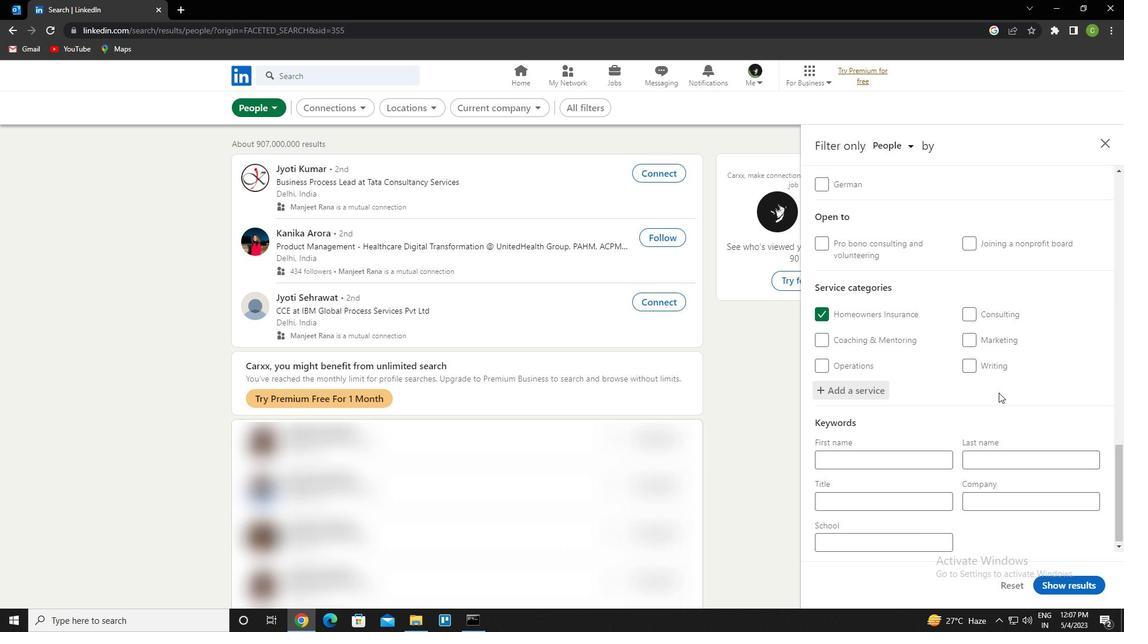 
Action: Mouse scrolled (998, 393) with delta (0, 0)
Screenshot: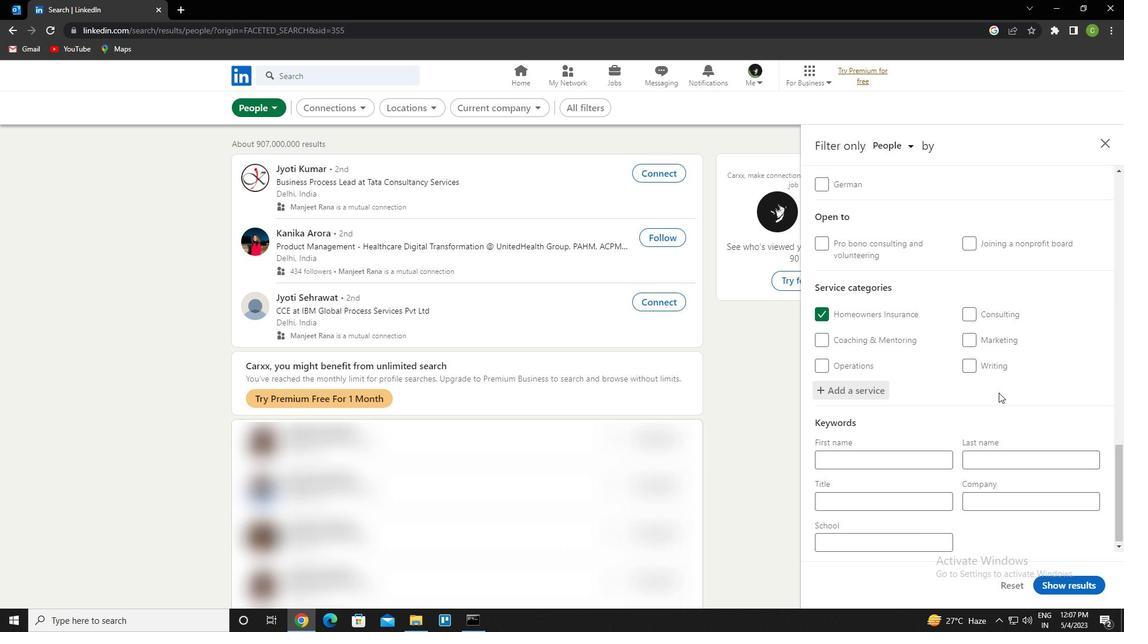 
Action: Mouse scrolled (998, 393) with delta (0, 0)
Screenshot: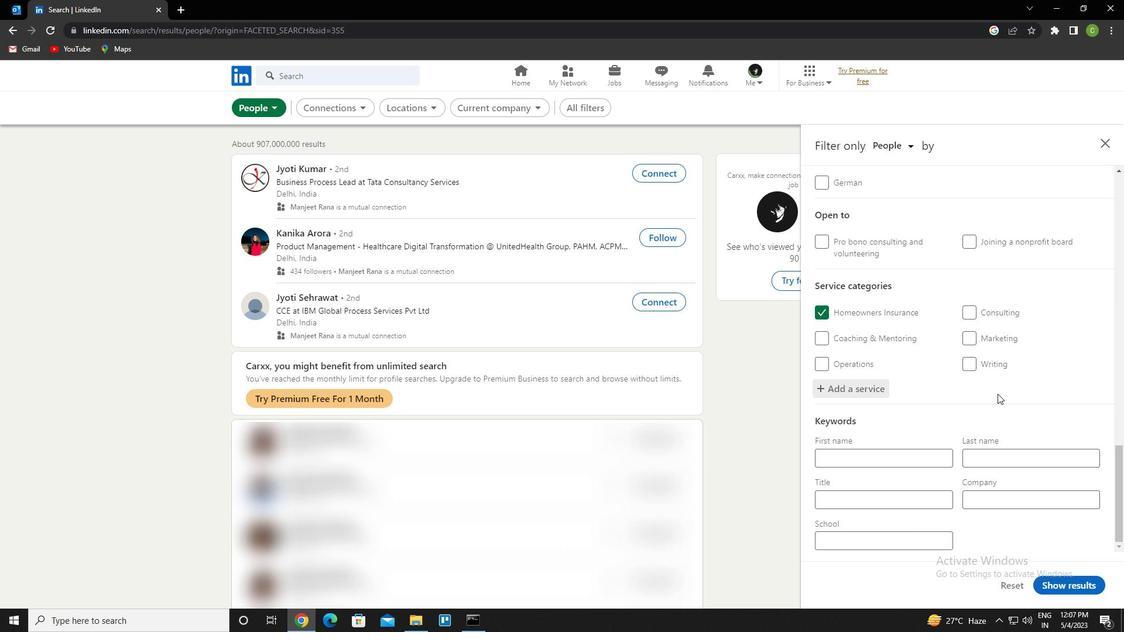 
Action: Mouse moved to (887, 505)
Screenshot: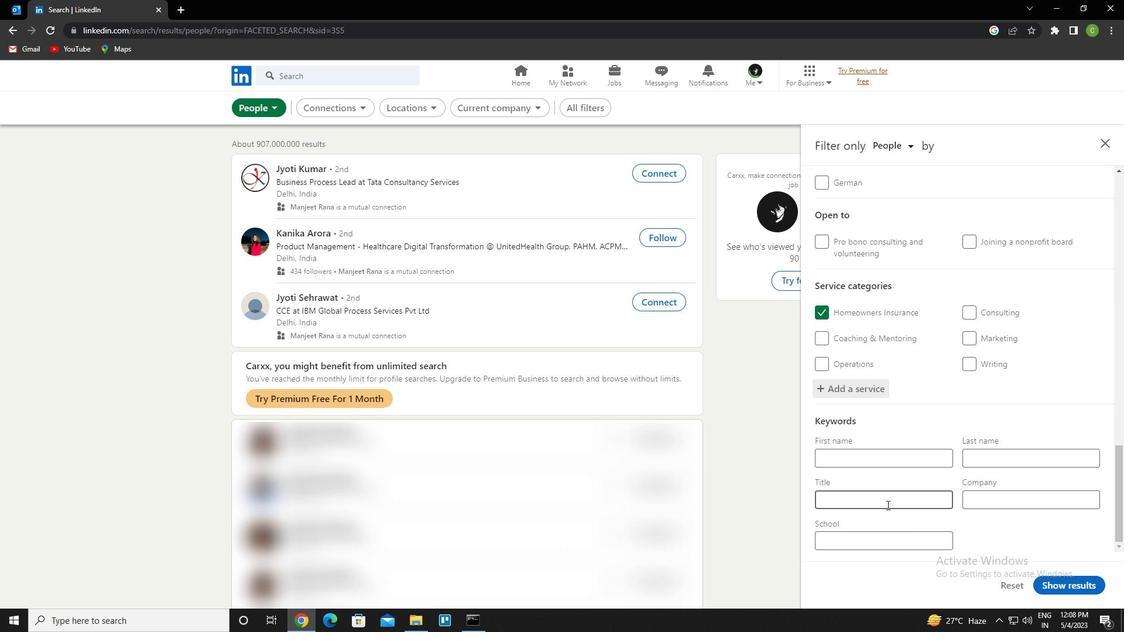 
Action: Mouse pressed left at (887, 505)
Screenshot: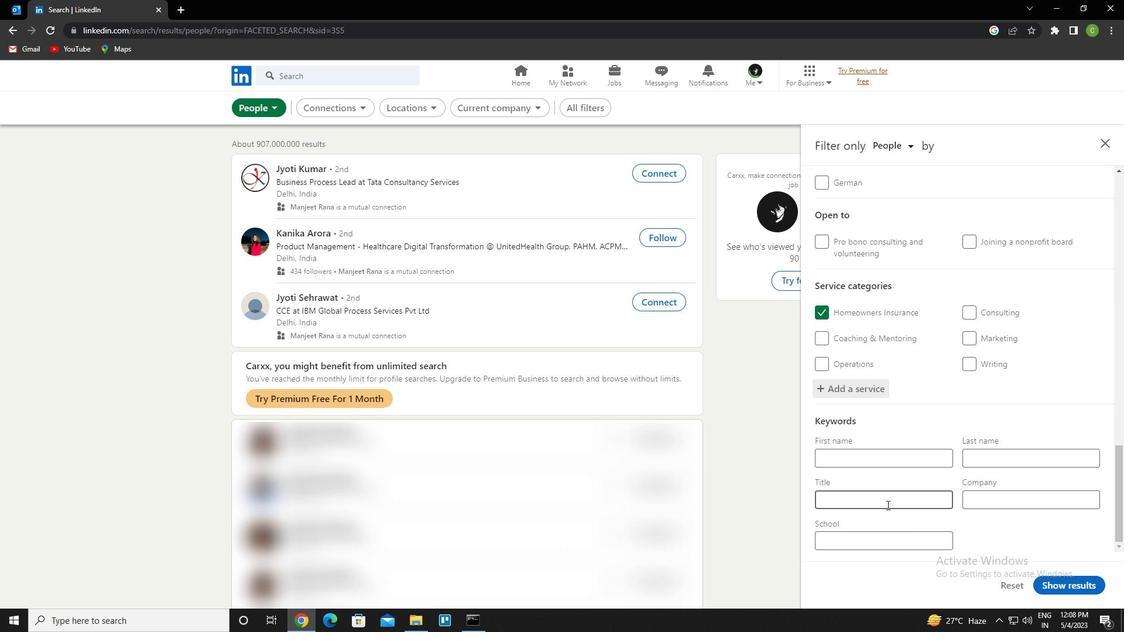 
Action: Mouse moved to (887, 505)
Screenshot: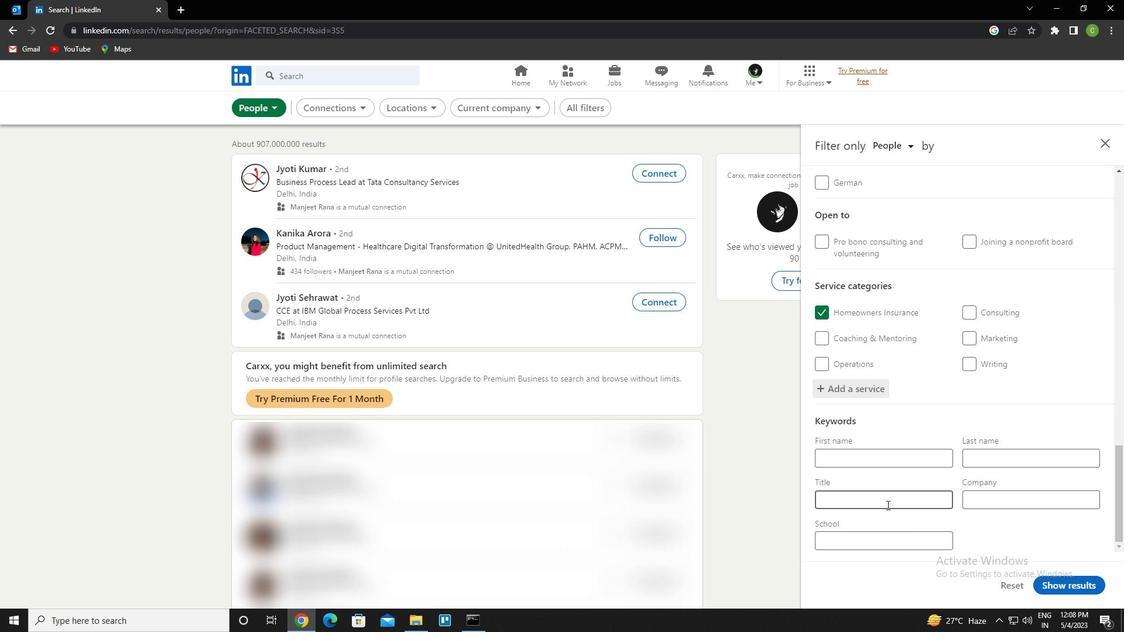 
Action: Key pressed <Key.caps_lock>a<Key.caps_lock>nalyst
Screenshot: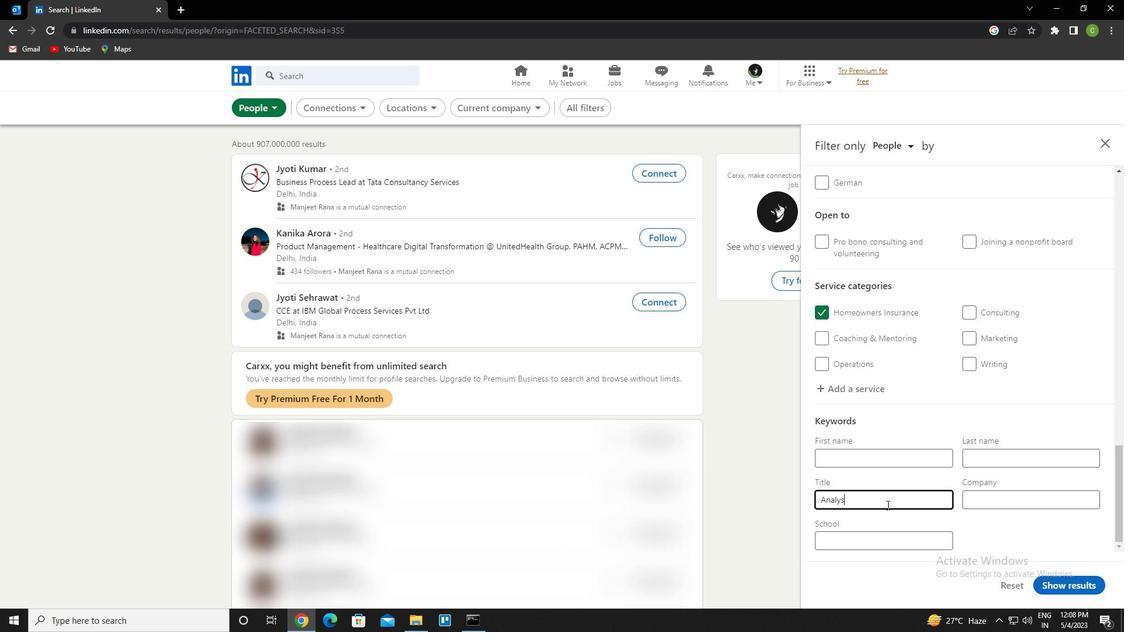 
Action: Mouse moved to (1070, 588)
Screenshot: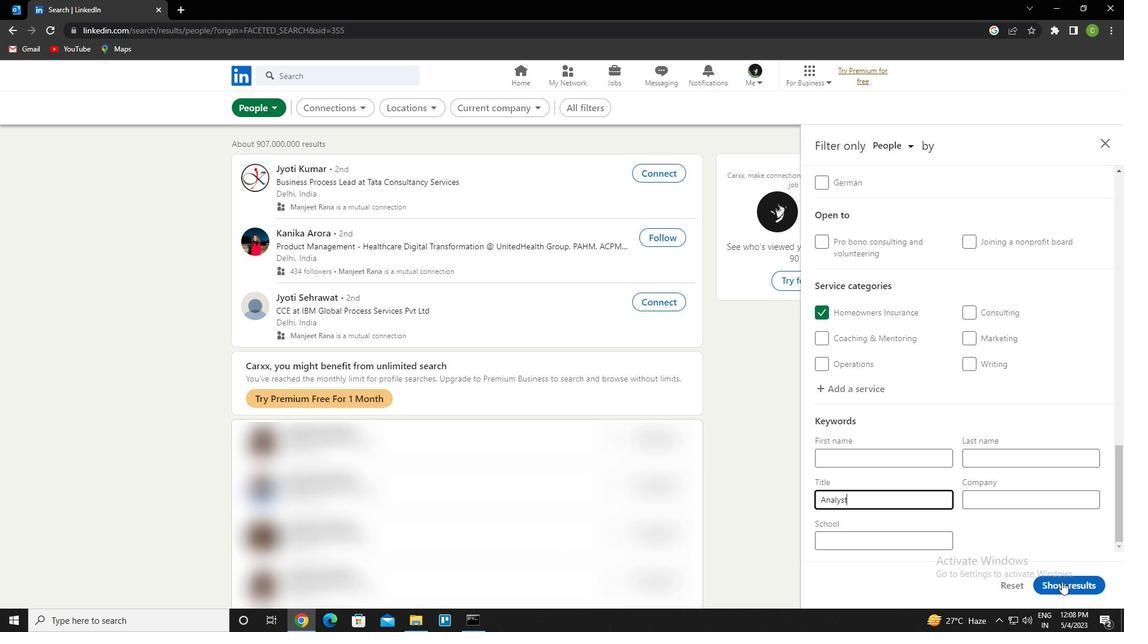 
Action: Mouse pressed left at (1070, 588)
Screenshot: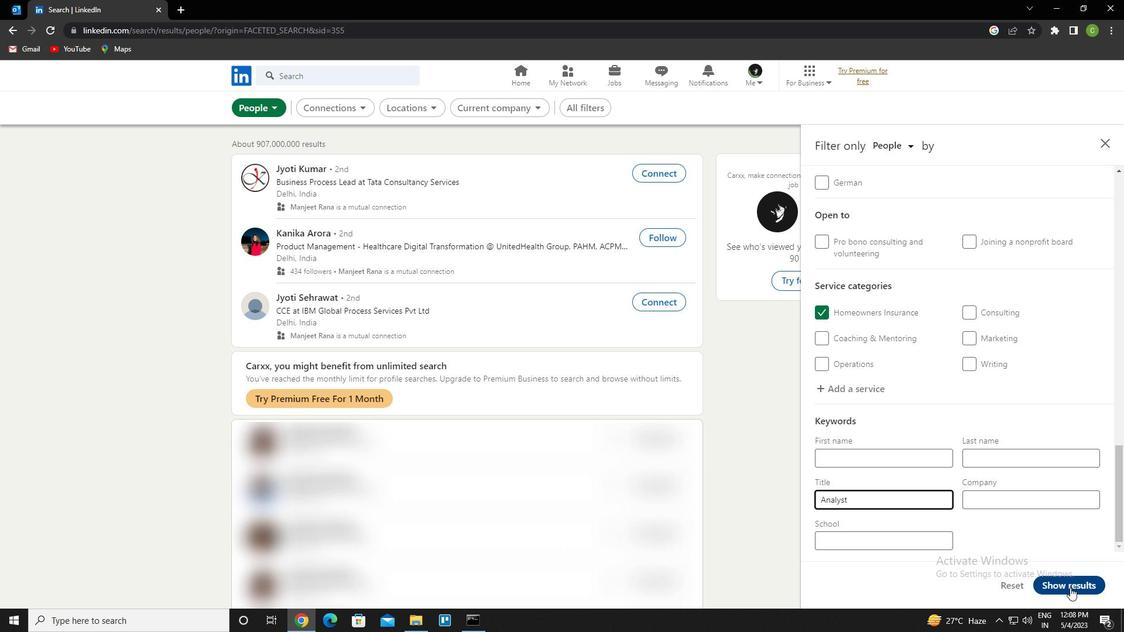 
Action: Mouse moved to (1064, 581)
Screenshot: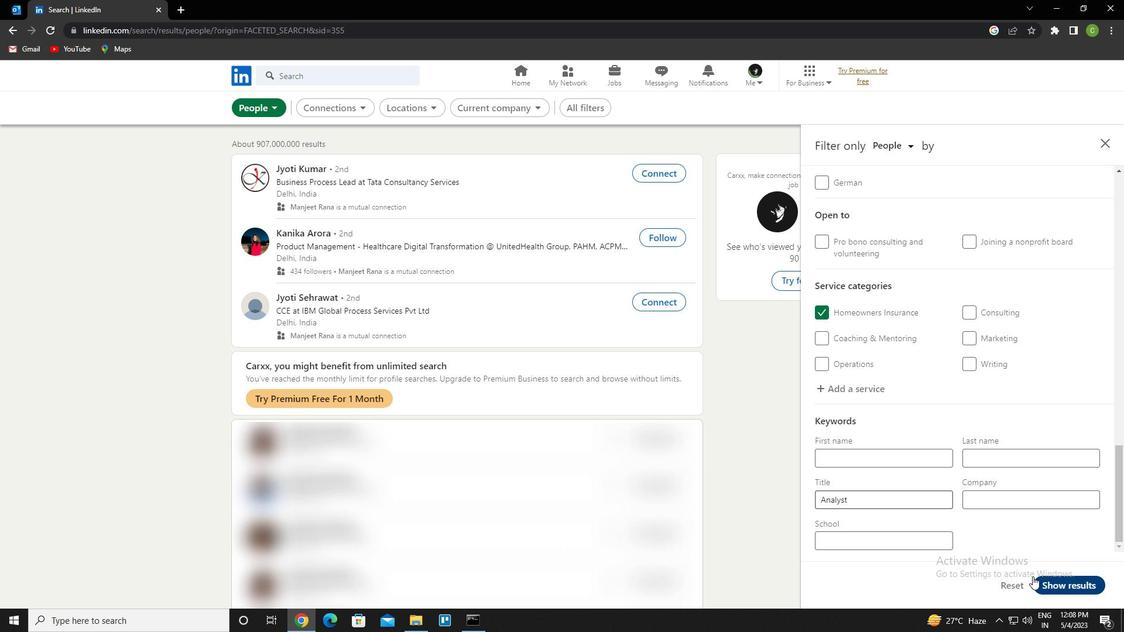 
Action: Mouse pressed left at (1064, 581)
Screenshot: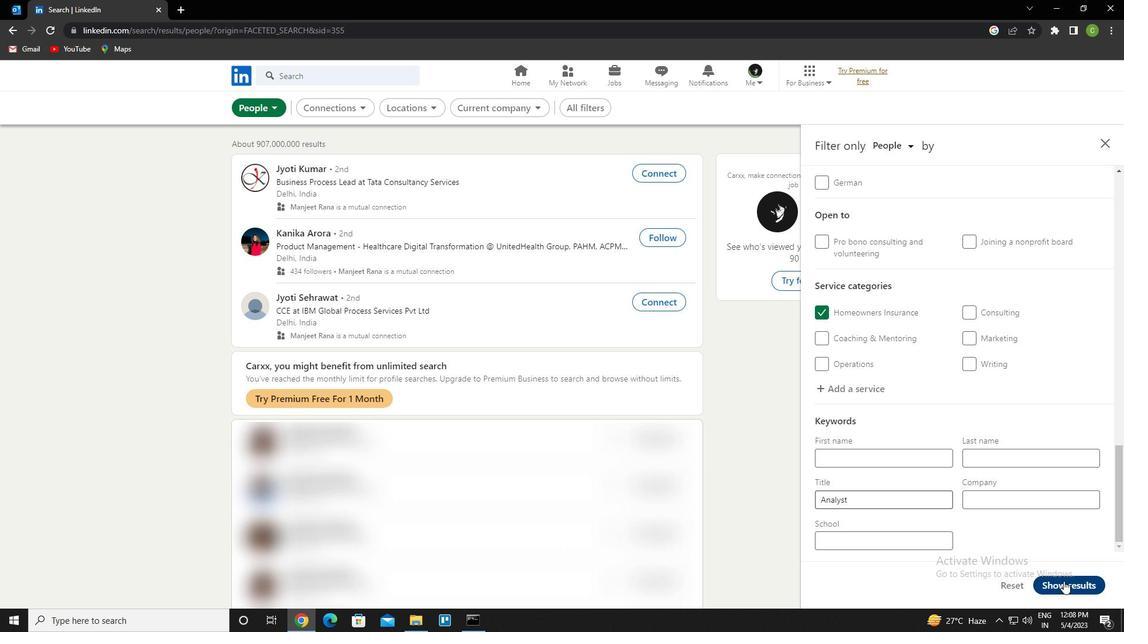 
Action: Mouse moved to (438, 585)
Screenshot: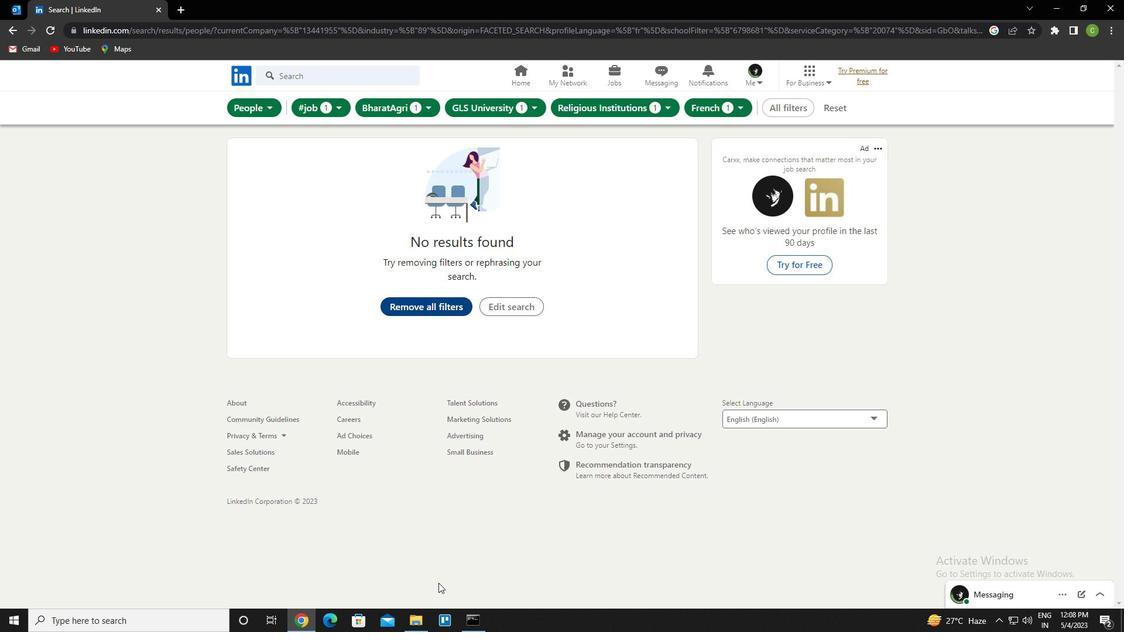 
